 Task: Find connections with filter location Barbate de Franco with filter topic #helpingothers with filter profile language Potuguese with filter current company Job & Career Opportunities with filter school Visva Bharati, Shantiniketan with filter industry Government Administration with filter service category Computer Repair with filter keywords title Phlebotomist
Action: Mouse moved to (699, 89)
Screenshot: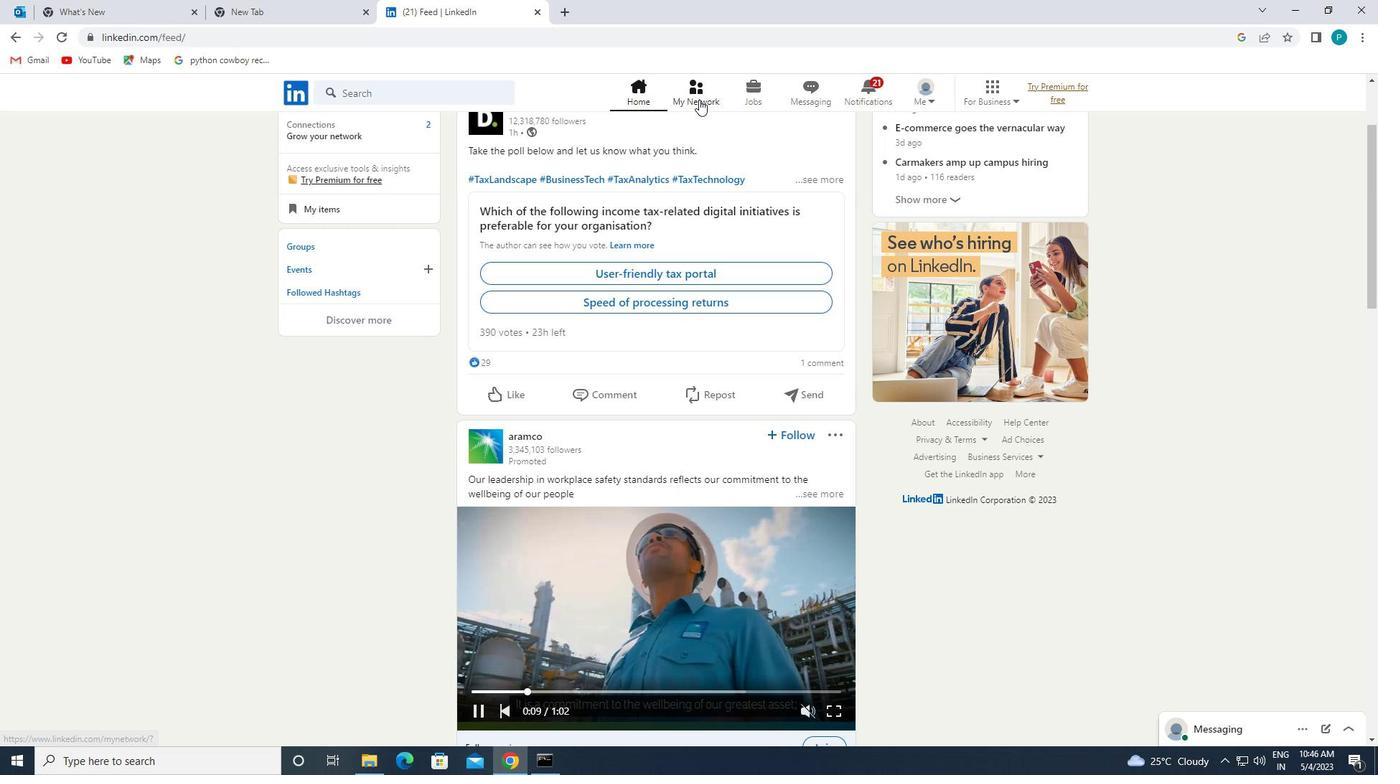 
Action: Mouse pressed left at (699, 89)
Screenshot: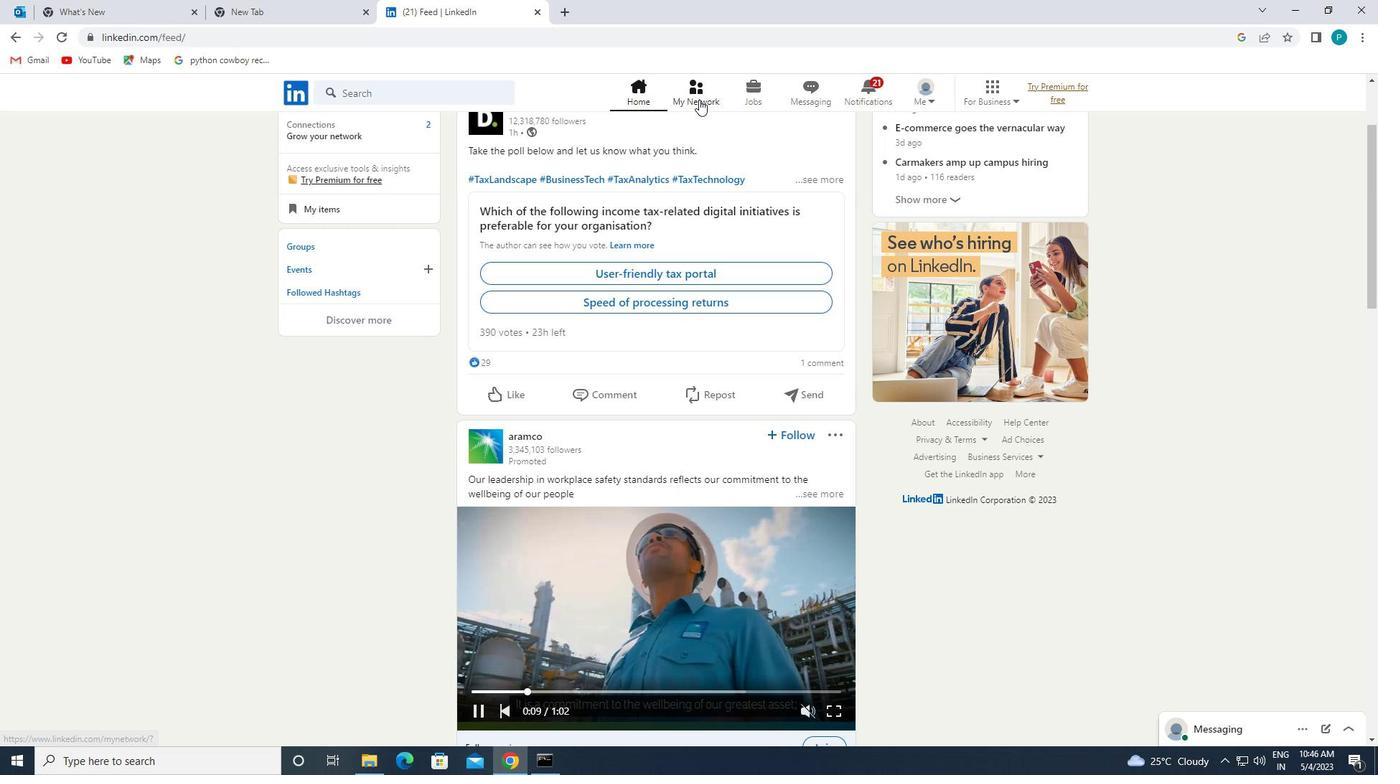 
Action: Mouse moved to (450, 168)
Screenshot: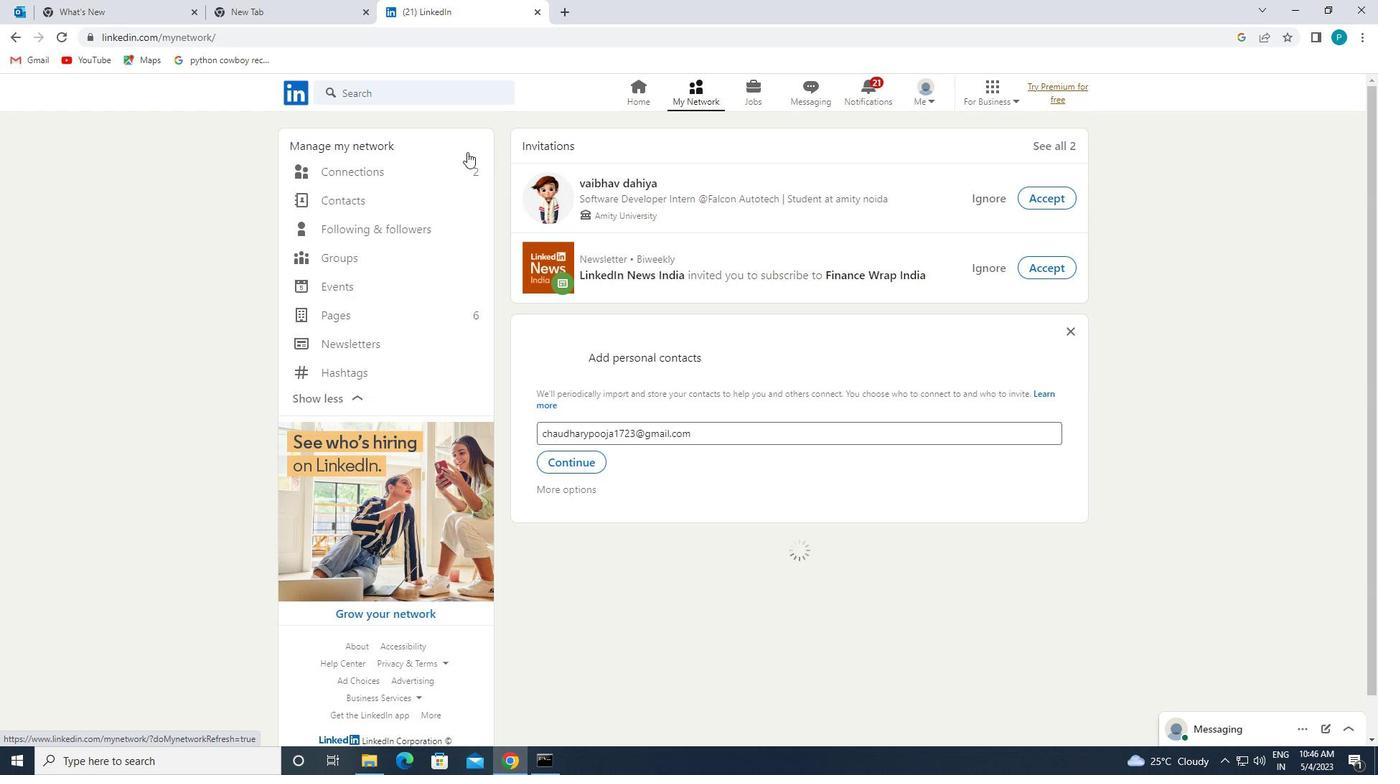 
Action: Mouse pressed left at (450, 168)
Screenshot: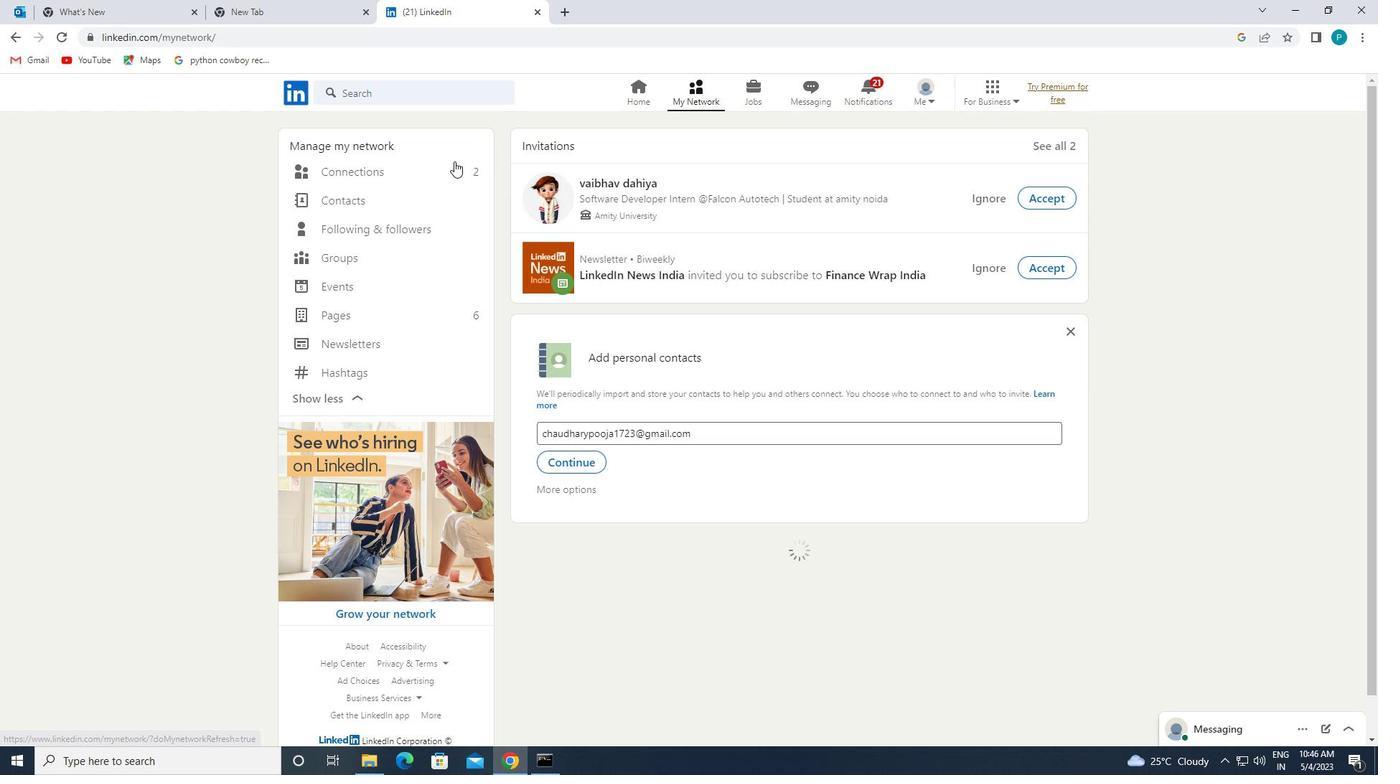 
Action: Mouse moved to (799, 172)
Screenshot: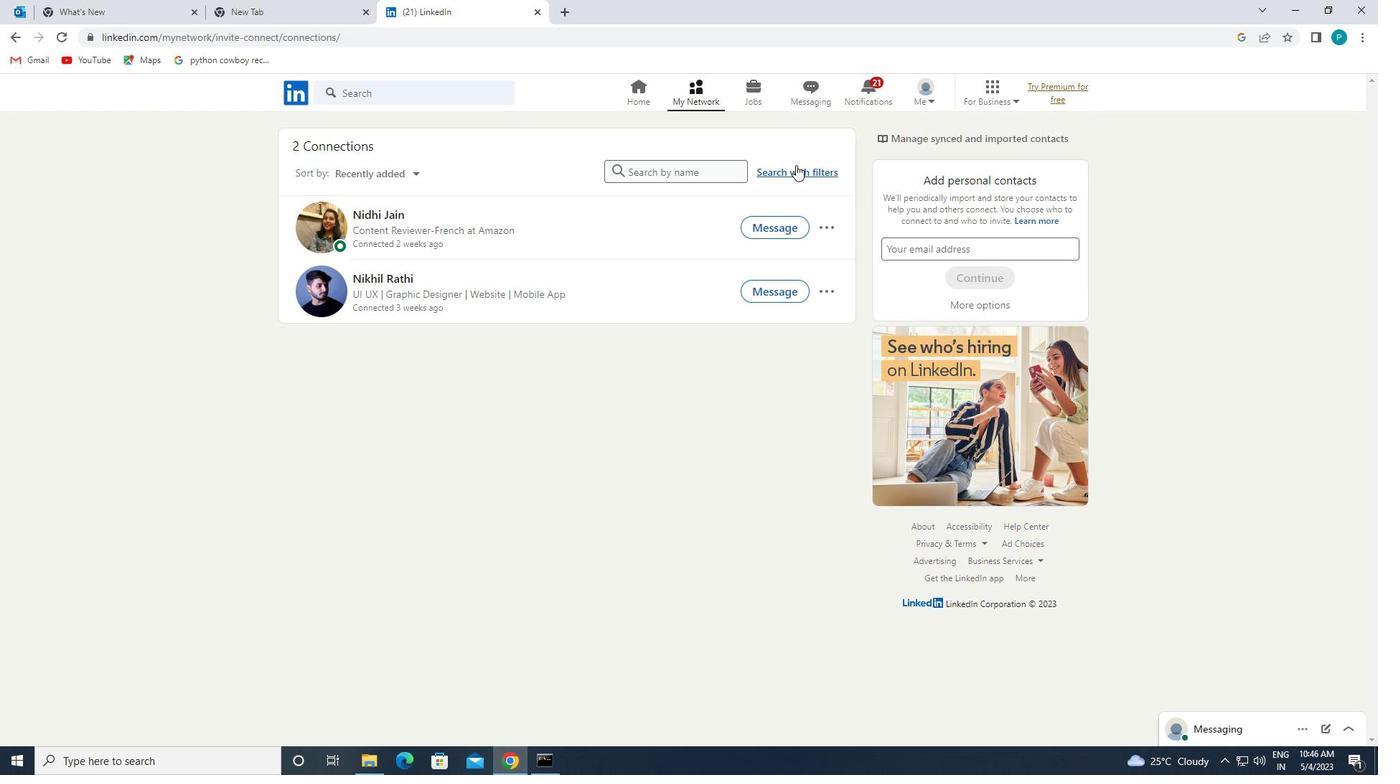 
Action: Mouse pressed left at (799, 172)
Screenshot: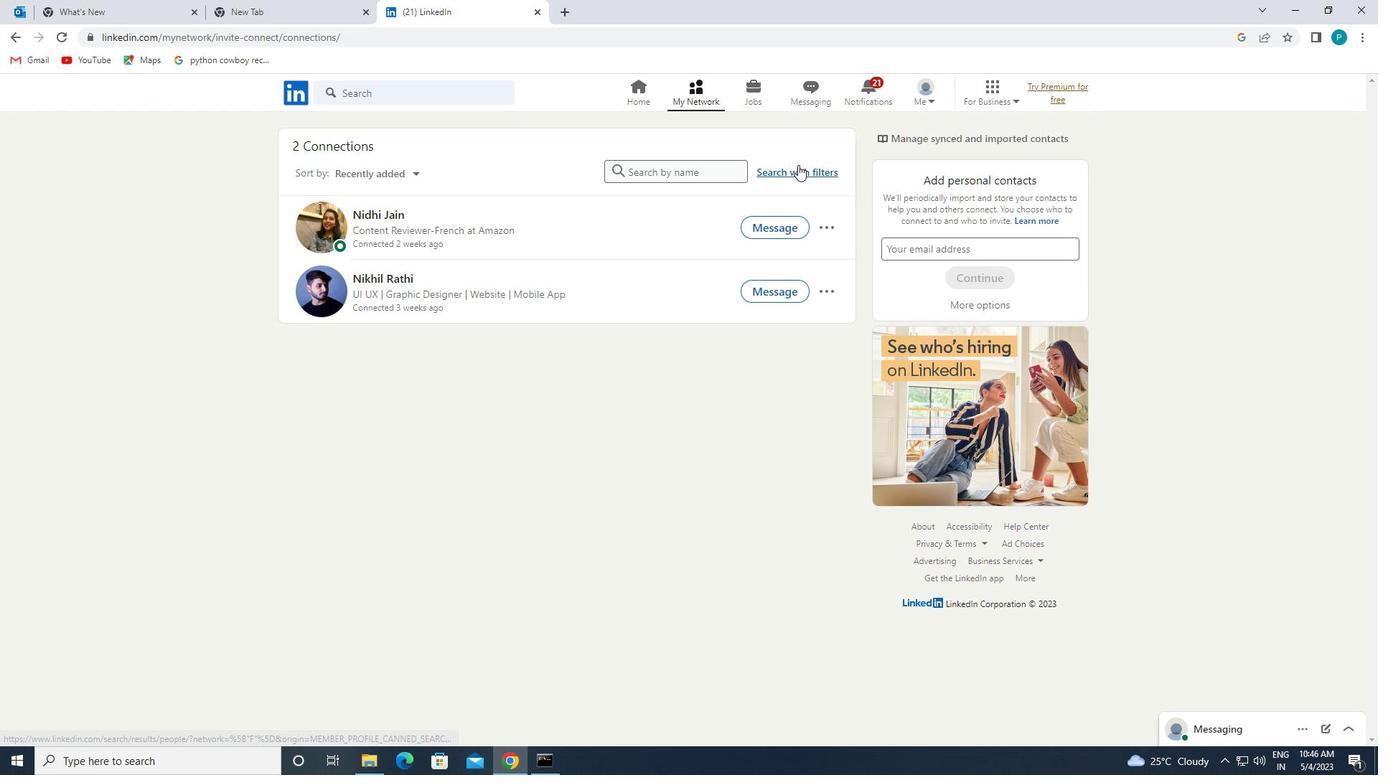 
Action: Mouse moved to (750, 129)
Screenshot: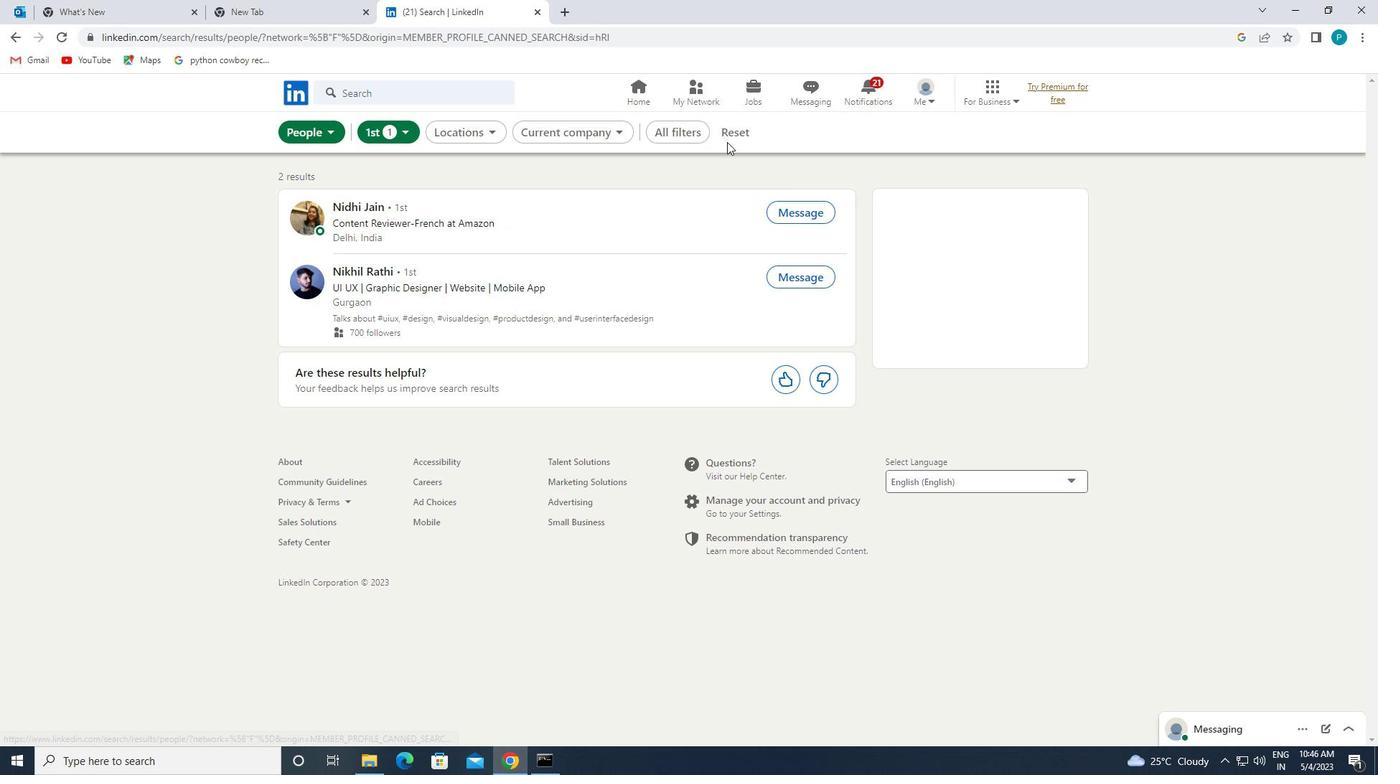 
Action: Mouse pressed left at (750, 129)
Screenshot: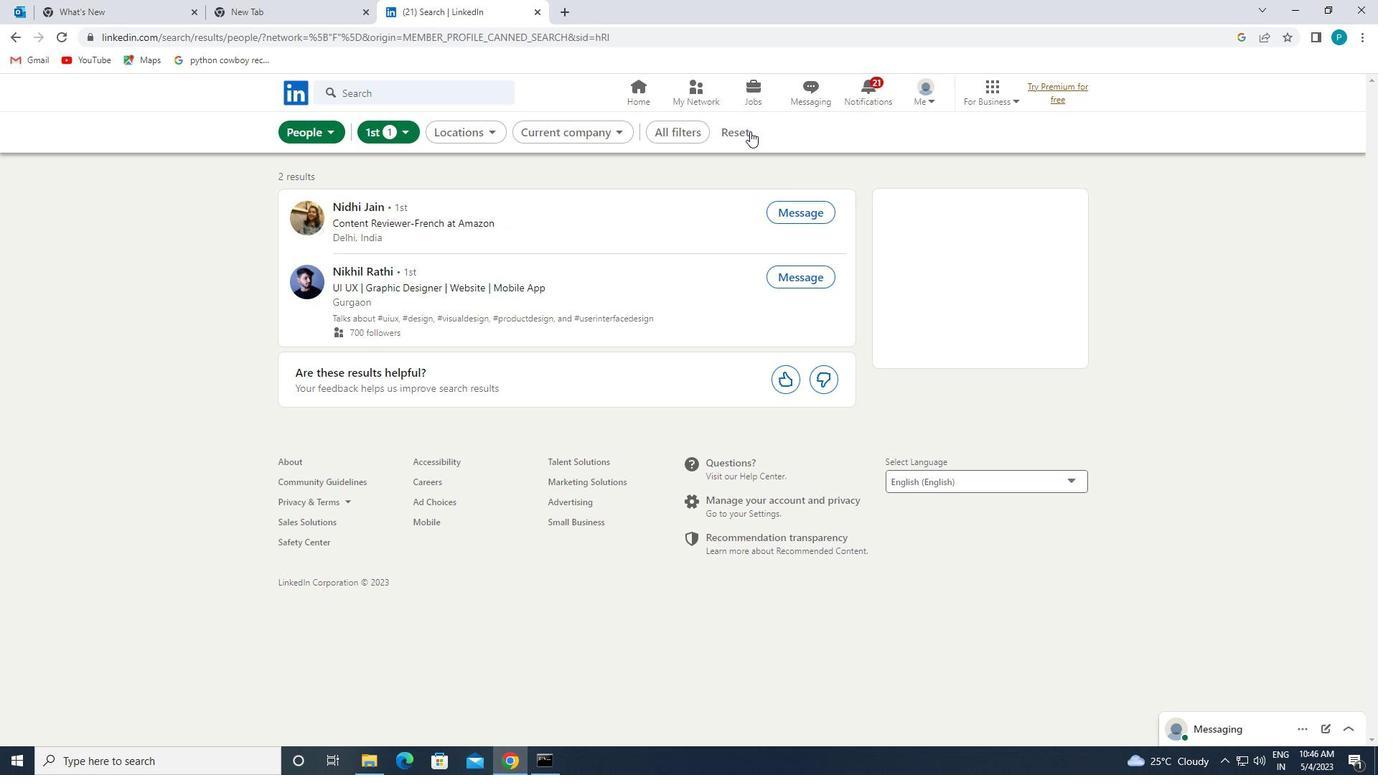 
Action: Mouse moved to (733, 127)
Screenshot: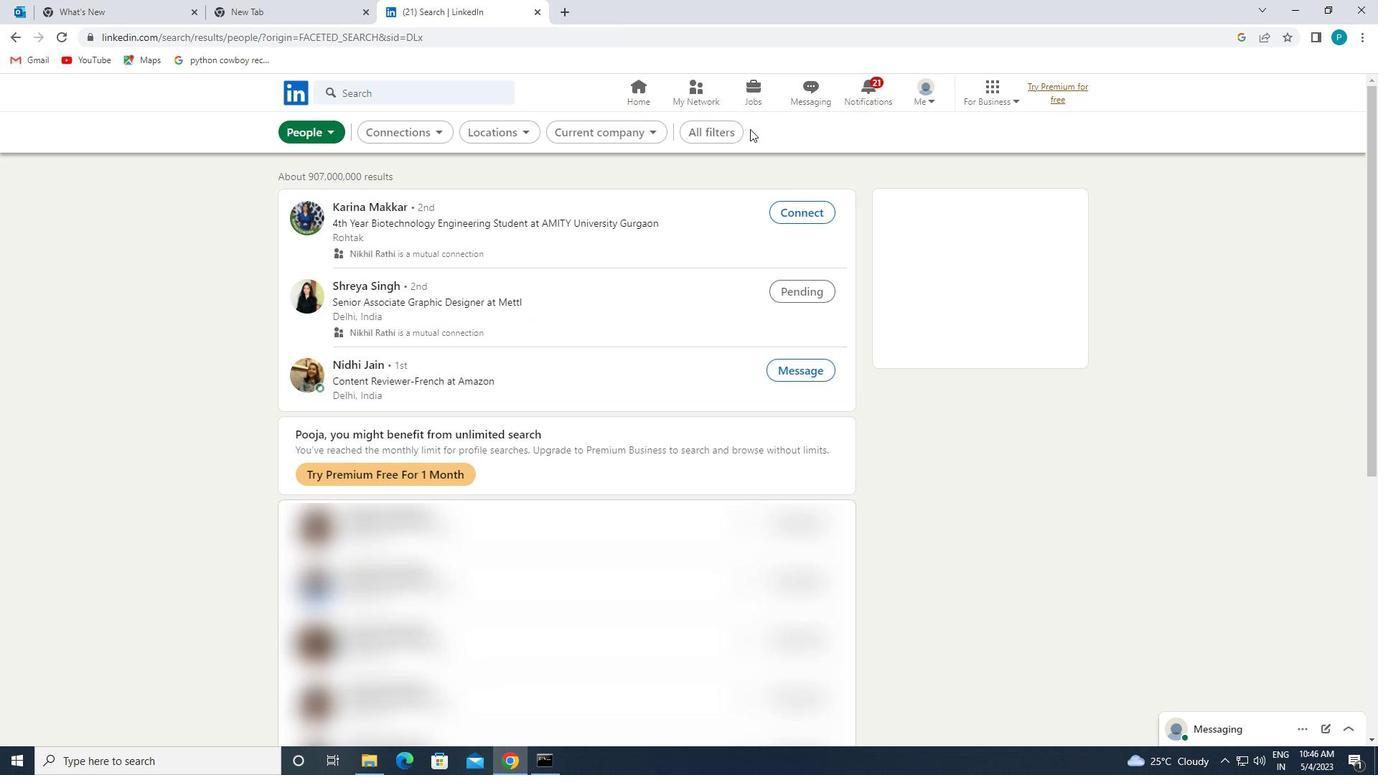 
Action: Mouse pressed left at (733, 127)
Screenshot: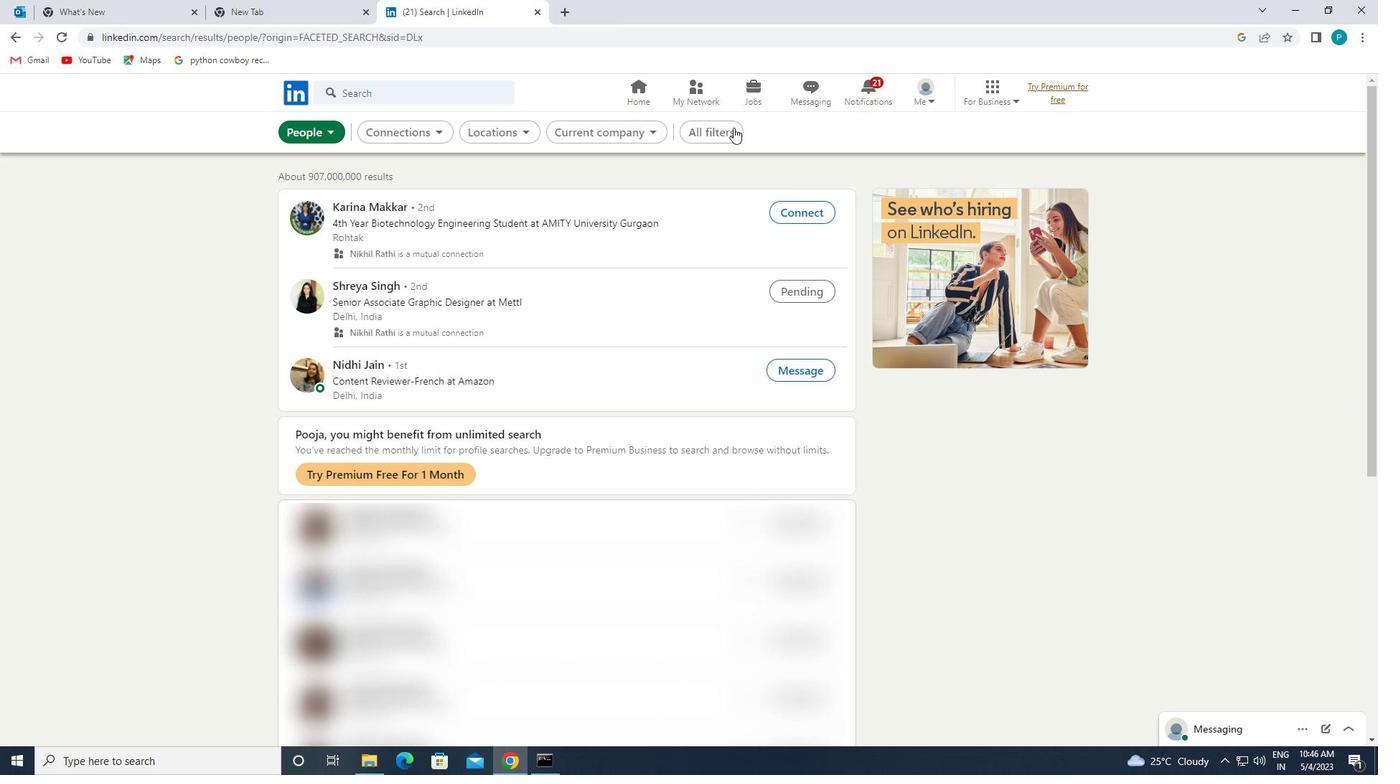 
Action: Mouse moved to (1038, 255)
Screenshot: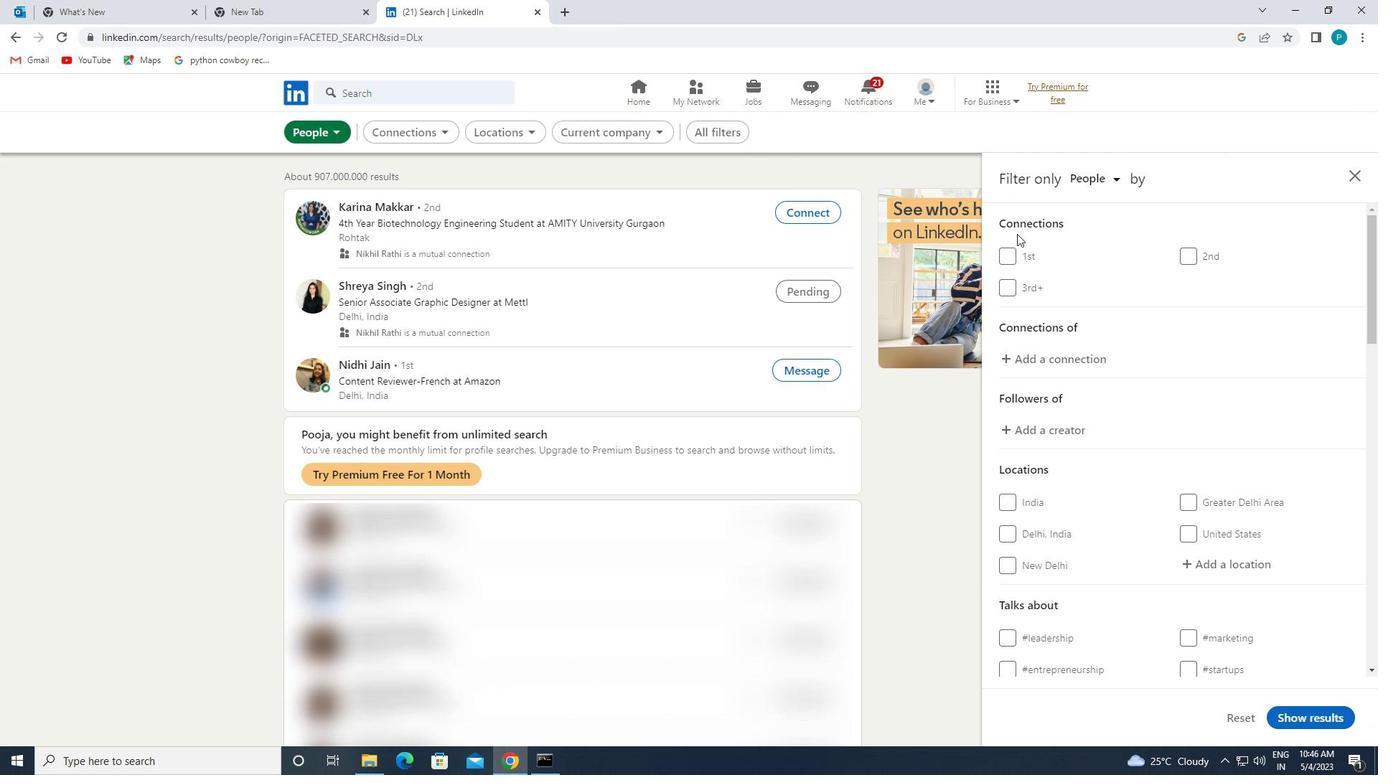 
Action: Mouse scrolled (1038, 254) with delta (0, 0)
Screenshot: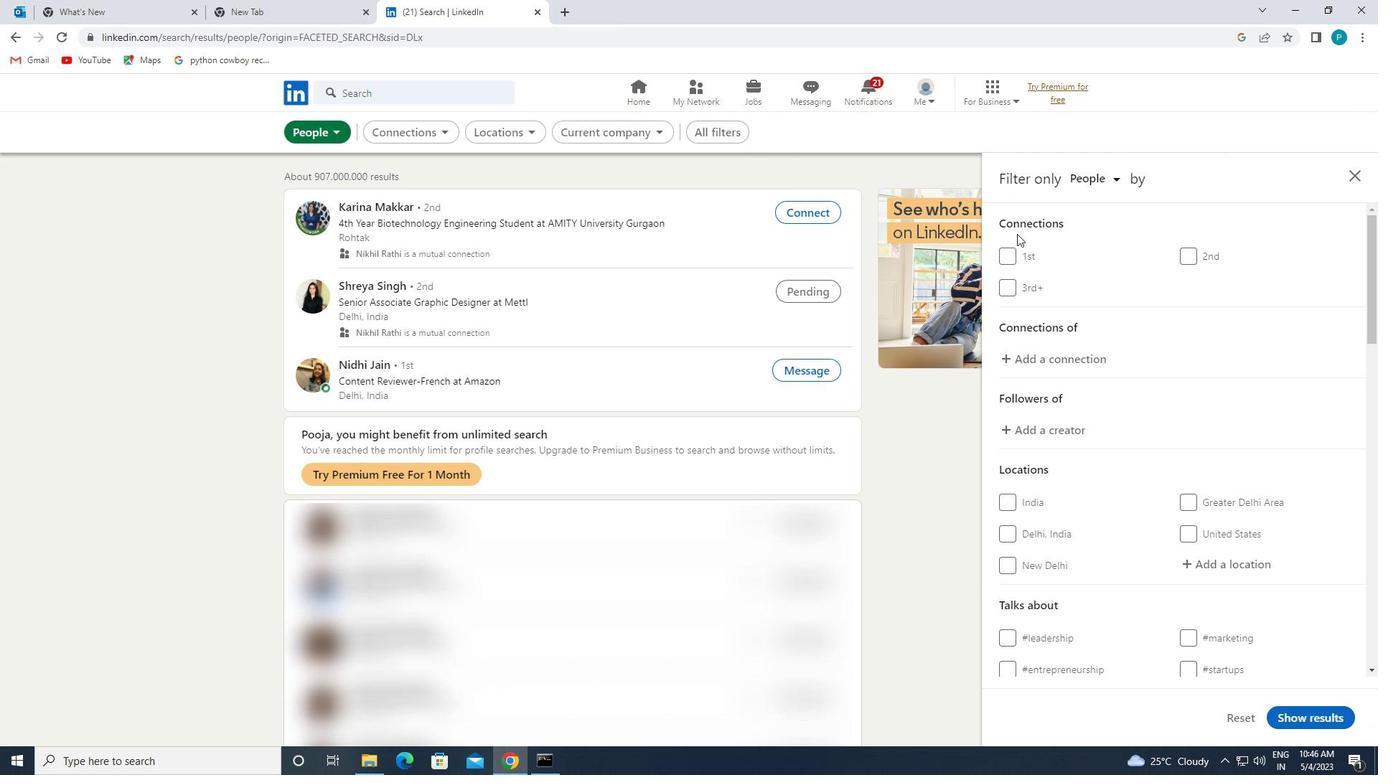 
Action: Mouse moved to (1038, 257)
Screenshot: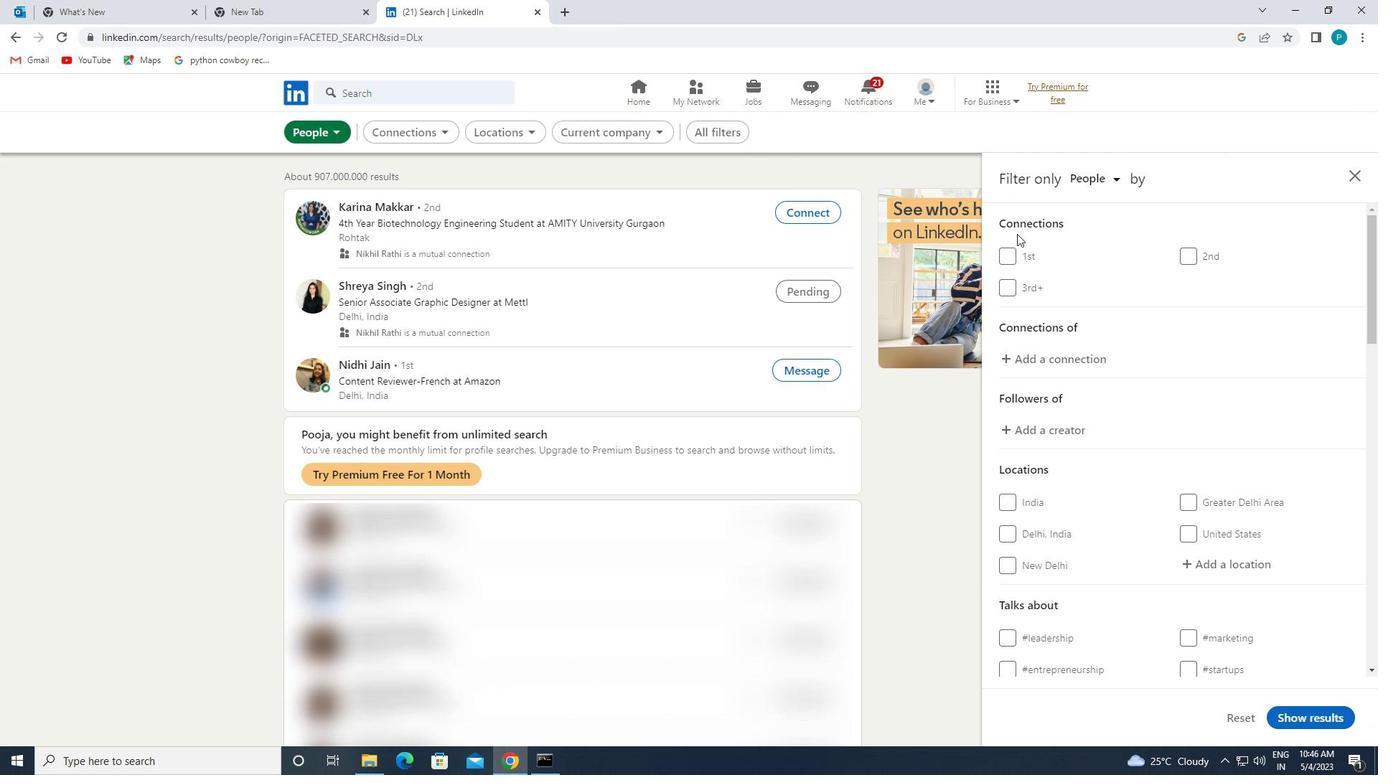 
Action: Mouse scrolled (1038, 257) with delta (0, 0)
Screenshot: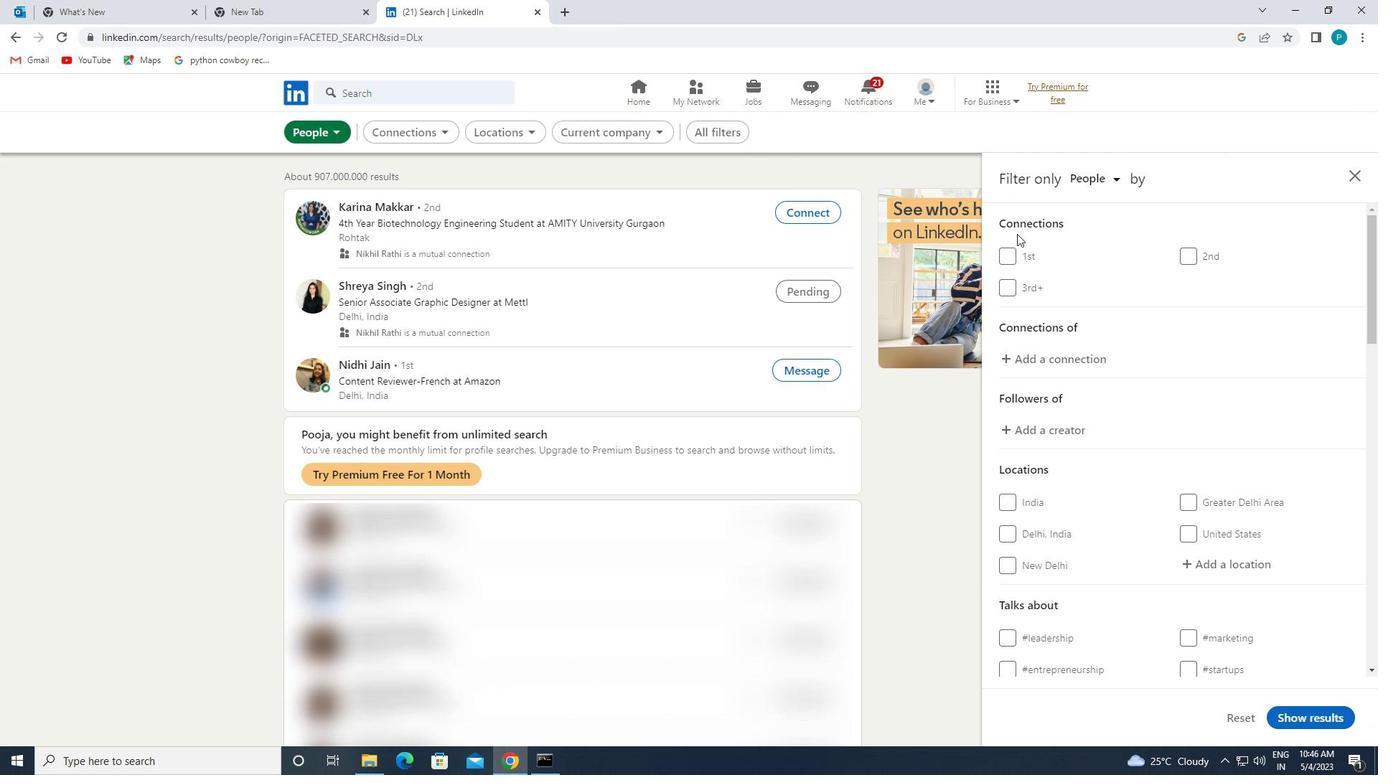 
Action: Mouse moved to (1256, 423)
Screenshot: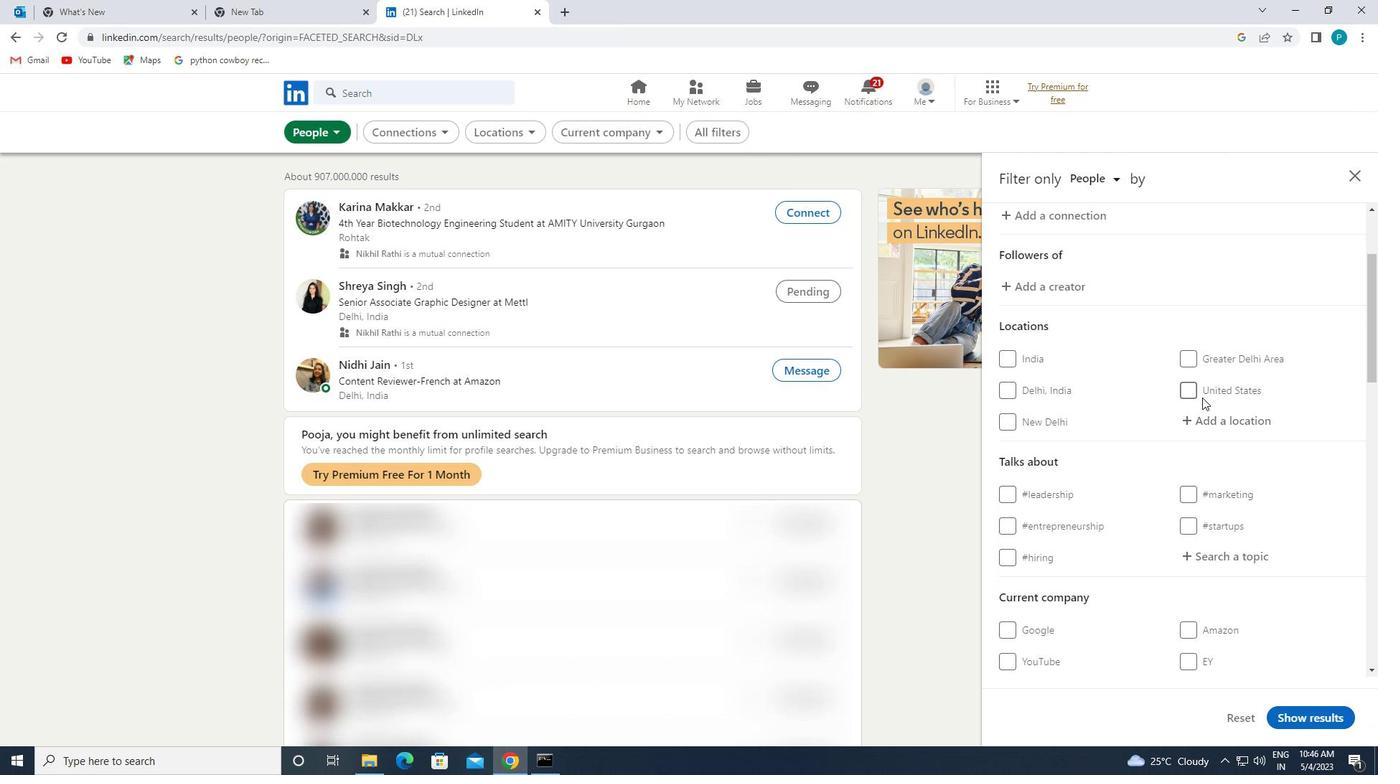 
Action: Mouse pressed left at (1256, 423)
Screenshot: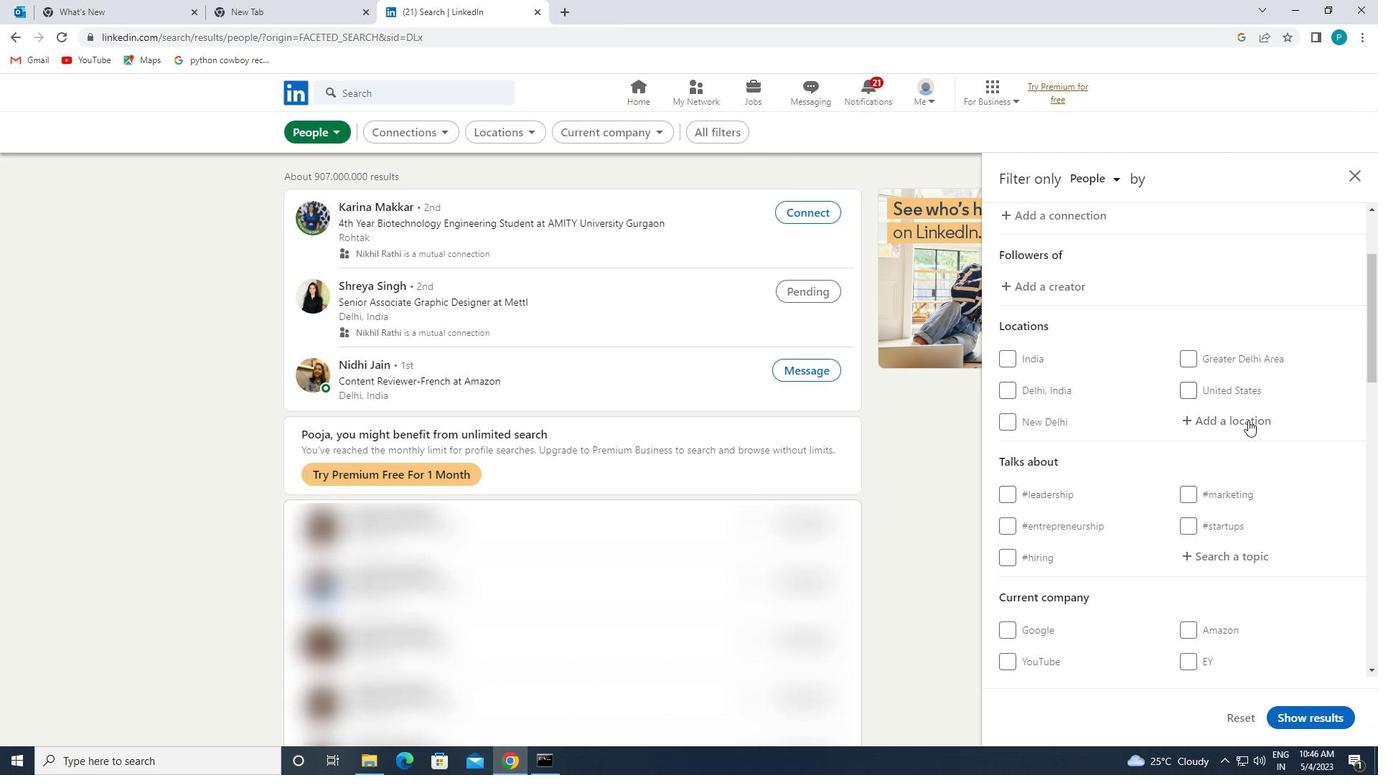 
Action: Mouse moved to (1253, 417)
Screenshot: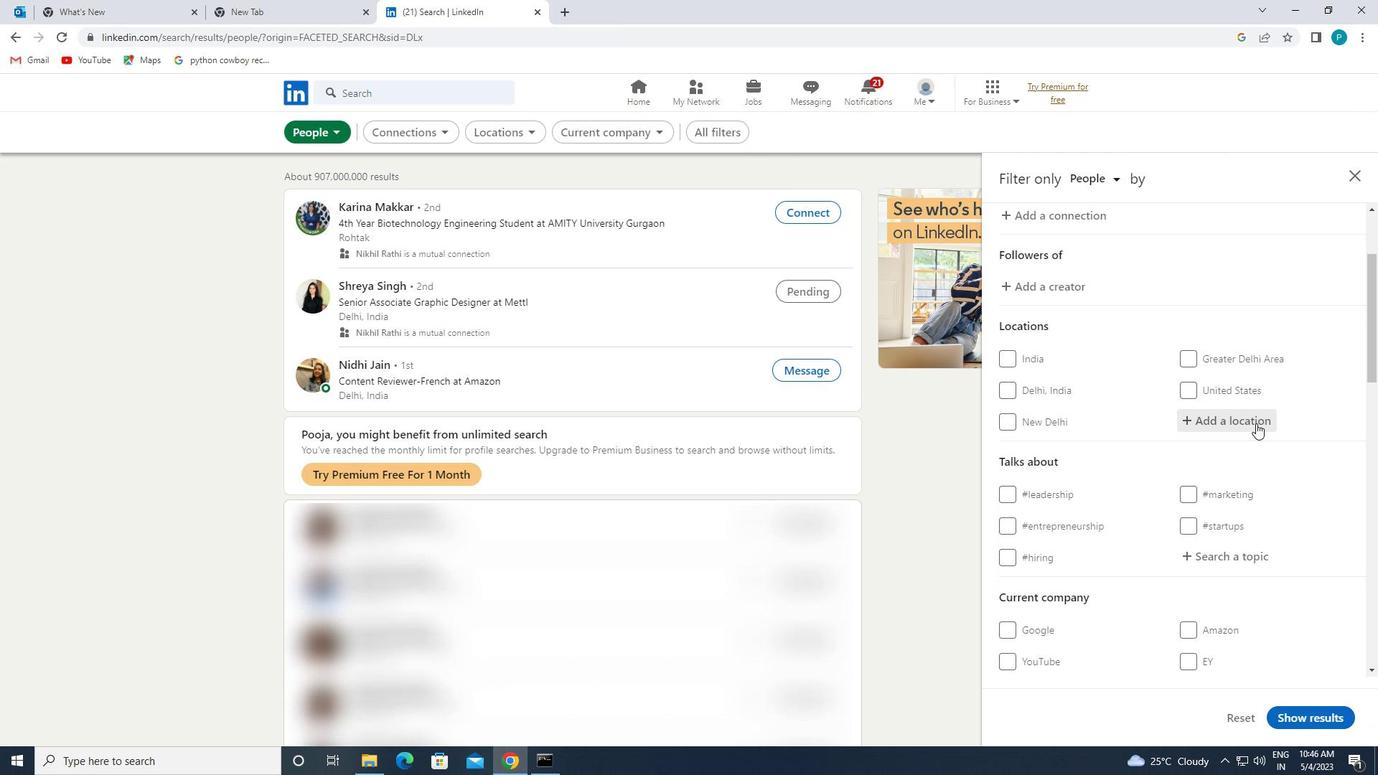 
Action: Key pressed <Key.caps_lock>b<Key.caps_lock>arbate
Screenshot: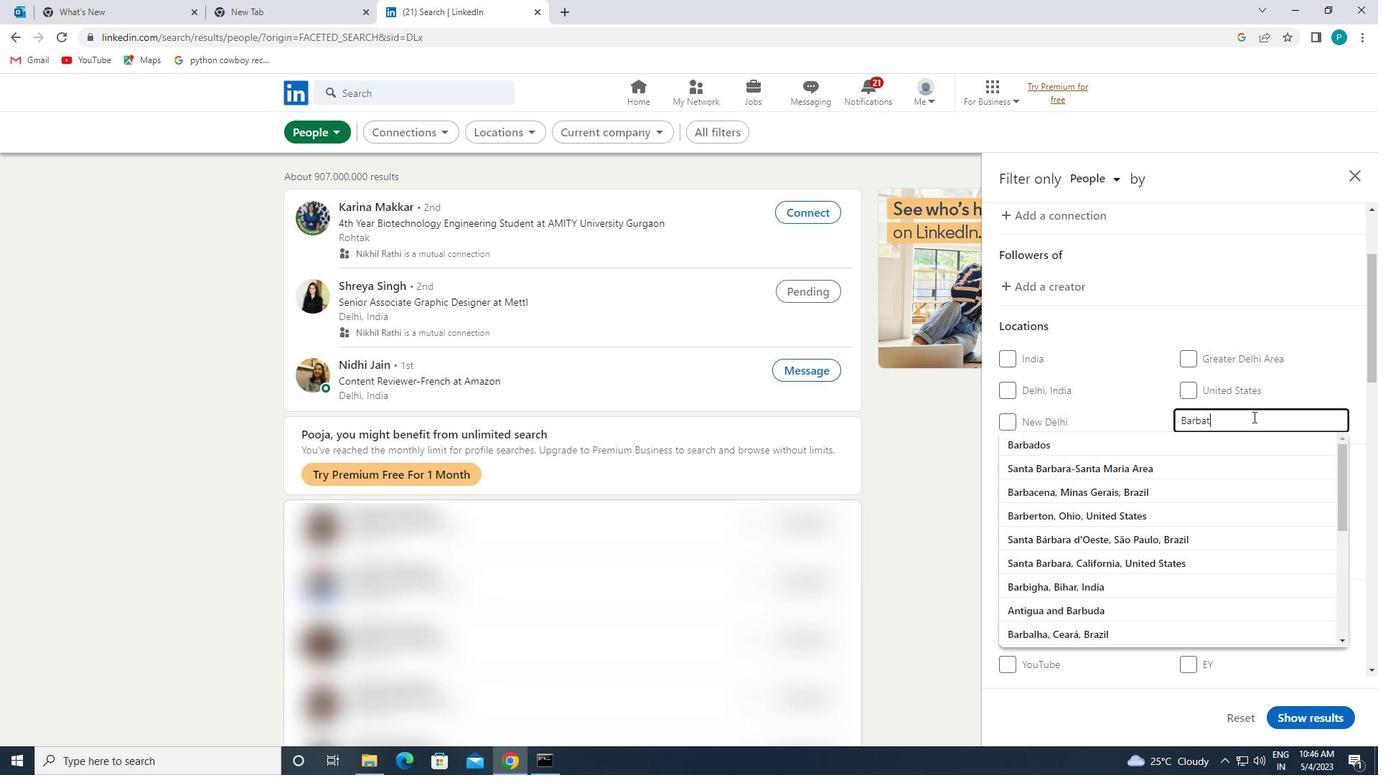 
Action: Mouse moved to (1205, 440)
Screenshot: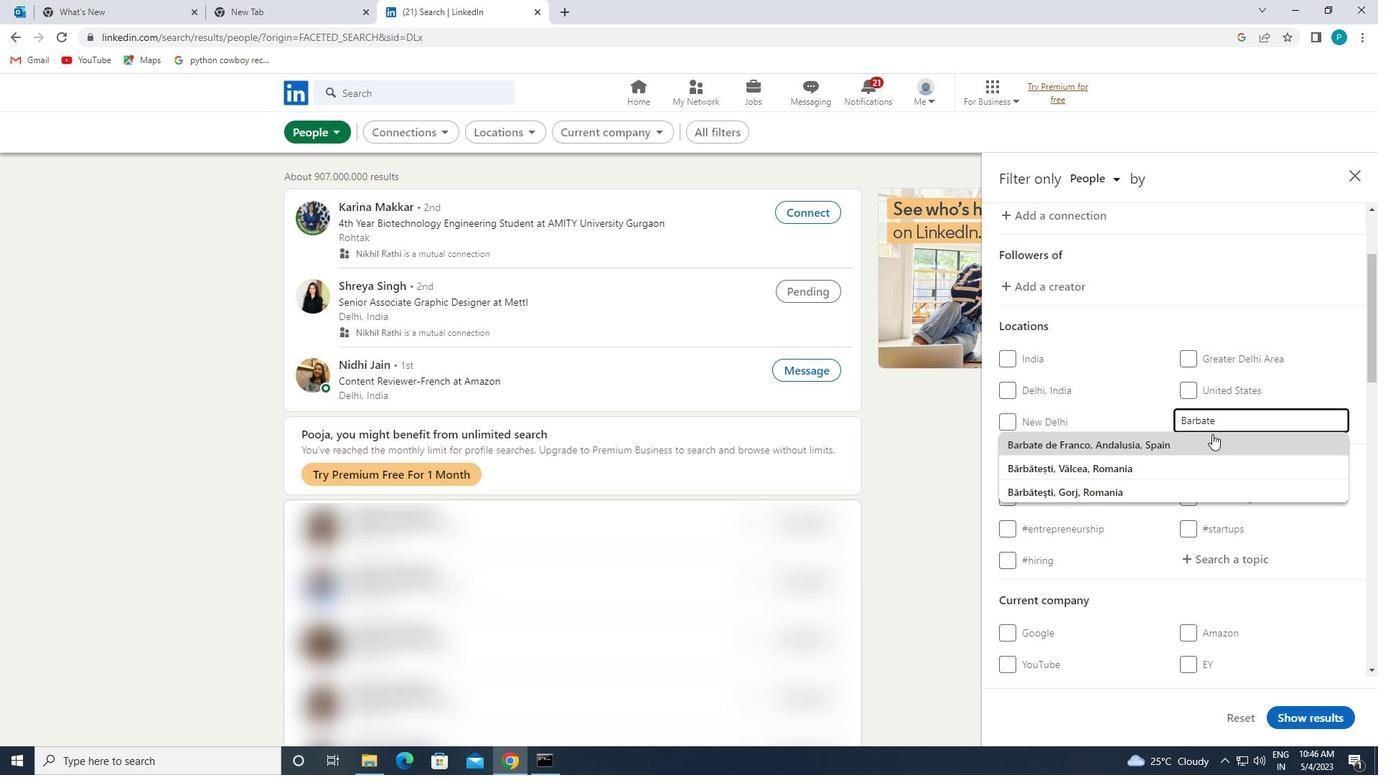 
Action: Mouse pressed left at (1205, 440)
Screenshot: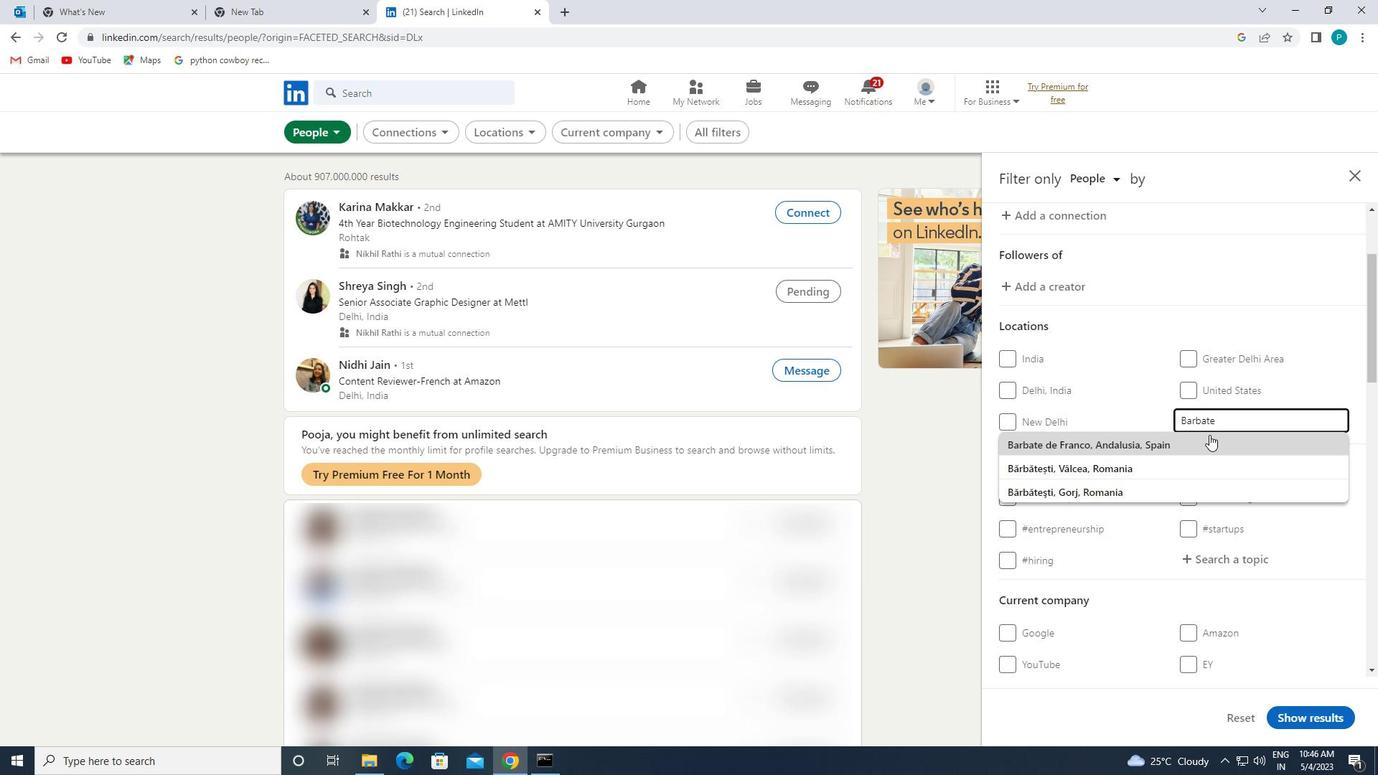 
Action: Mouse moved to (1204, 440)
Screenshot: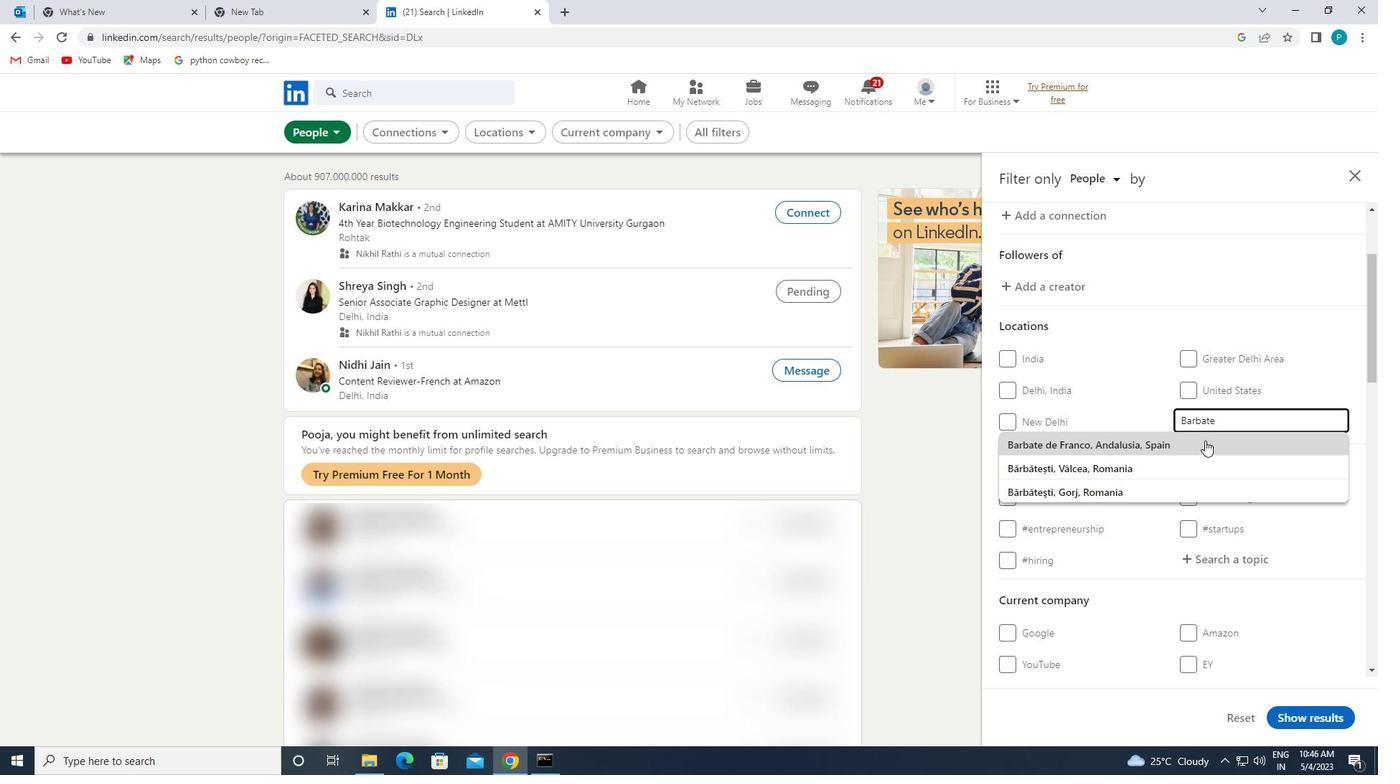 
Action: Mouse scrolled (1204, 440) with delta (0, 0)
Screenshot: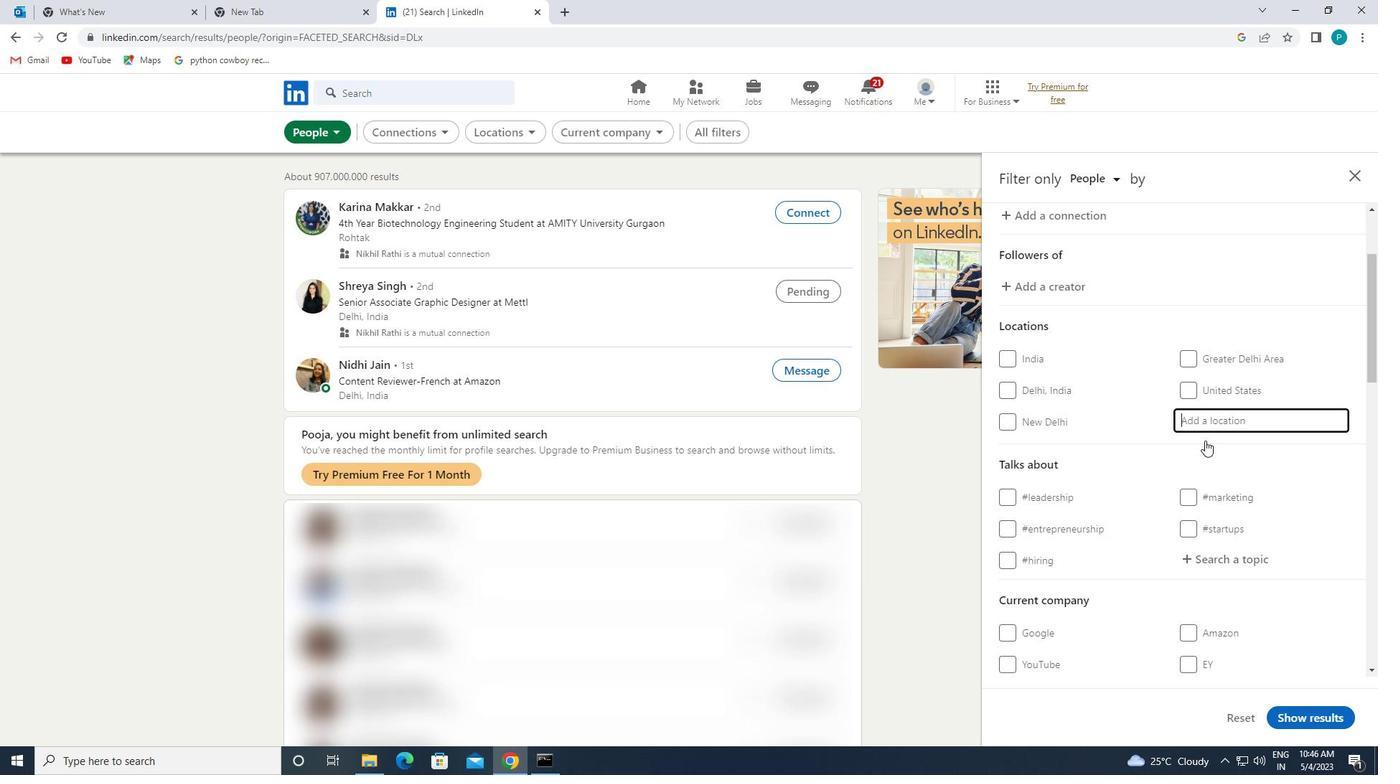 
Action: Mouse scrolled (1204, 440) with delta (0, 0)
Screenshot: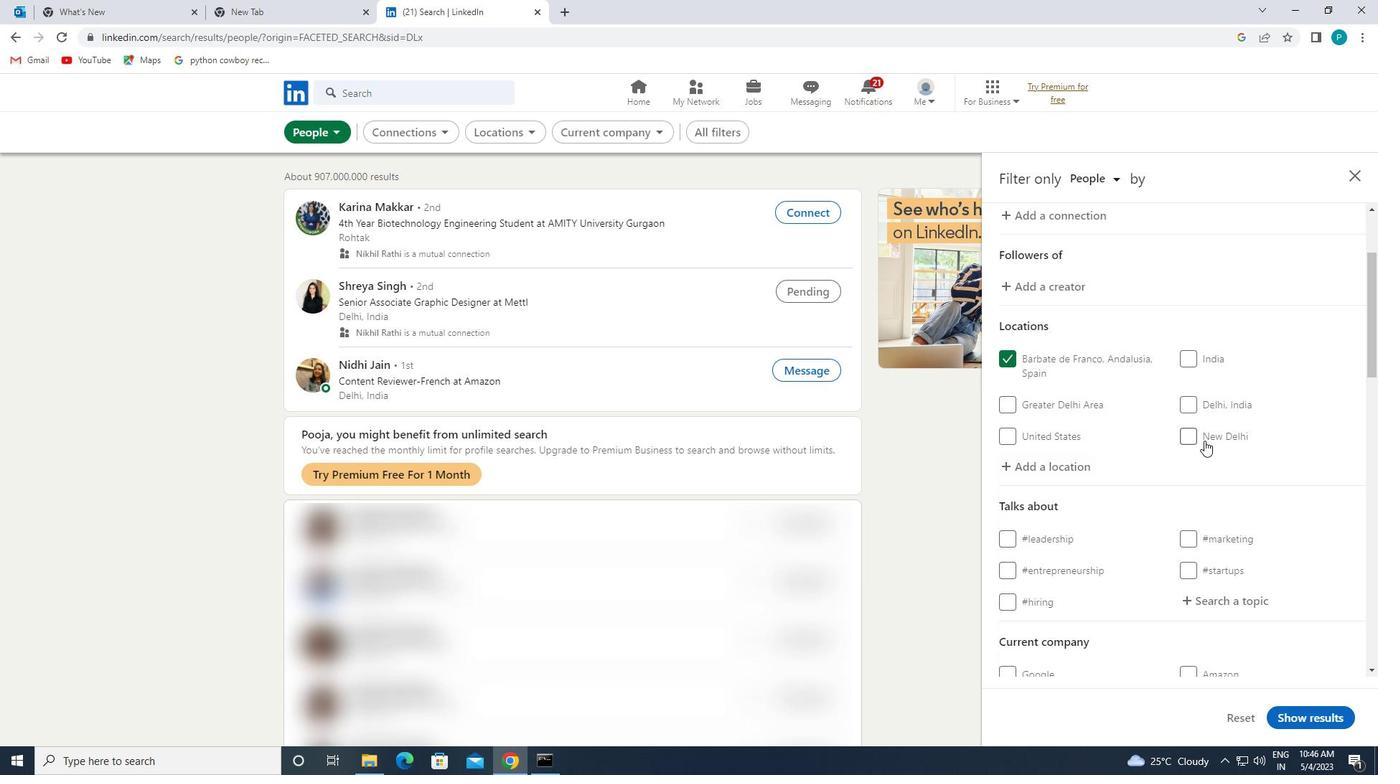 
Action: Mouse scrolled (1204, 440) with delta (0, 0)
Screenshot: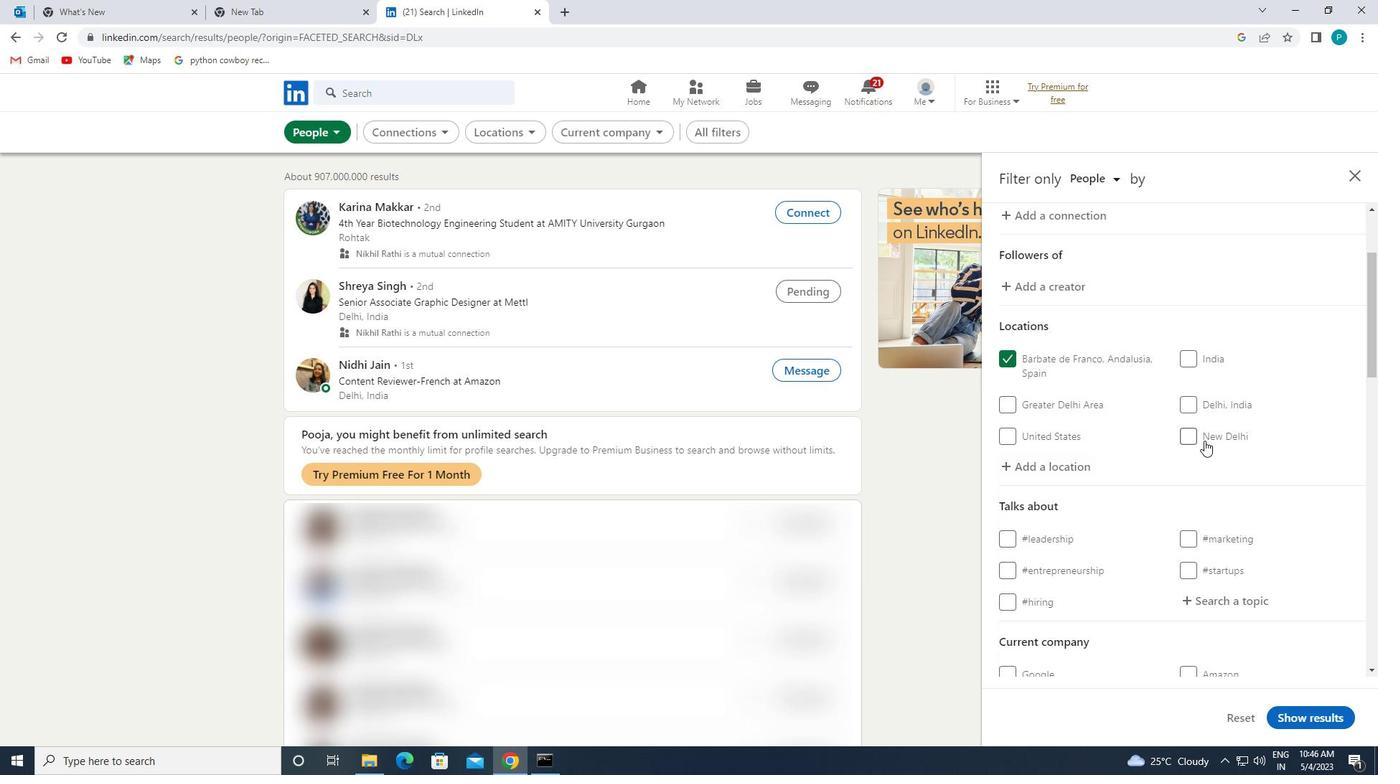 
Action: Mouse scrolled (1204, 440) with delta (0, 0)
Screenshot: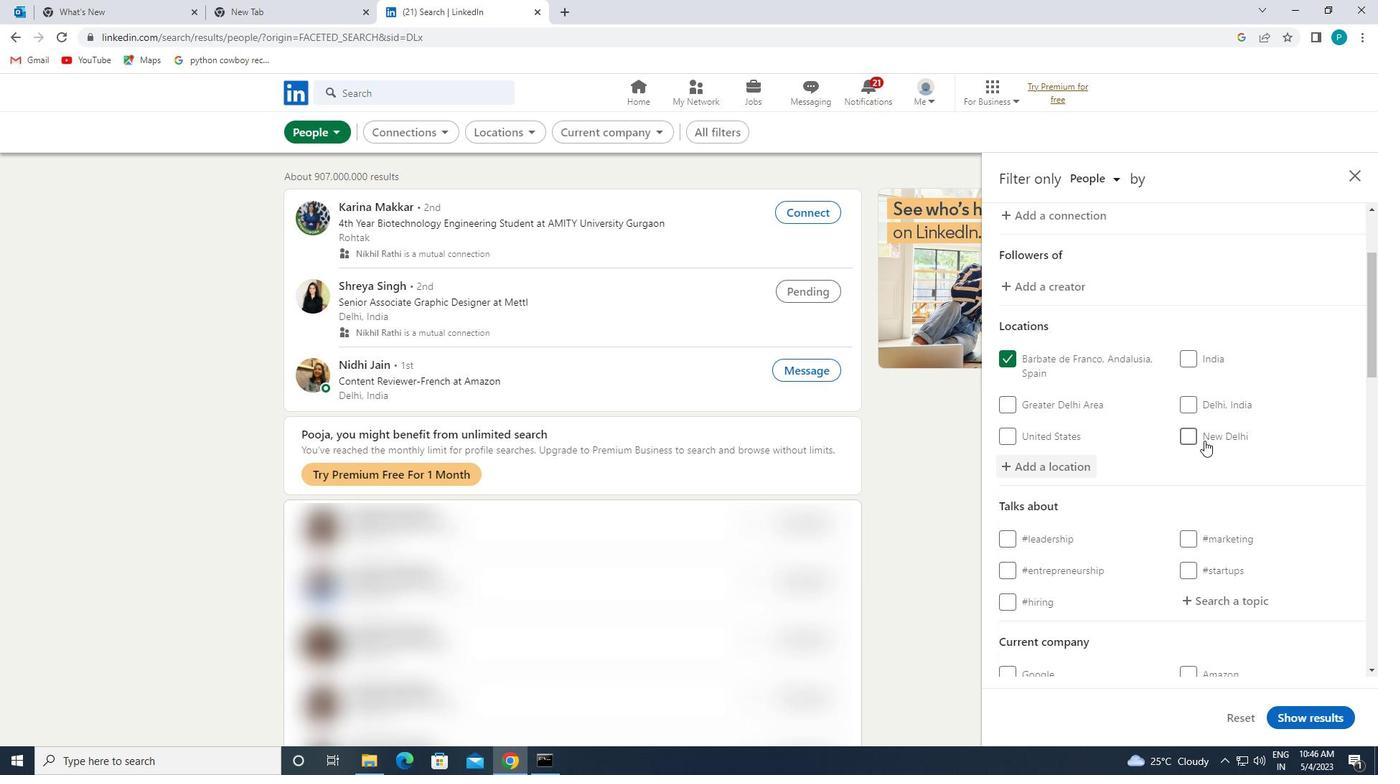 
Action: Mouse moved to (1207, 310)
Screenshot: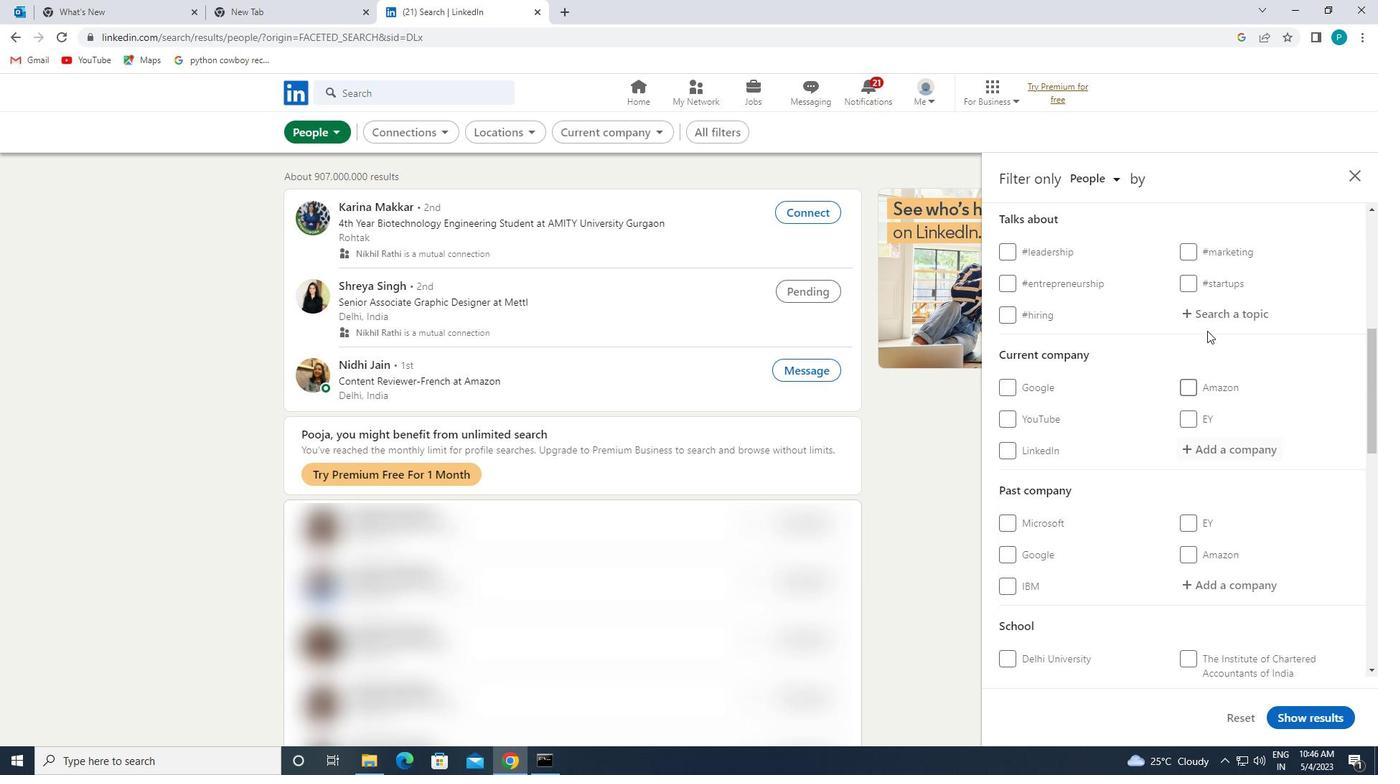 
Action: Mouse pressed left at (1207, 310)
Screenshot: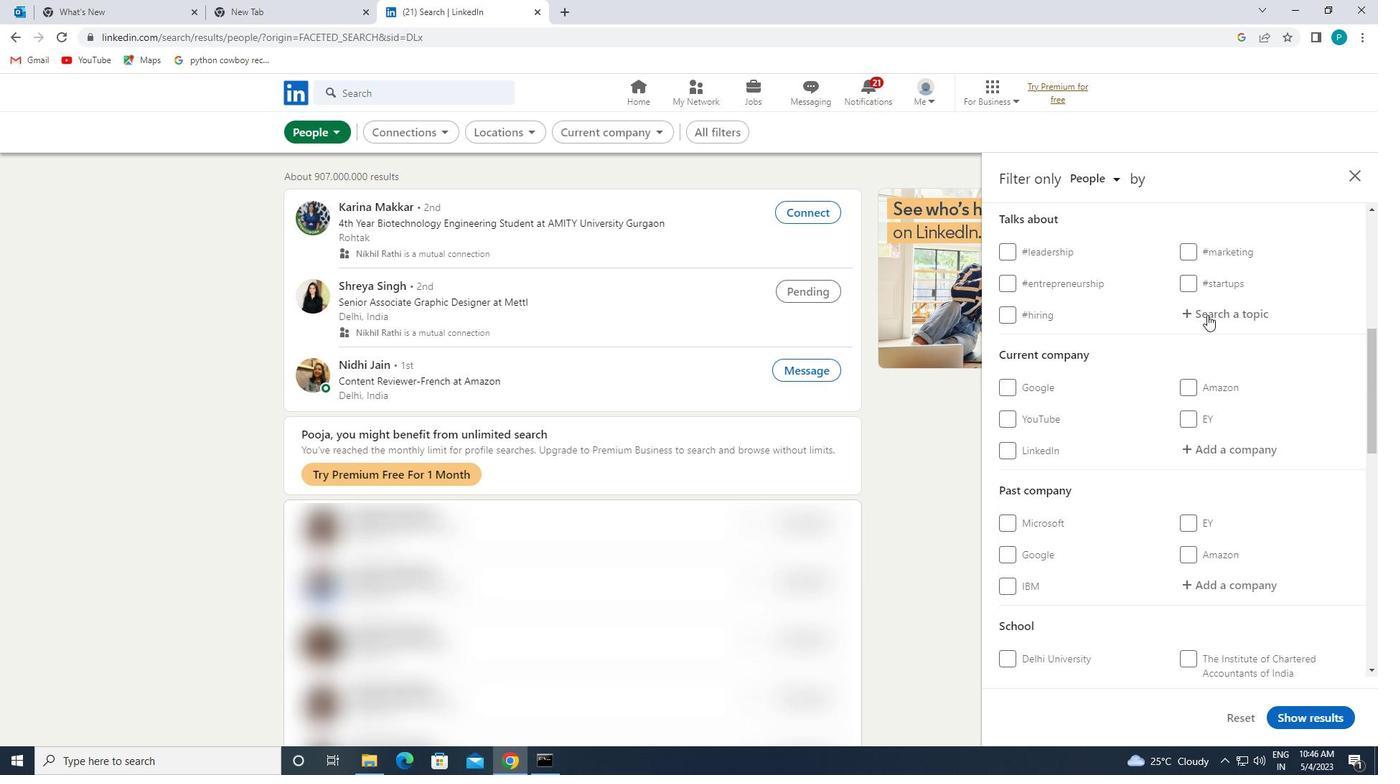 
Action: Key pressed <Key.shift><Key.shift>#HELPINGOTHERS
Screenshot: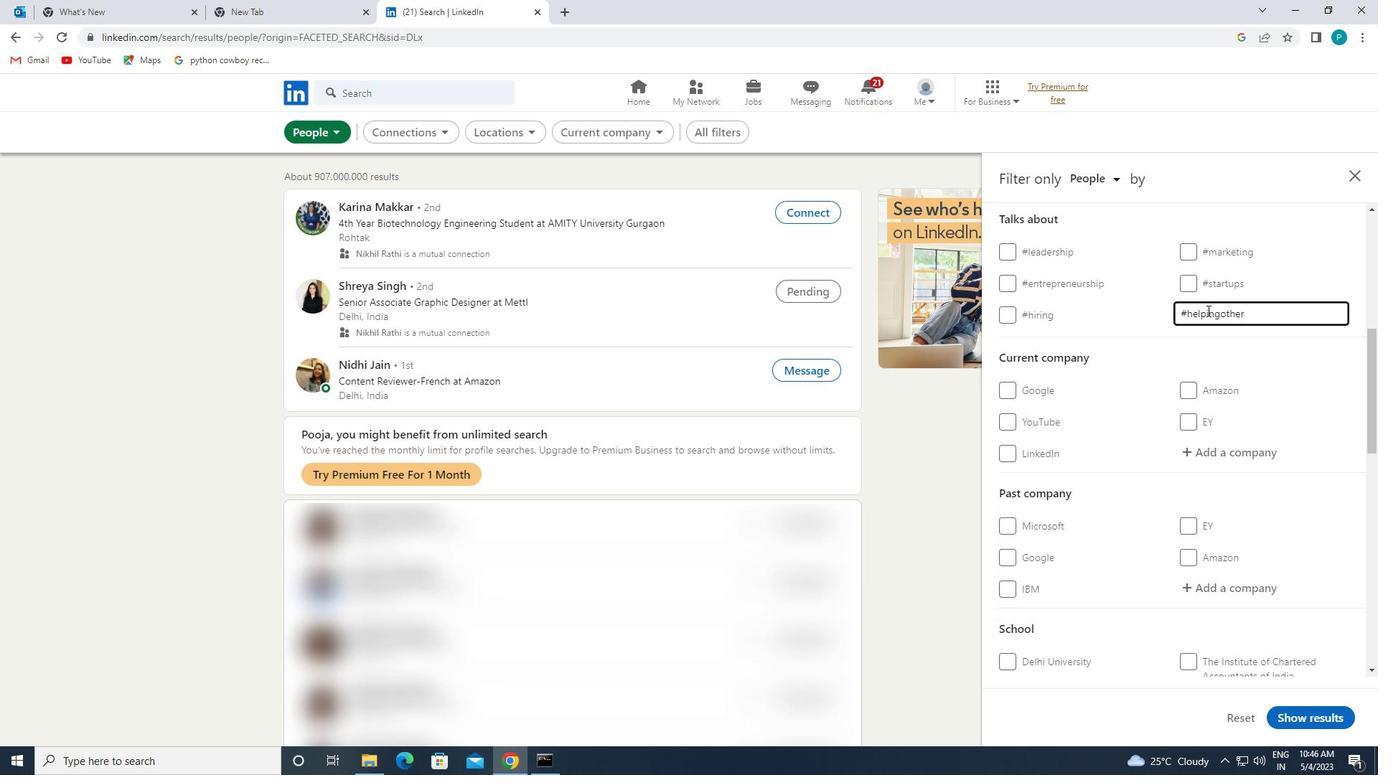 
Action: Mouse moved to (1215, 384)
Screenshot: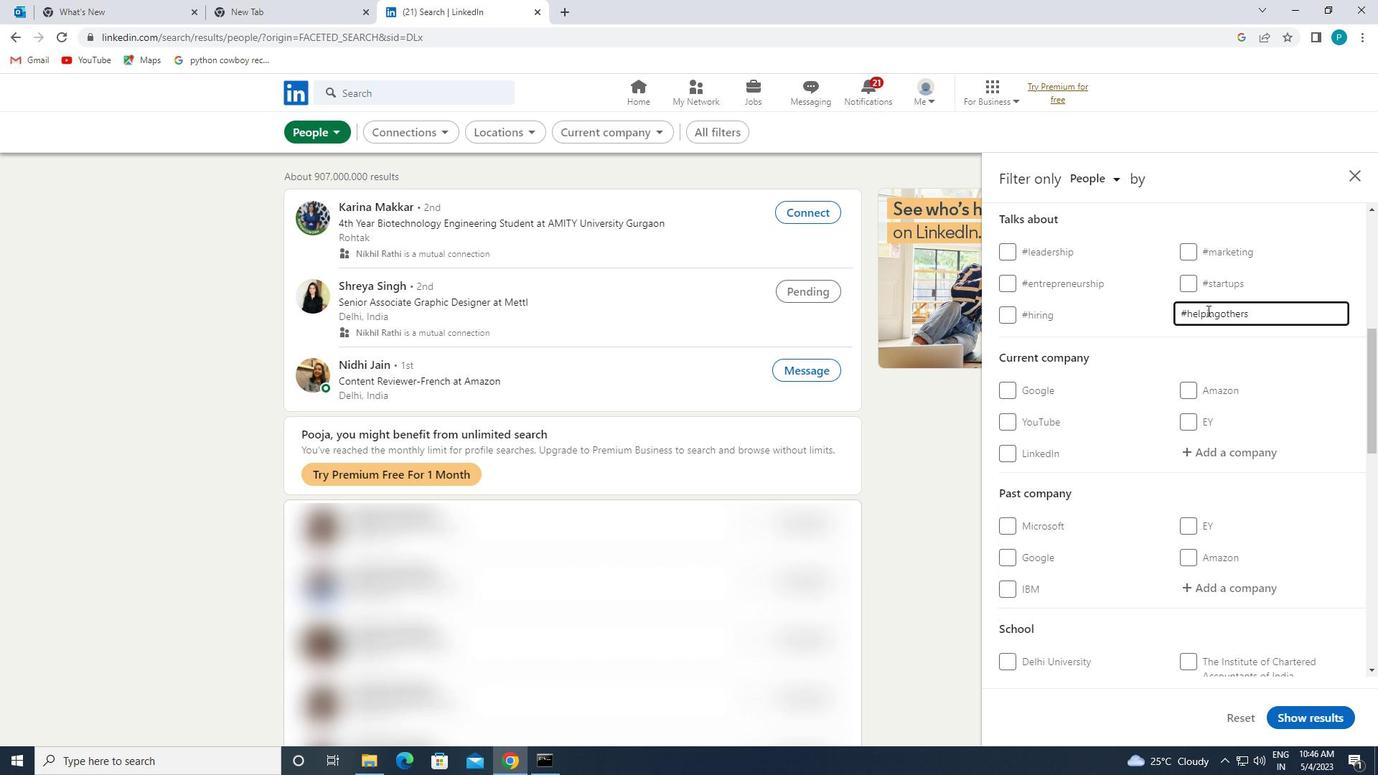 
Action: Mouse scrolled (1215, 383) with delta (0, 0)
Screenshot: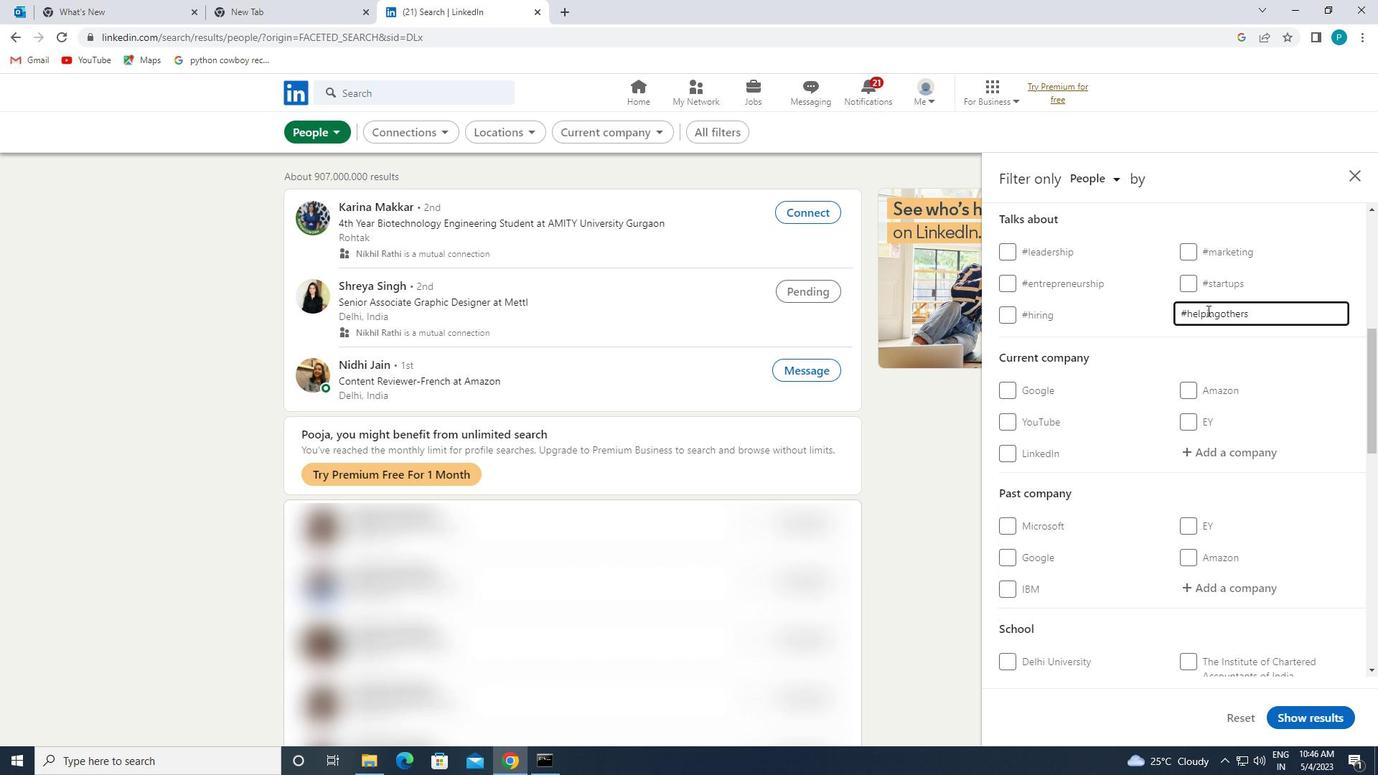 
Action: Mouse moved to (1215, 417)
Screenshot: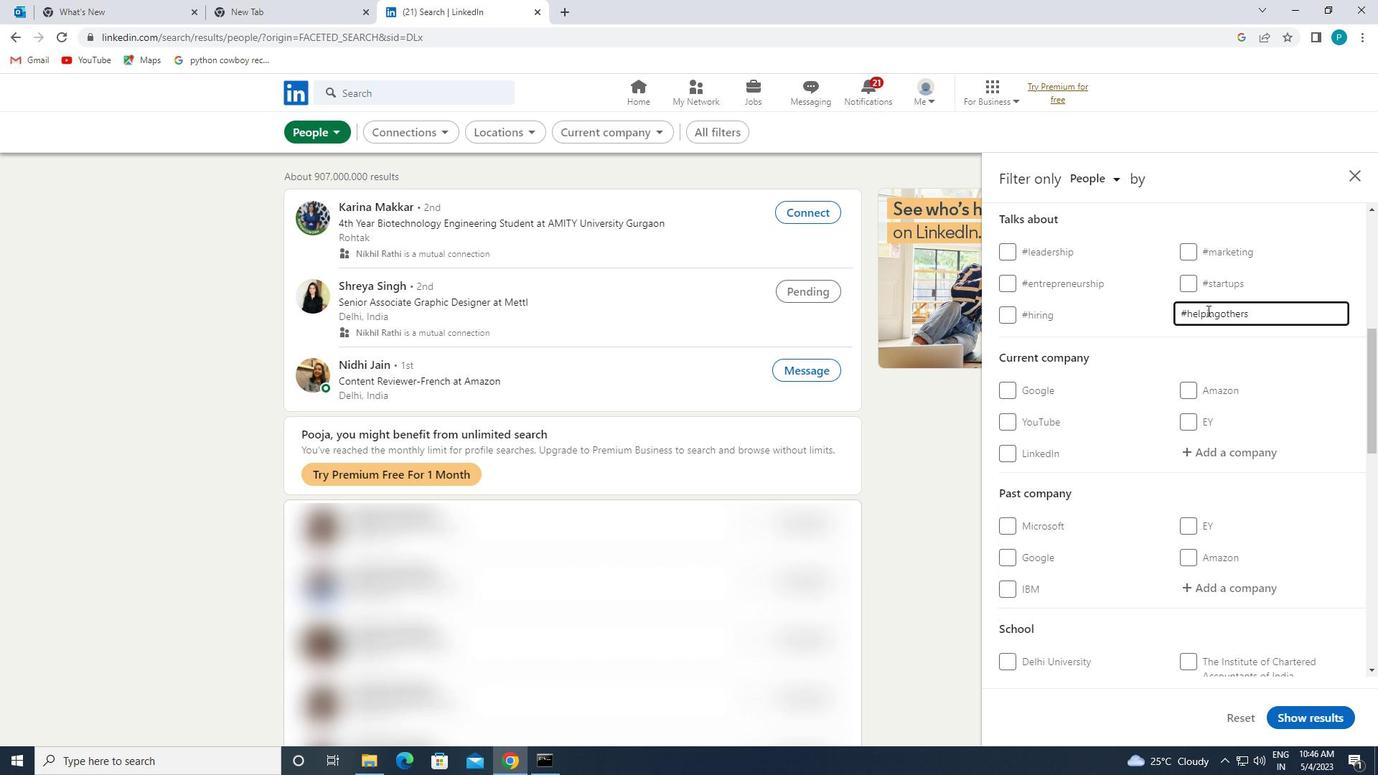 
Action: Mouse scrolled (1215, 416) with delta (0, 0)
Screenshot: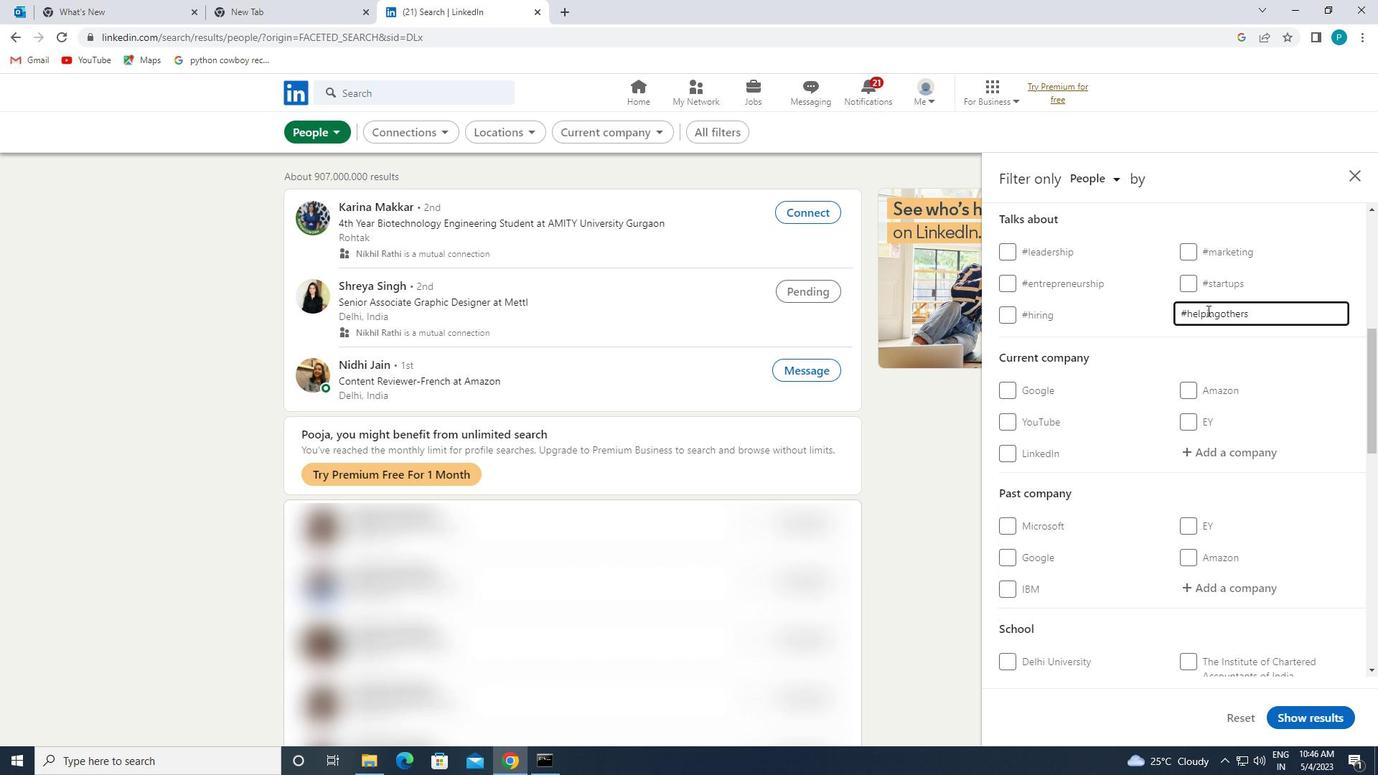 
Action: Mouse moved to (1218, 441)
Screenshot: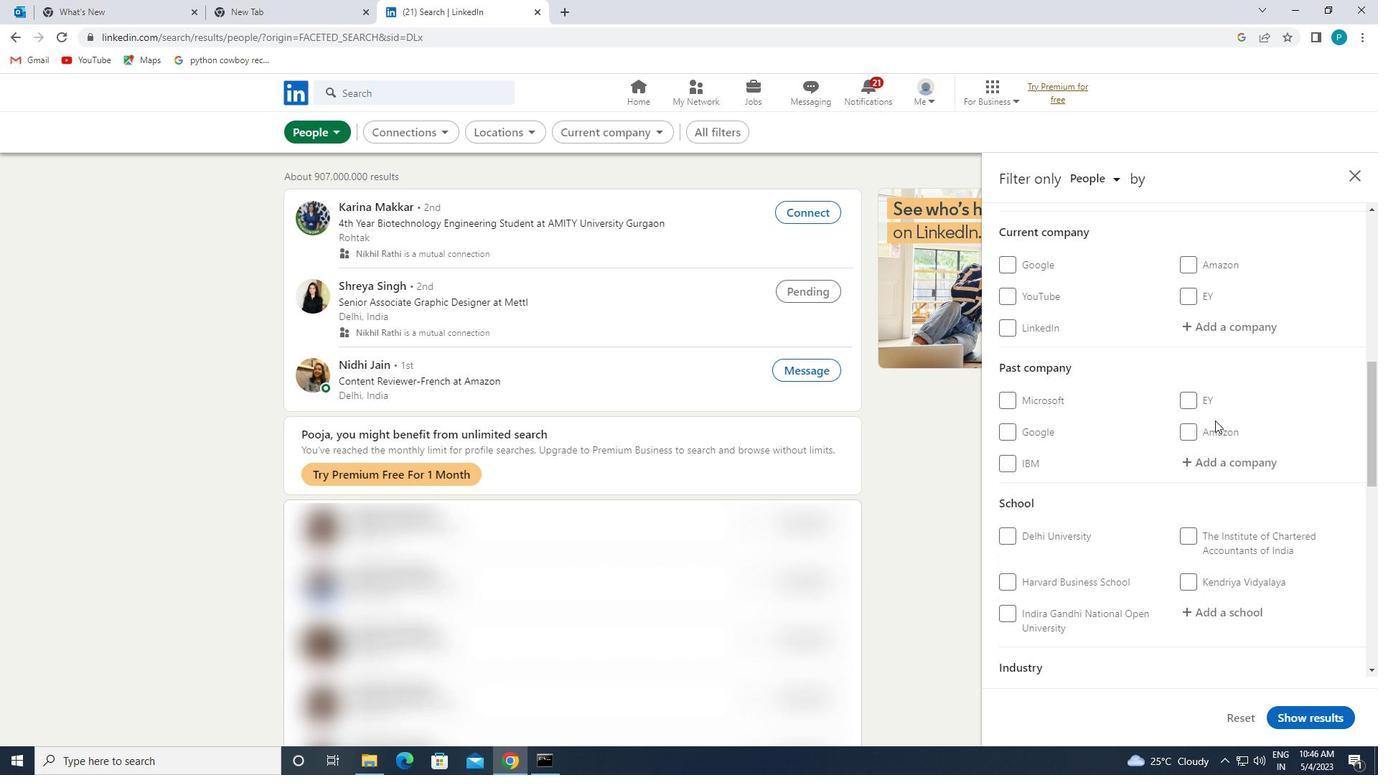 
Action: Mouse scrolled (1218, 440) with delta (0, 0)
Screenshot: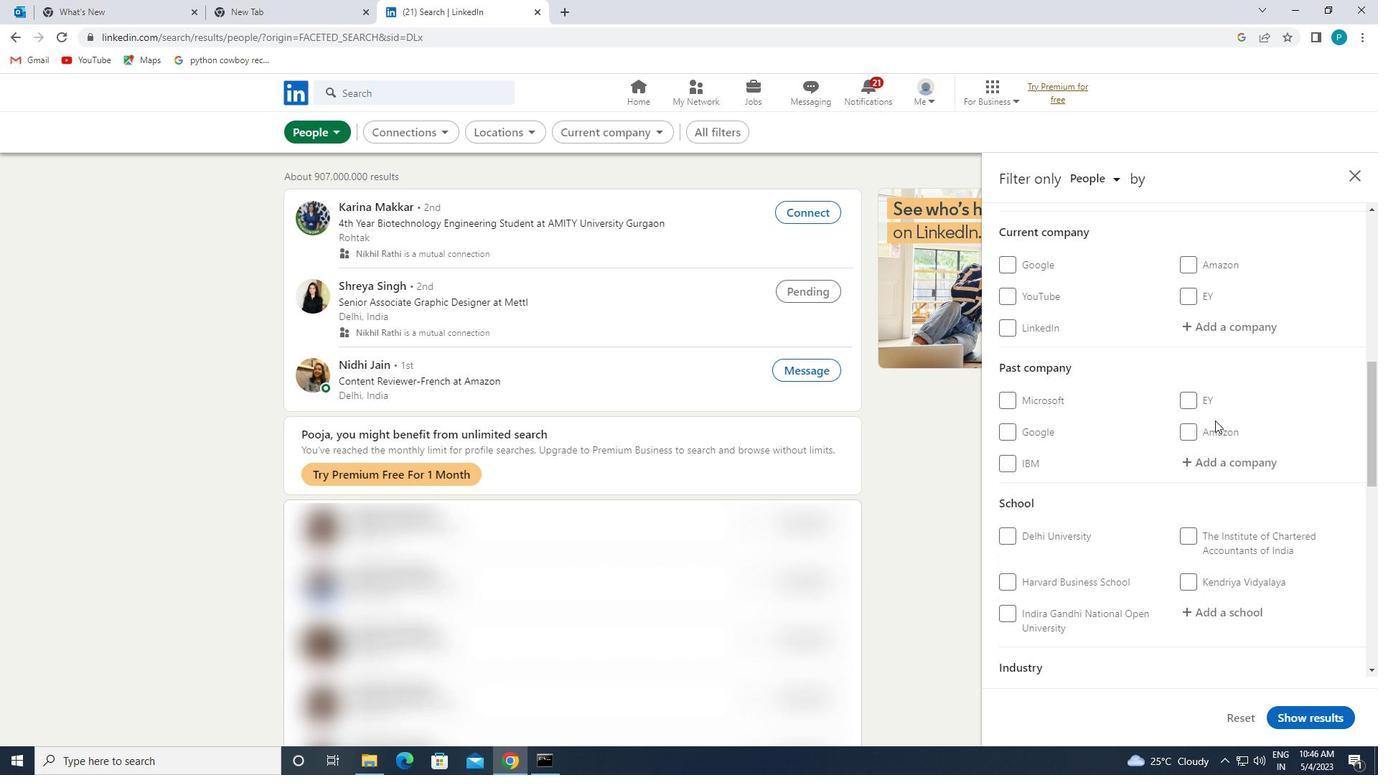 
Action: Mouse moved to (1218, 443)
Screenshot: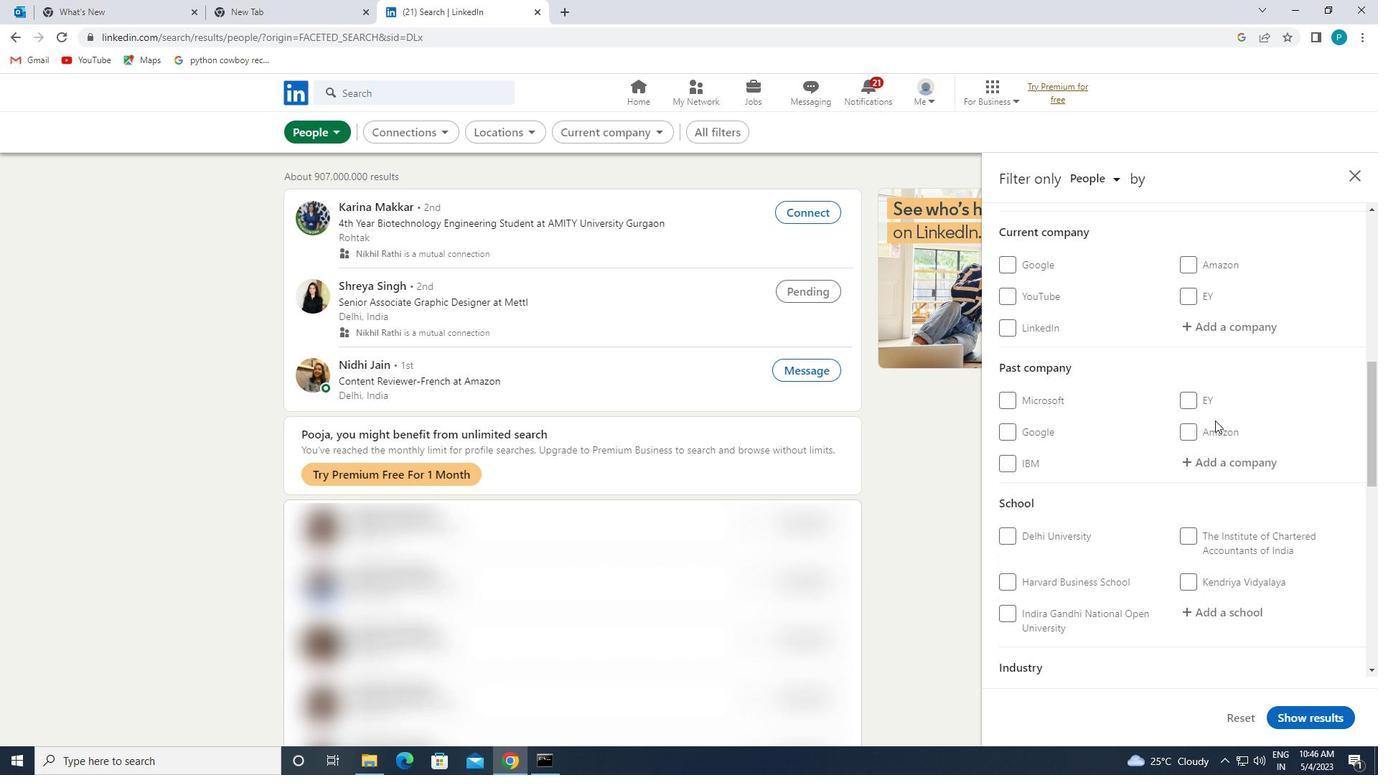 
Action: Mouse scrolled (1218, 442) with delta (0, 0)
Screenshot: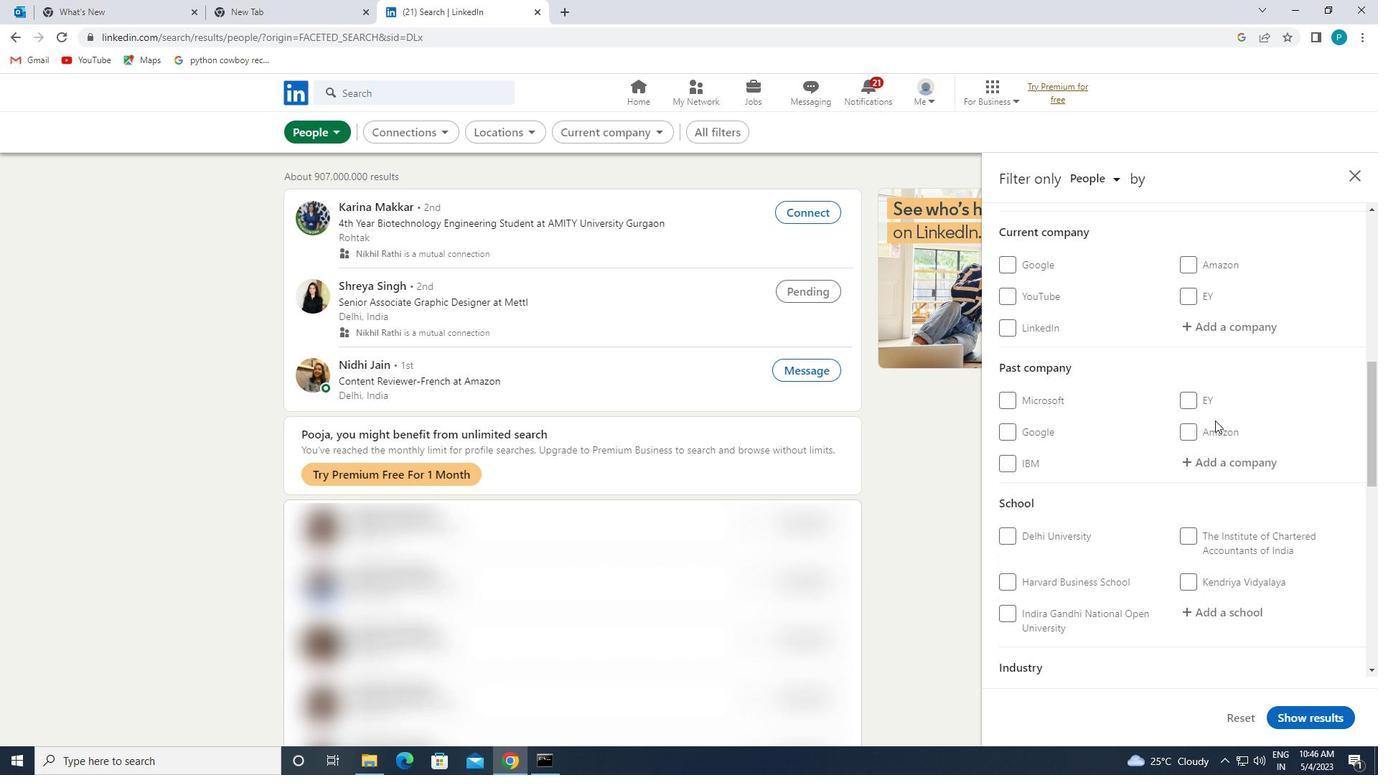 
Action: Mouse moved to (1218, 443)
Screenshot: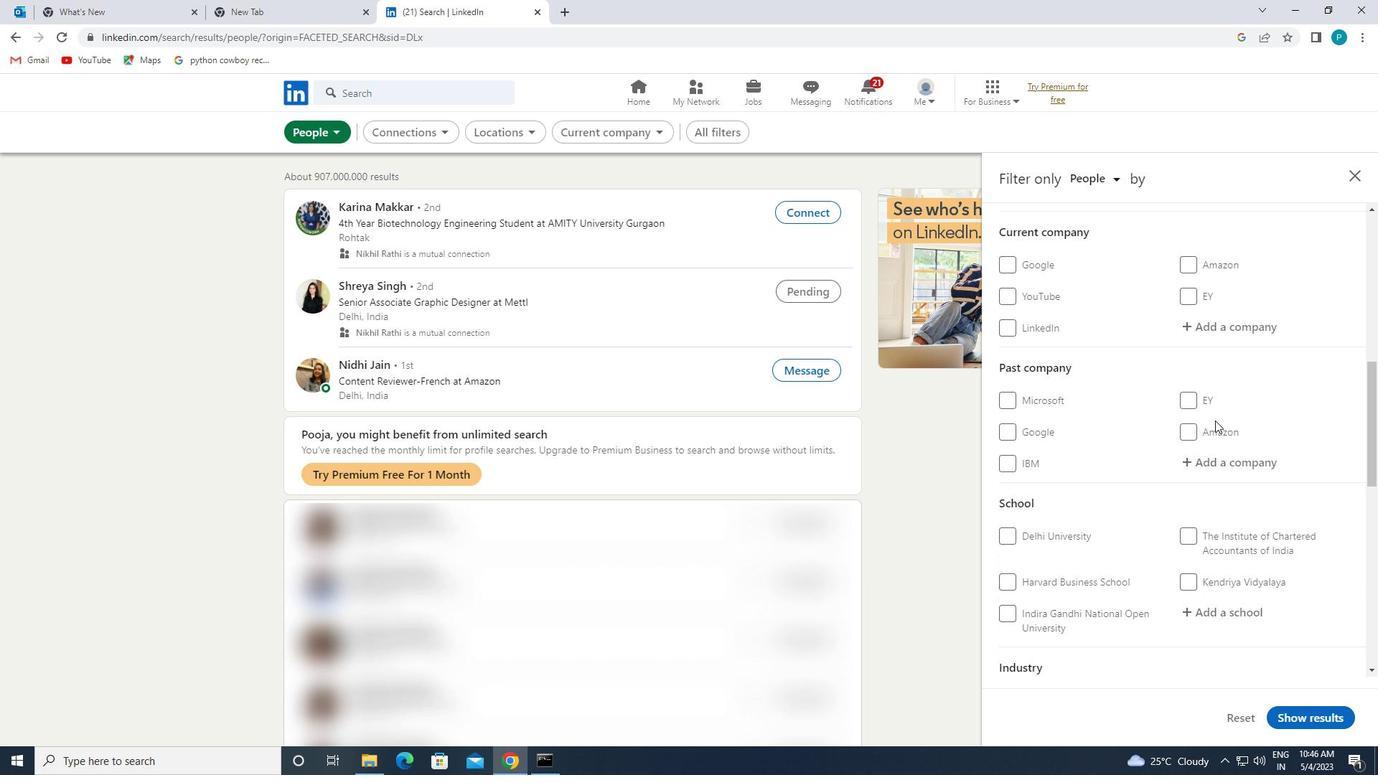 
Action: Mouse scrolled (1218, 443) with delta (0, 0)
Screenshot: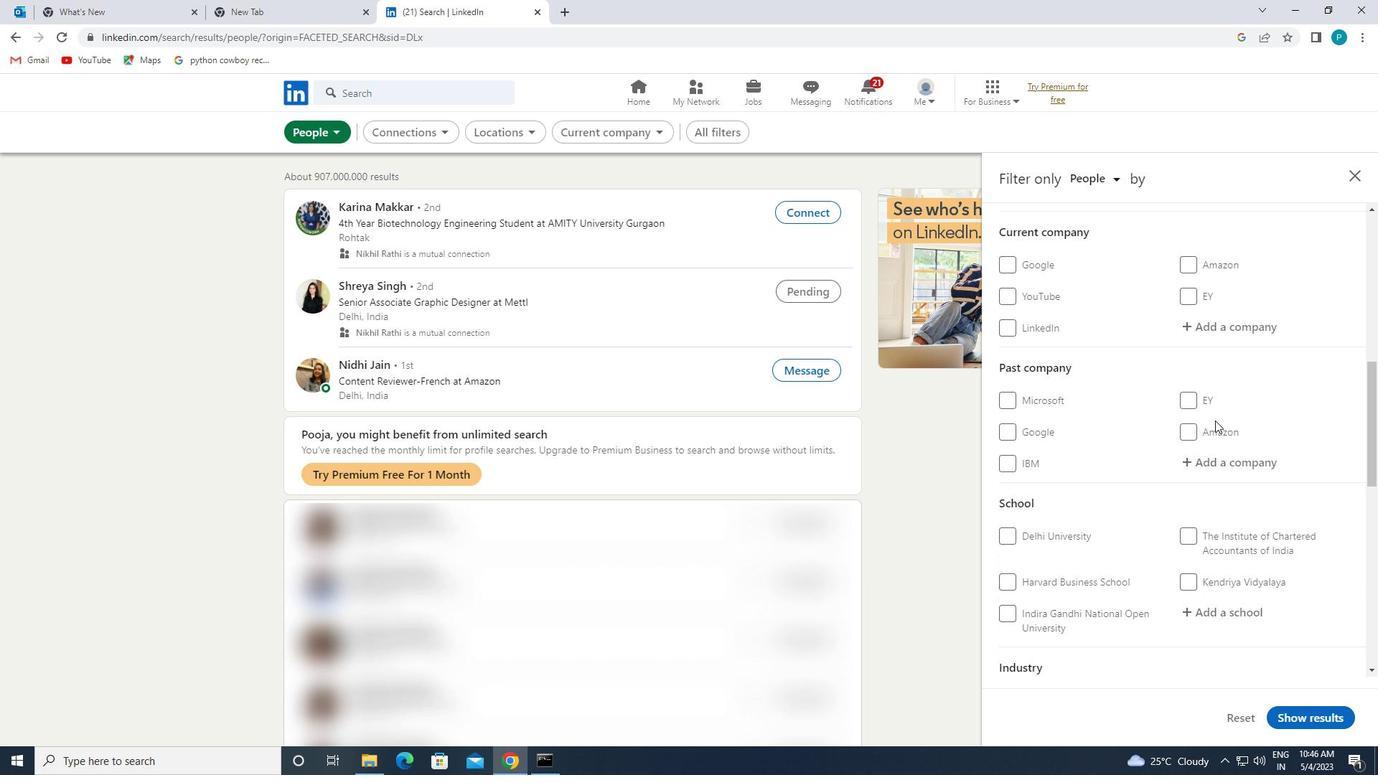 
Action: Mouse moved to (1216, 455)
Screenshot: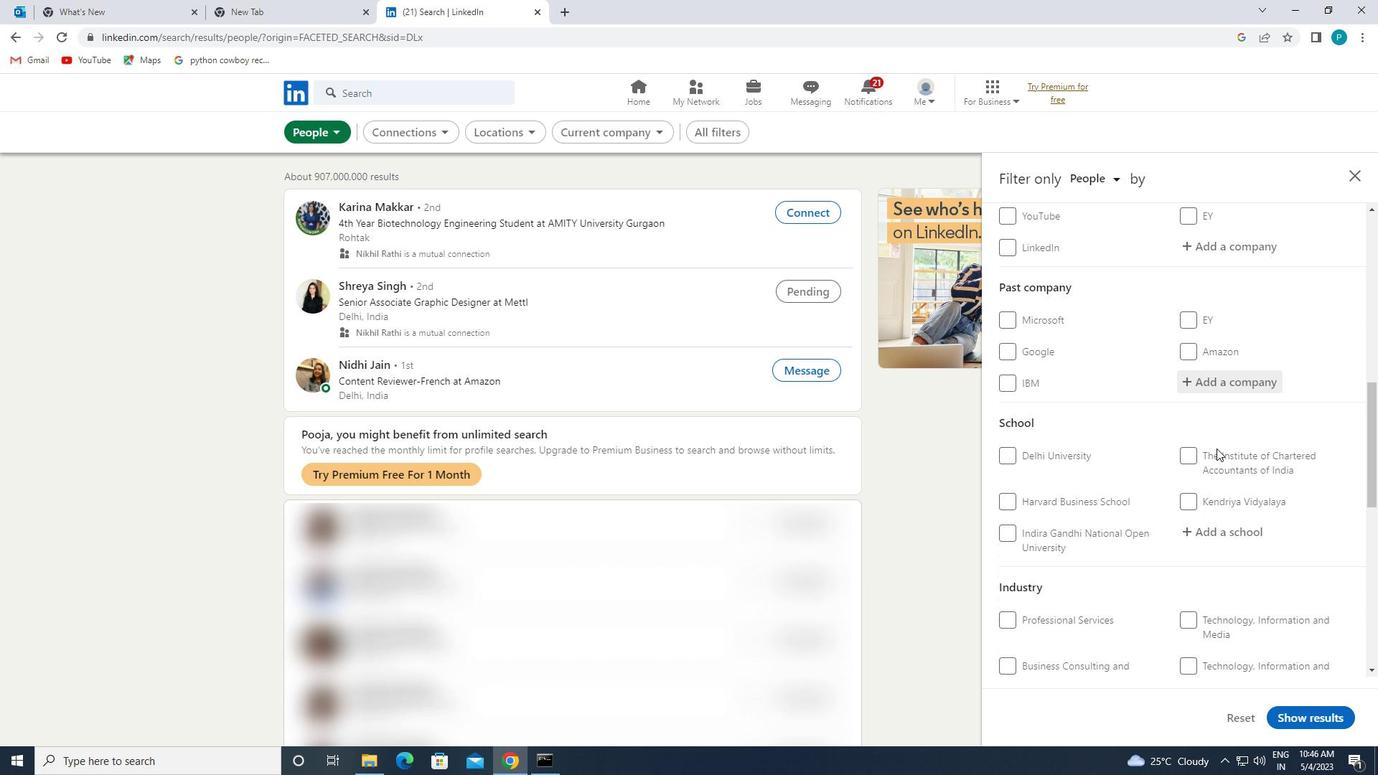 
Action: Mouse scrolled (1216, 454) with delta (0, 0)
Screenshot: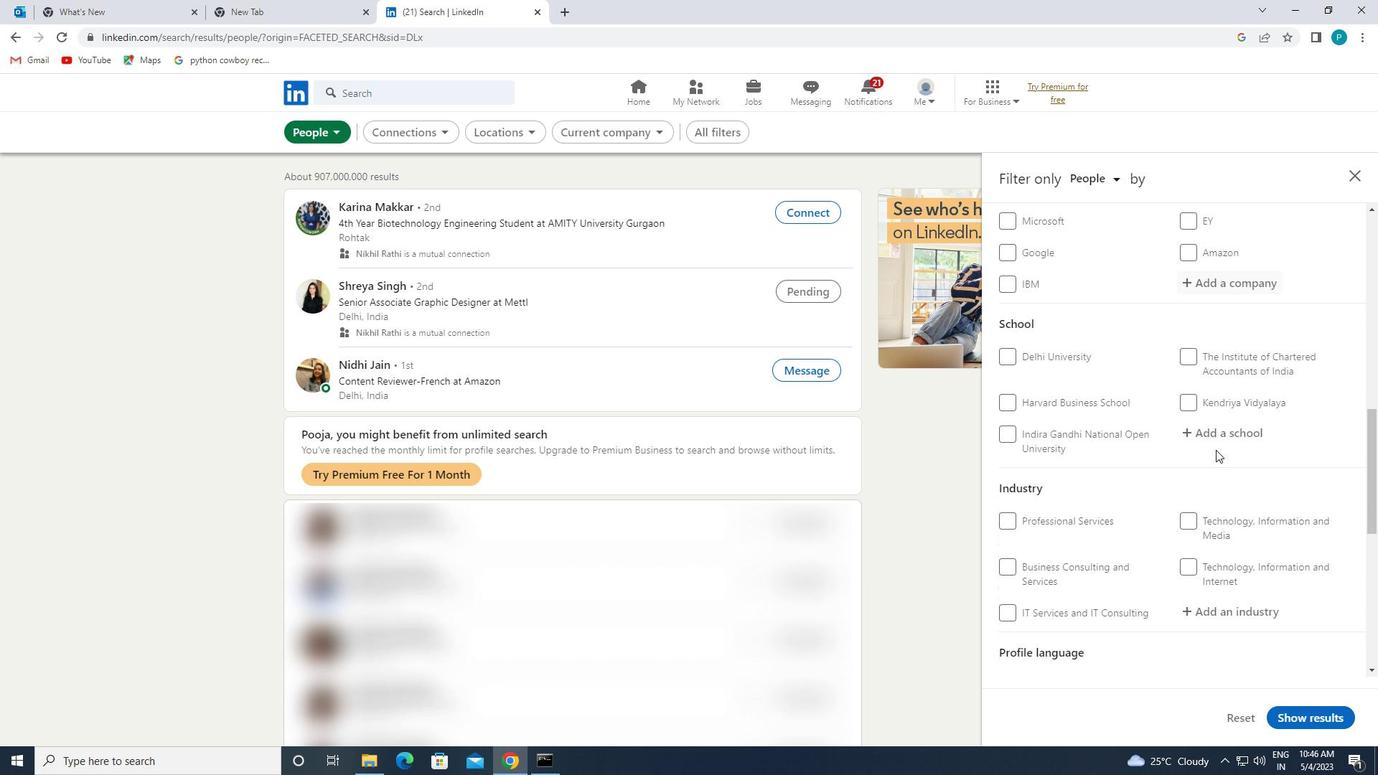 
Action: Mouse moved to (1216, 455)
Screenshot: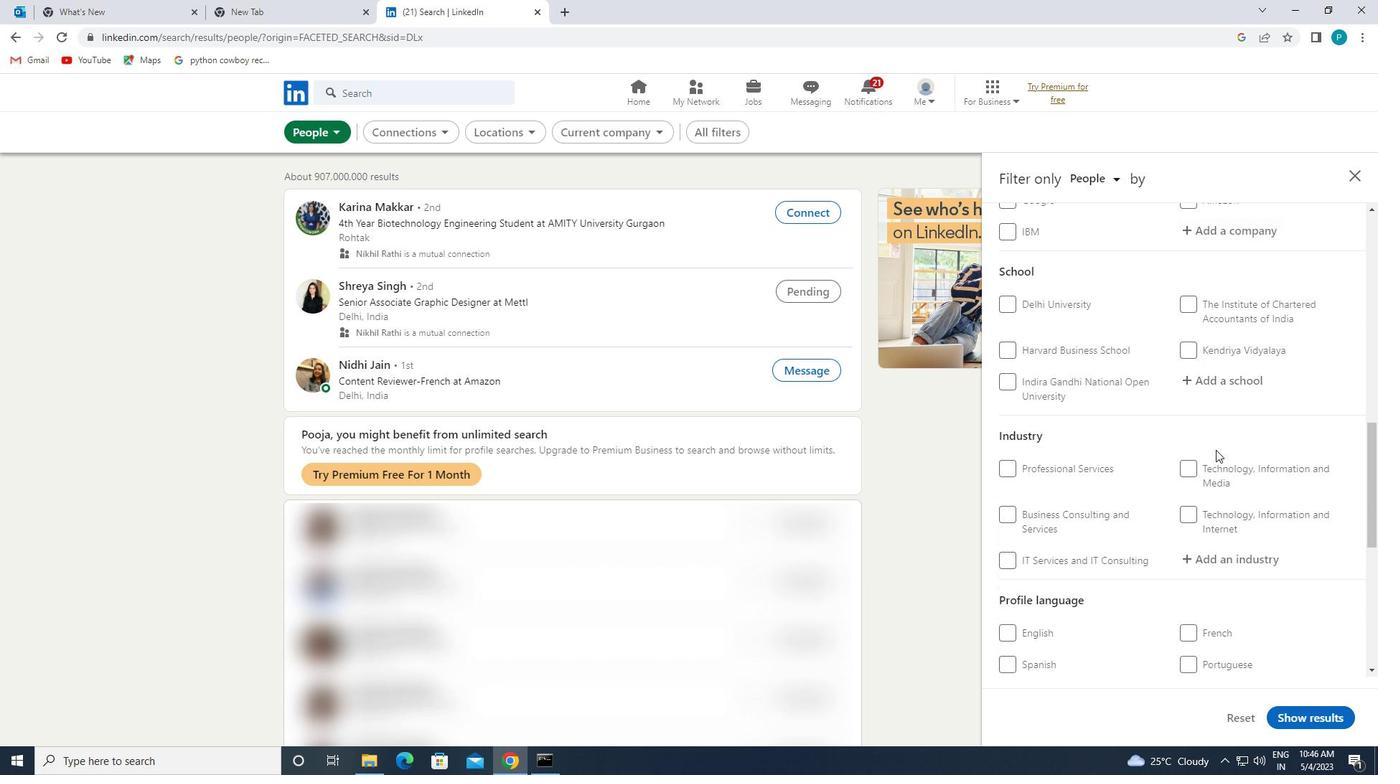 
Action: Mouse scrolled (1216, 455) with delta (0, 0)
Screenshot: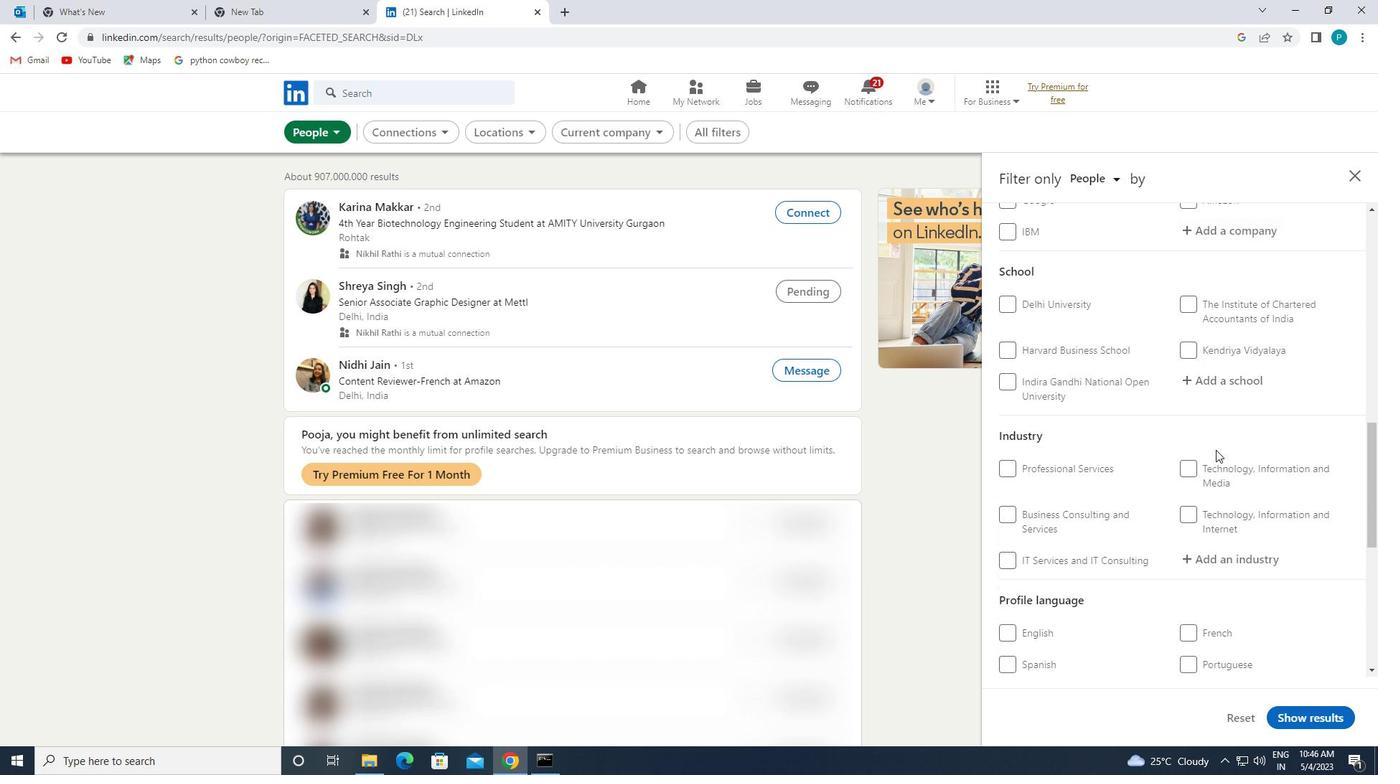 
Action: Mouse moved to (1216, 456)
Screenshot: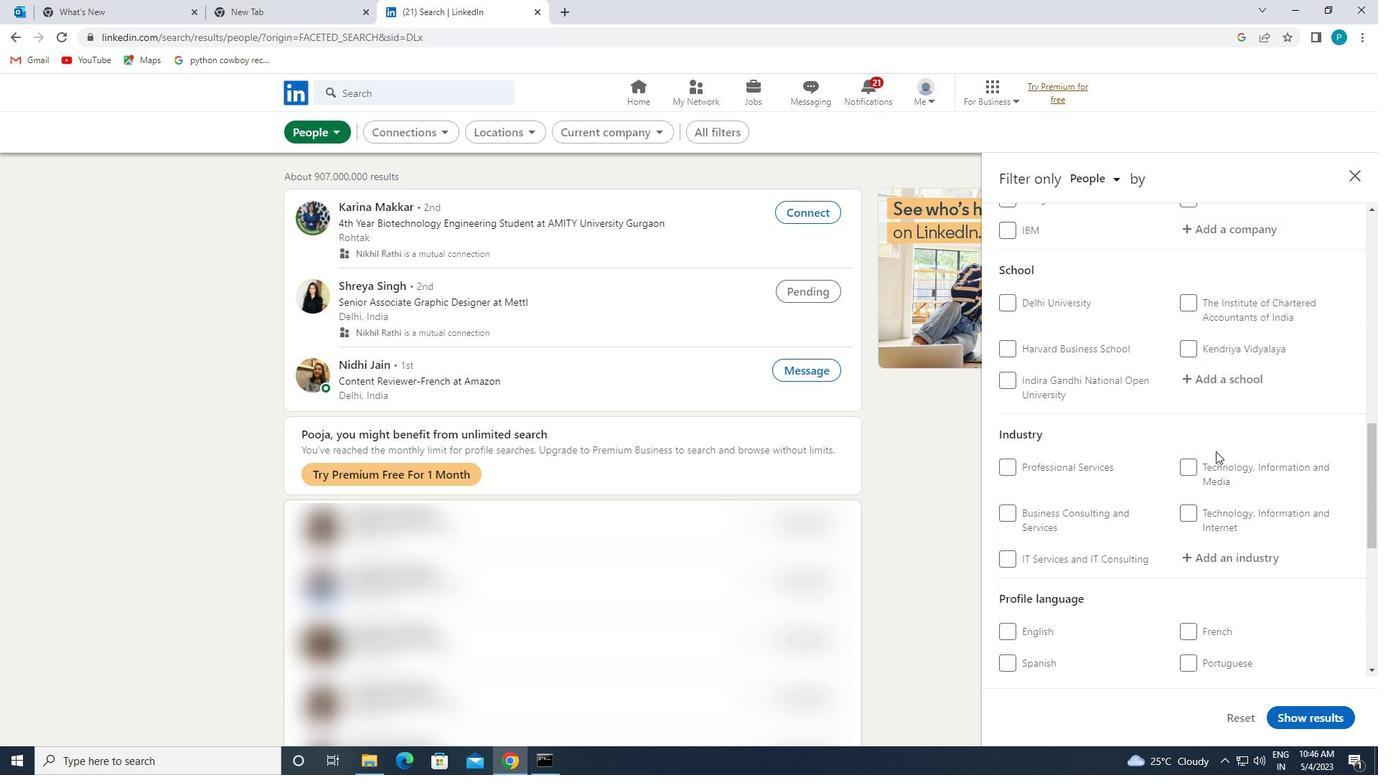 
Action: Mouse scrolled (1216, 455) with delta (0, 0)
Screenshot: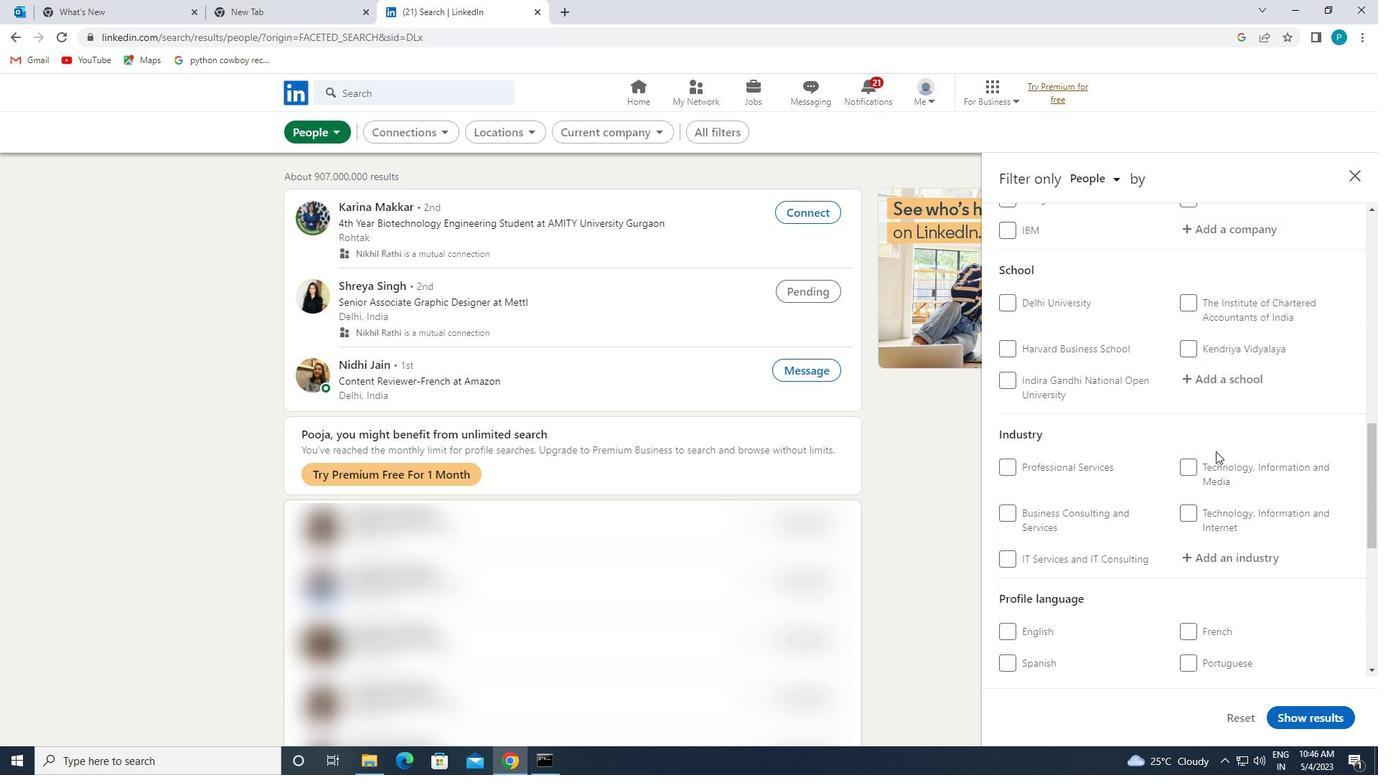 
Action: Mouse moved to (1207, 441)
Screenshot: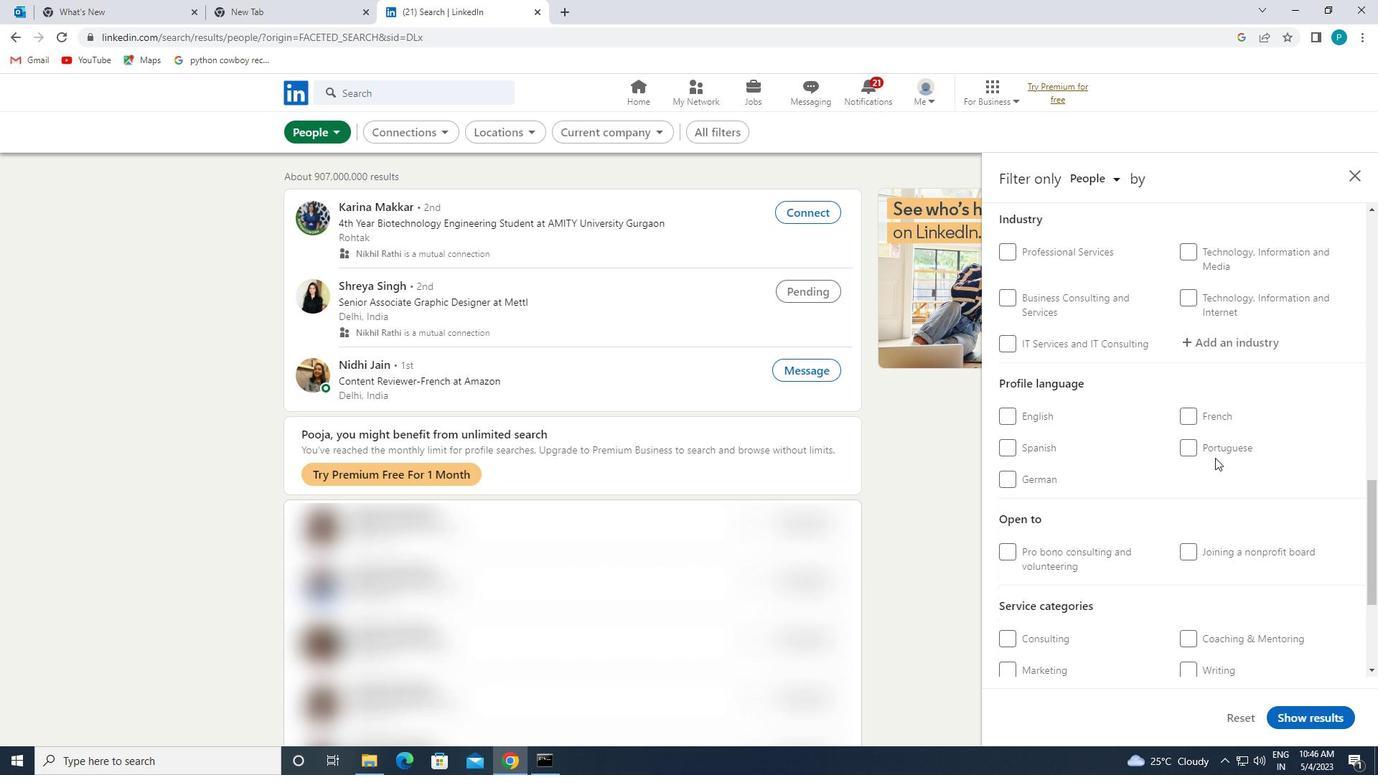 
Action: Mouse pressed left at (1207, 441)
Screenshot: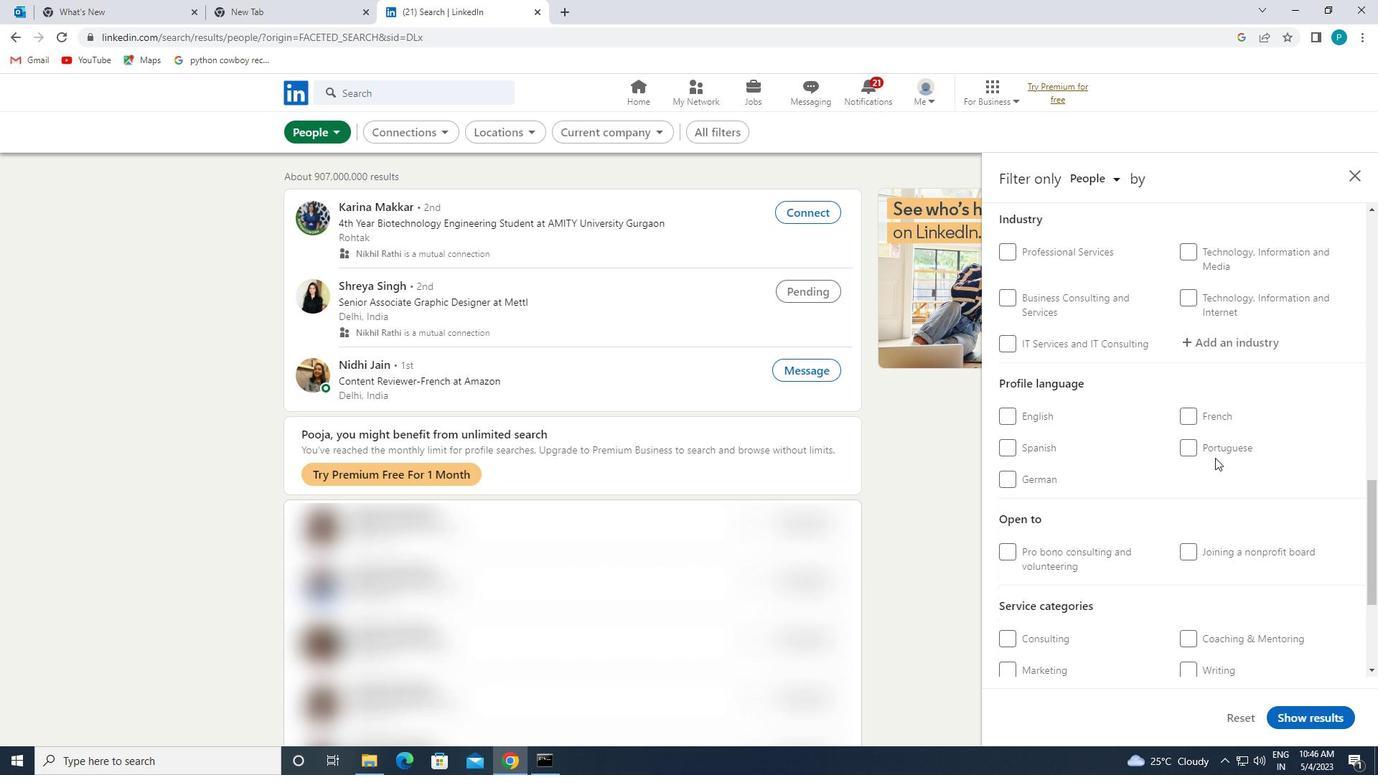 
Action: Mouse moved to (1253, 446)
Screenshot: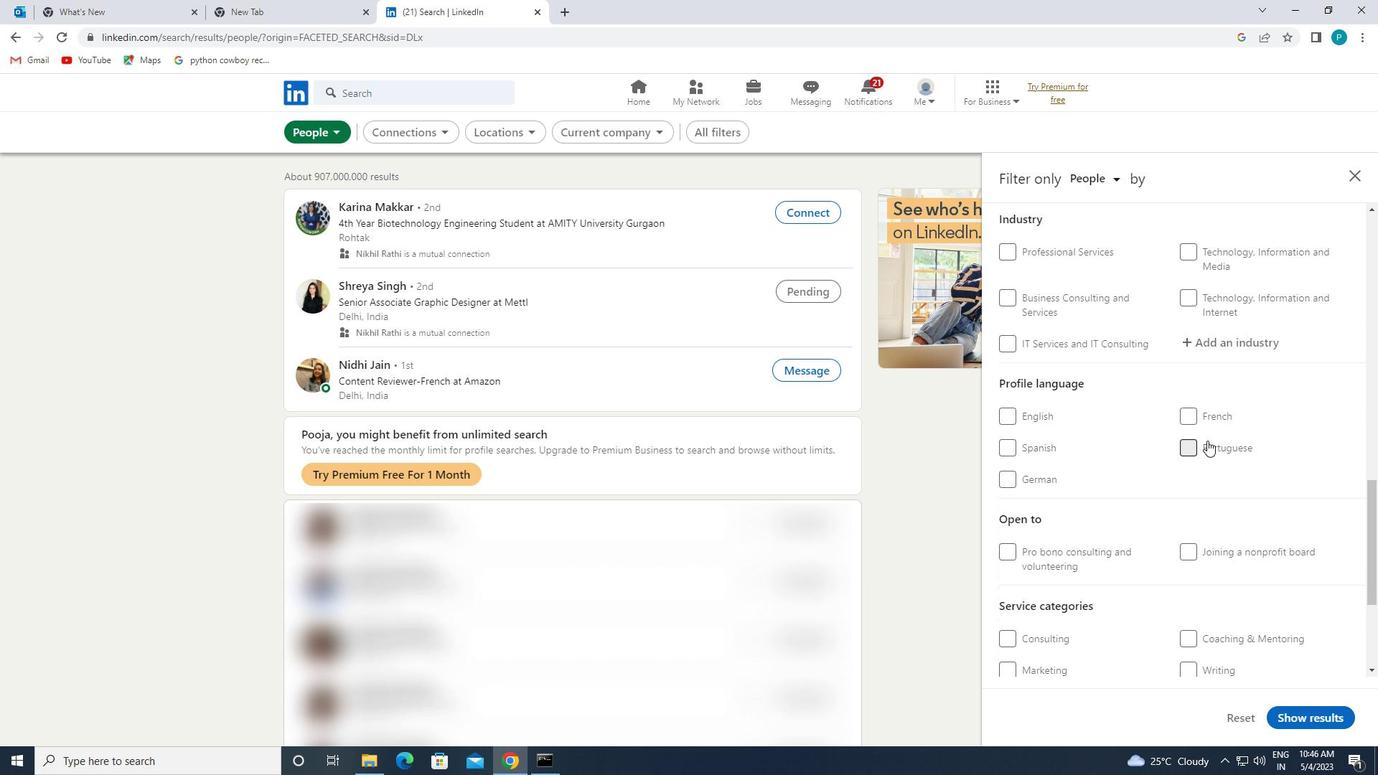 
Action: Mouse scrolled (1253, 447) with delta (0, 0)
Screenshot: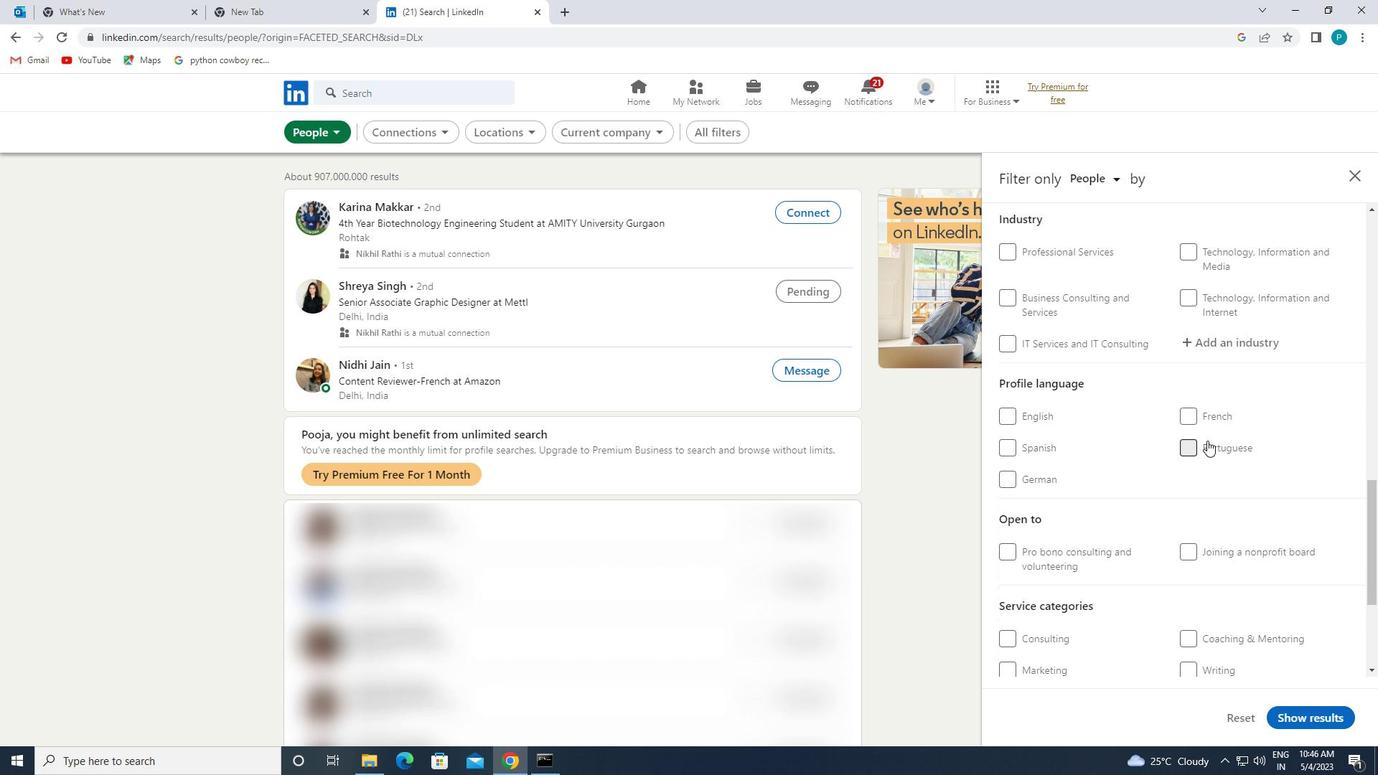 
Action: Mouse scrolled (1253, 447) with delta (0, 0)
Screenshot: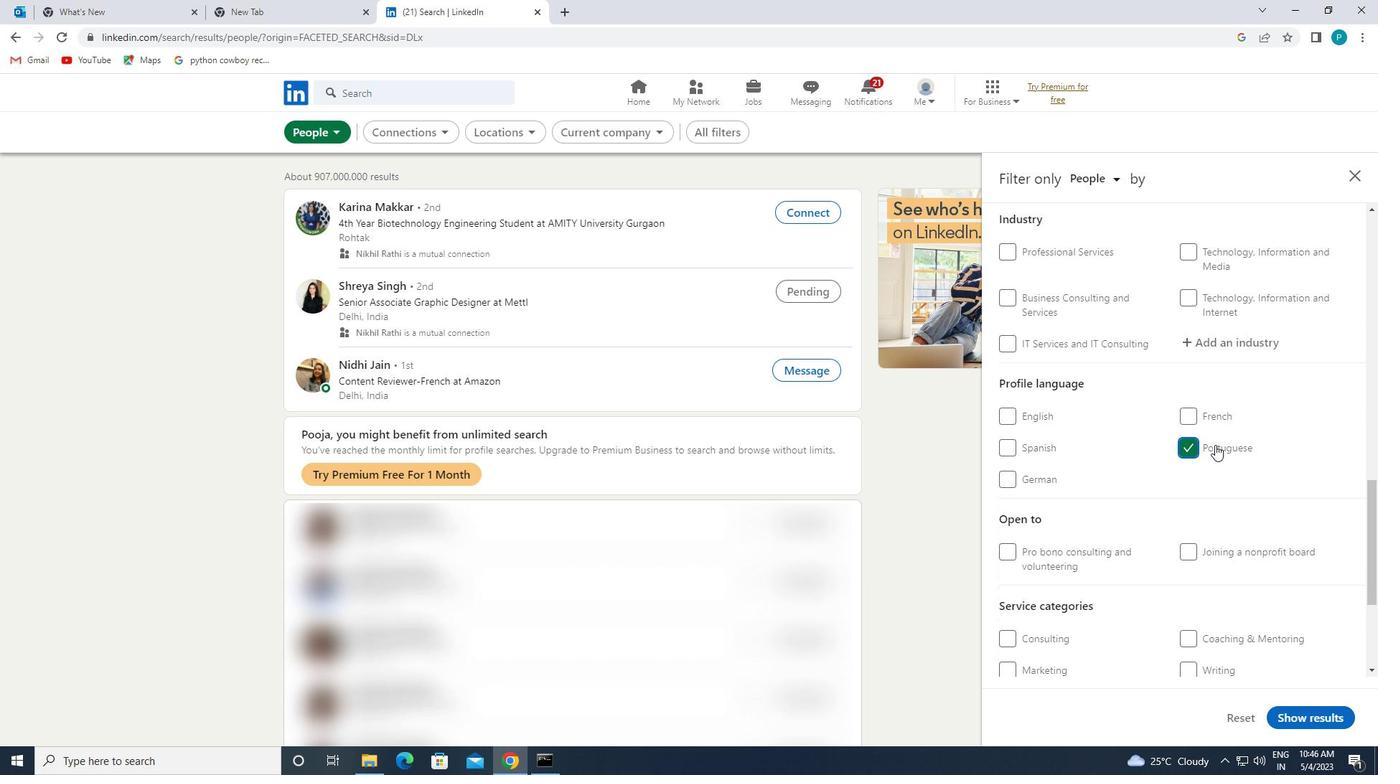 
Action: Mouse scrolled (1253, 447) with delta (0, 0)
Screenshot: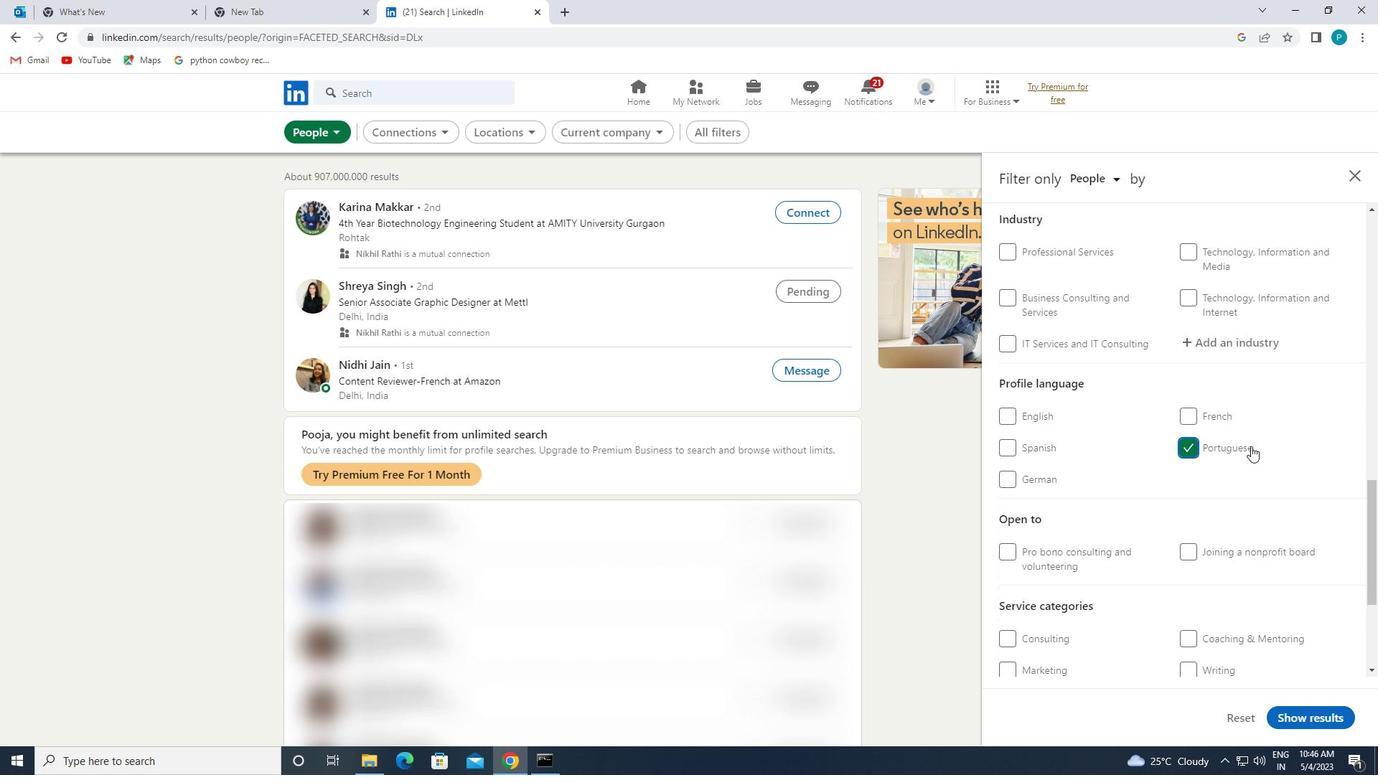 
Action: Mouse scrolled (1253, 447) with delta (0, 0)
Screenshot: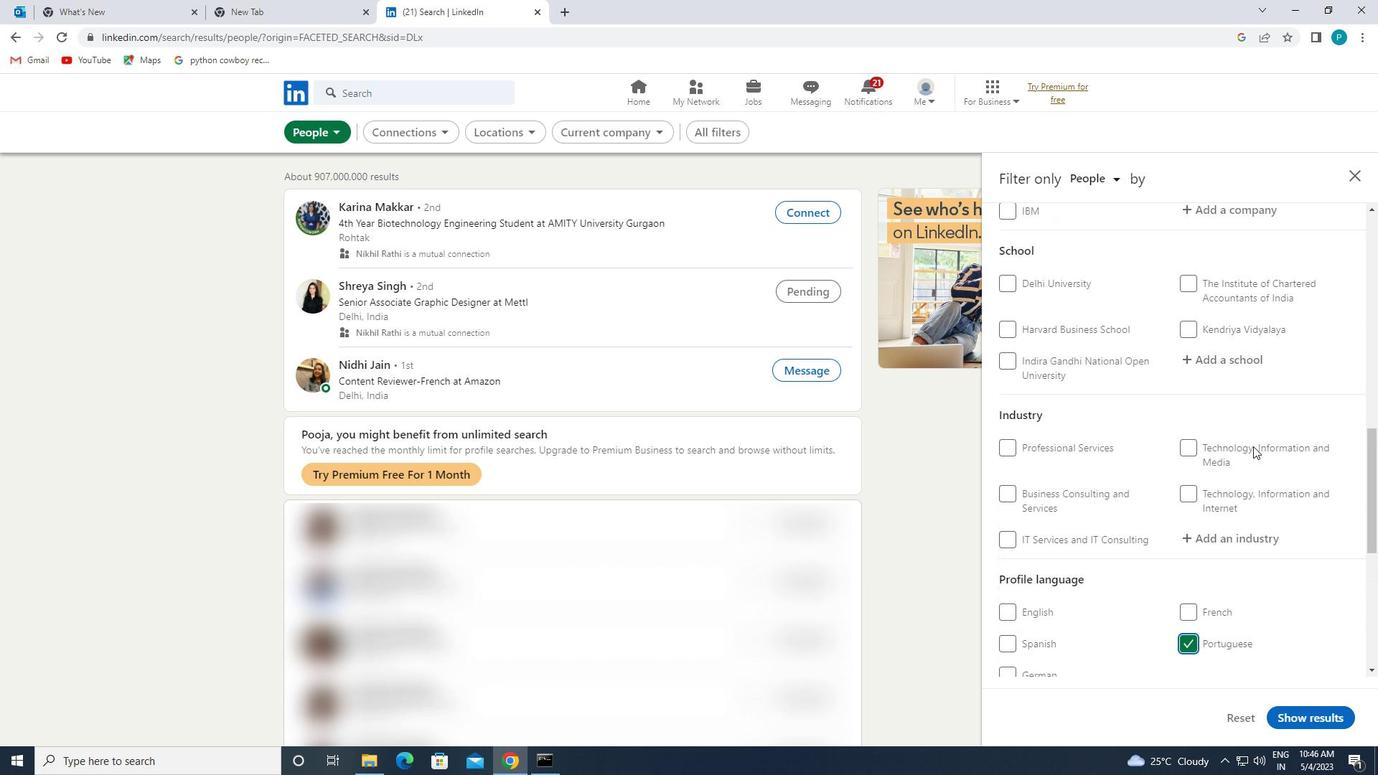 
Action: Mouse scrolled (1253, 447) with delta (0, 0)
Screenshot: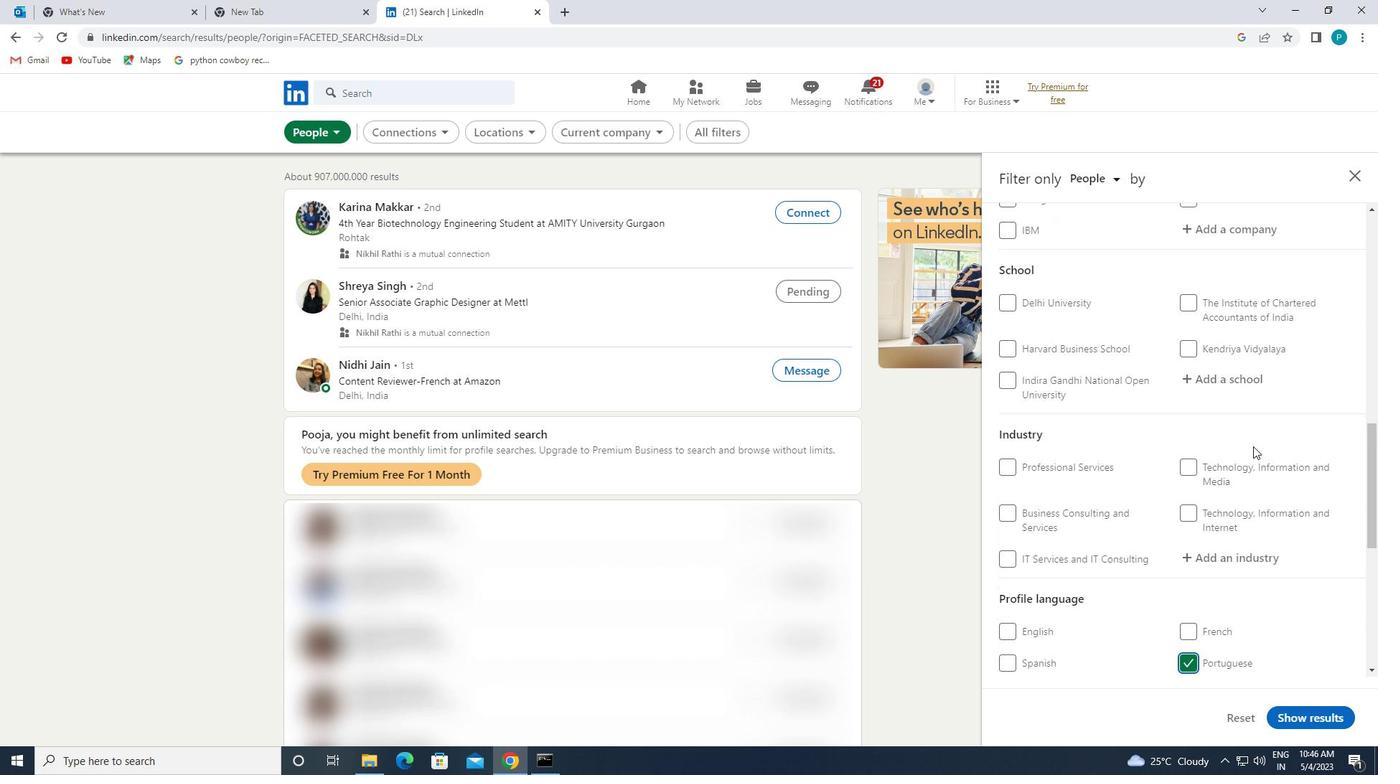 
Action: Mouse scrolled (1253, 447) with delta (0, 0)
Screenshot: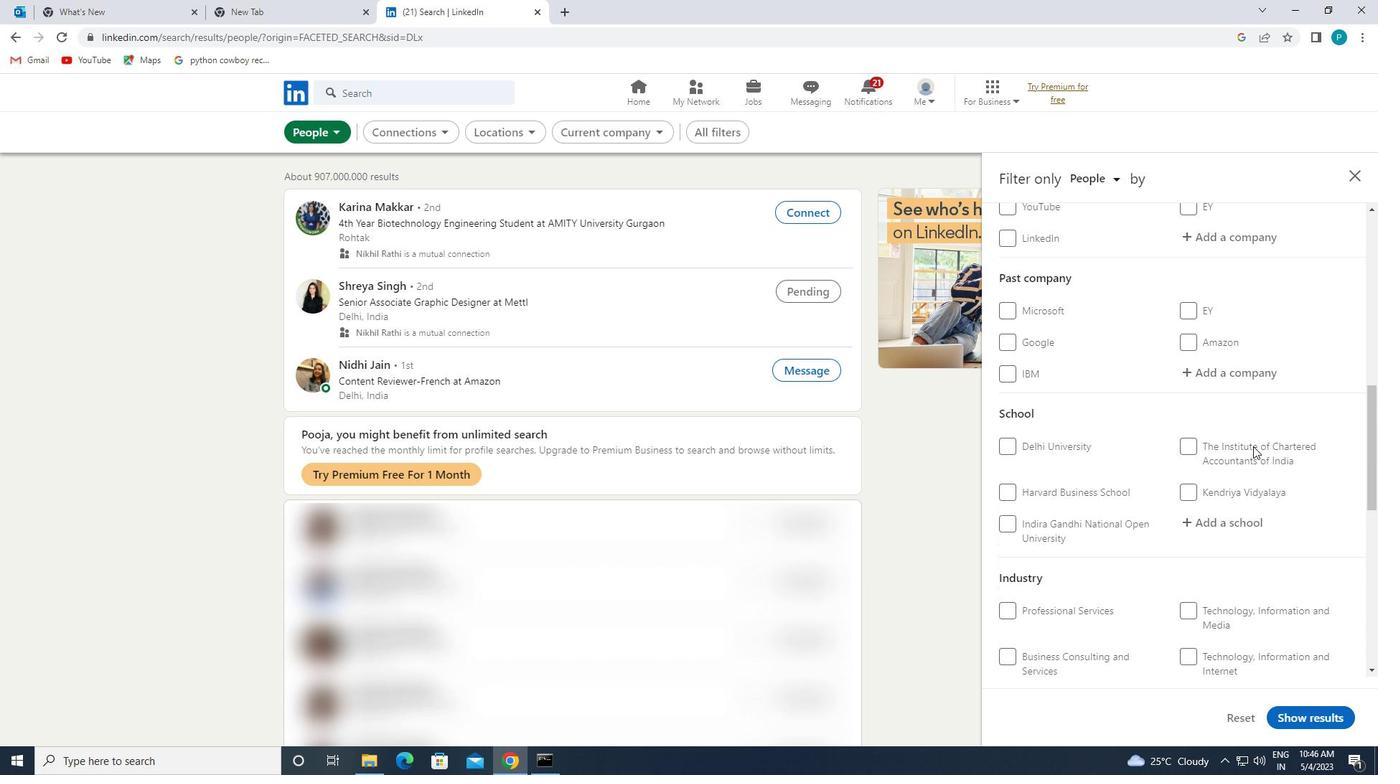 
Action: Mouse moved to (1186, 321)
Screenshot: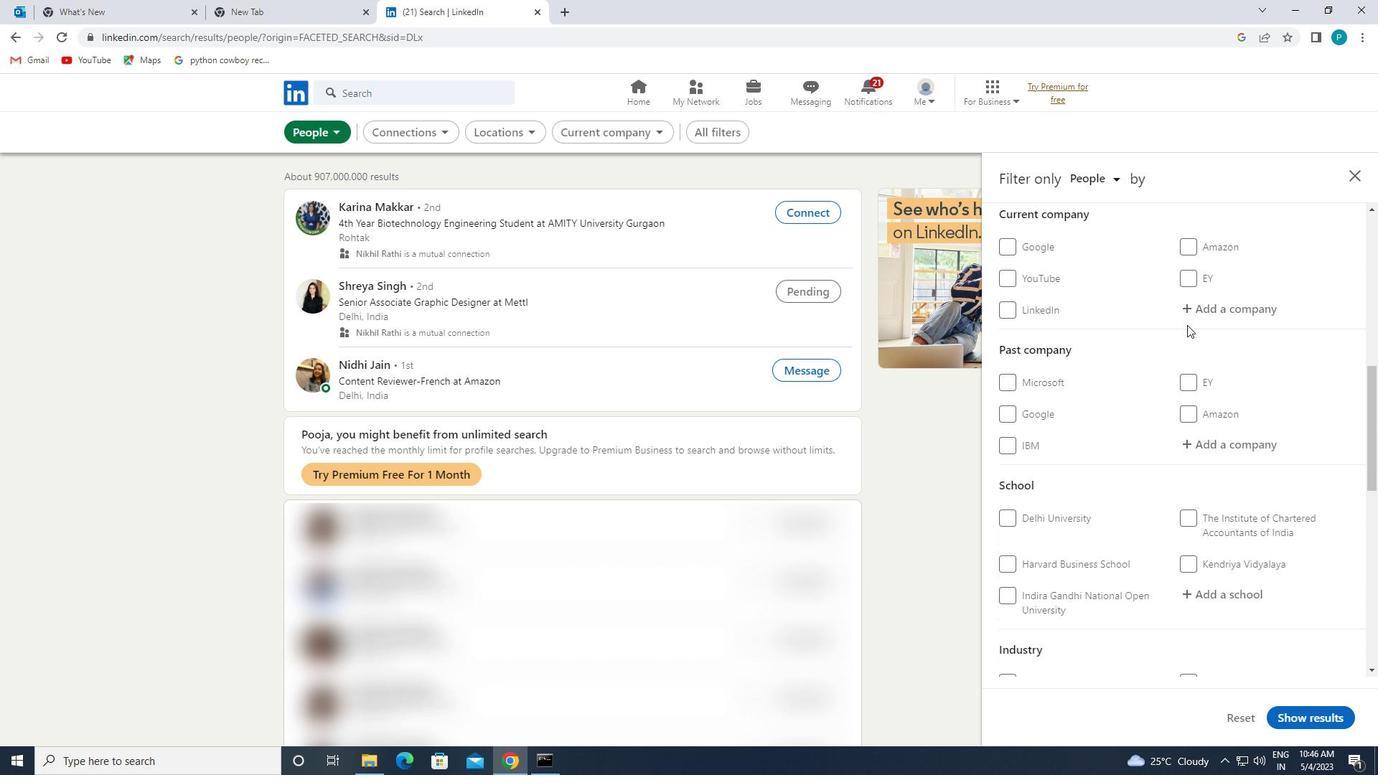 
Action: Mouse pressed left at (1186, 321)
Screenshot: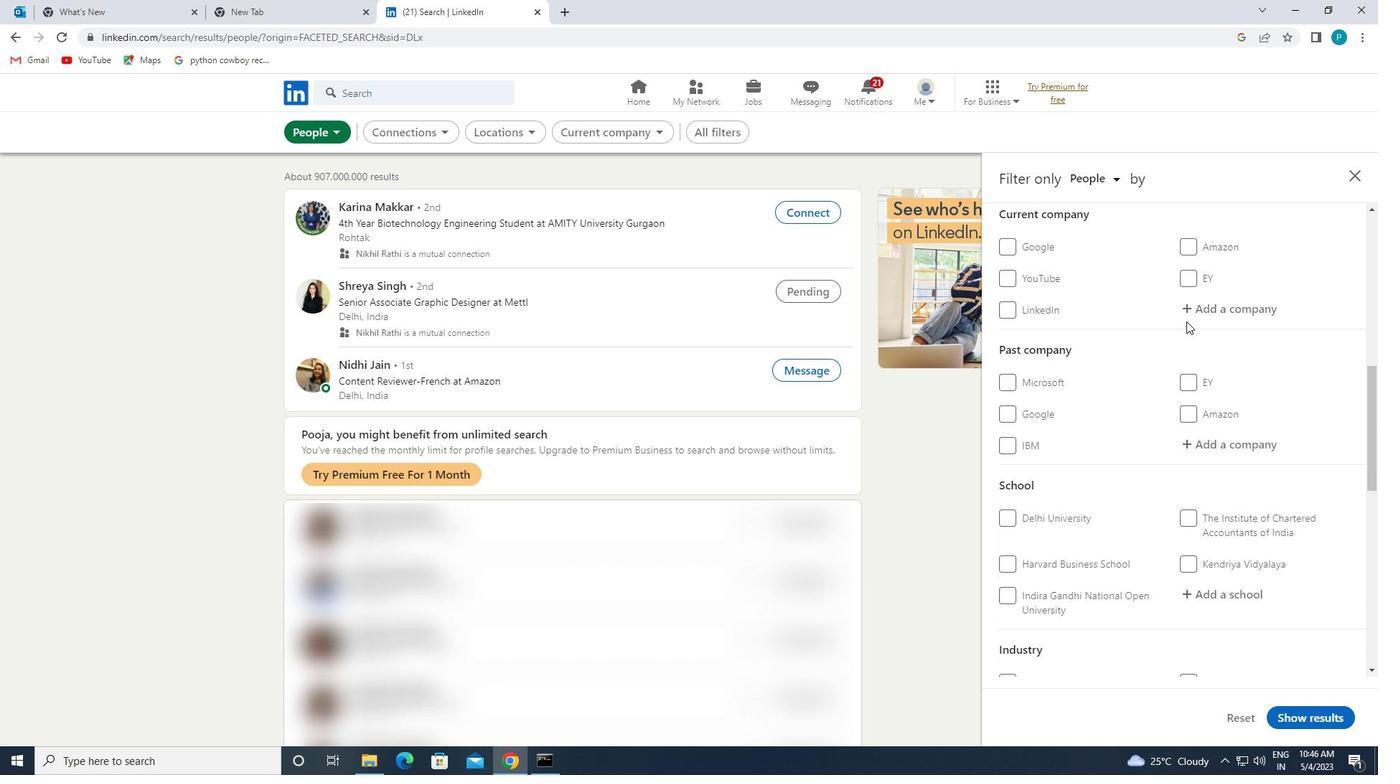 
Action: Mouse moved to (1191, 292)
Screenshot: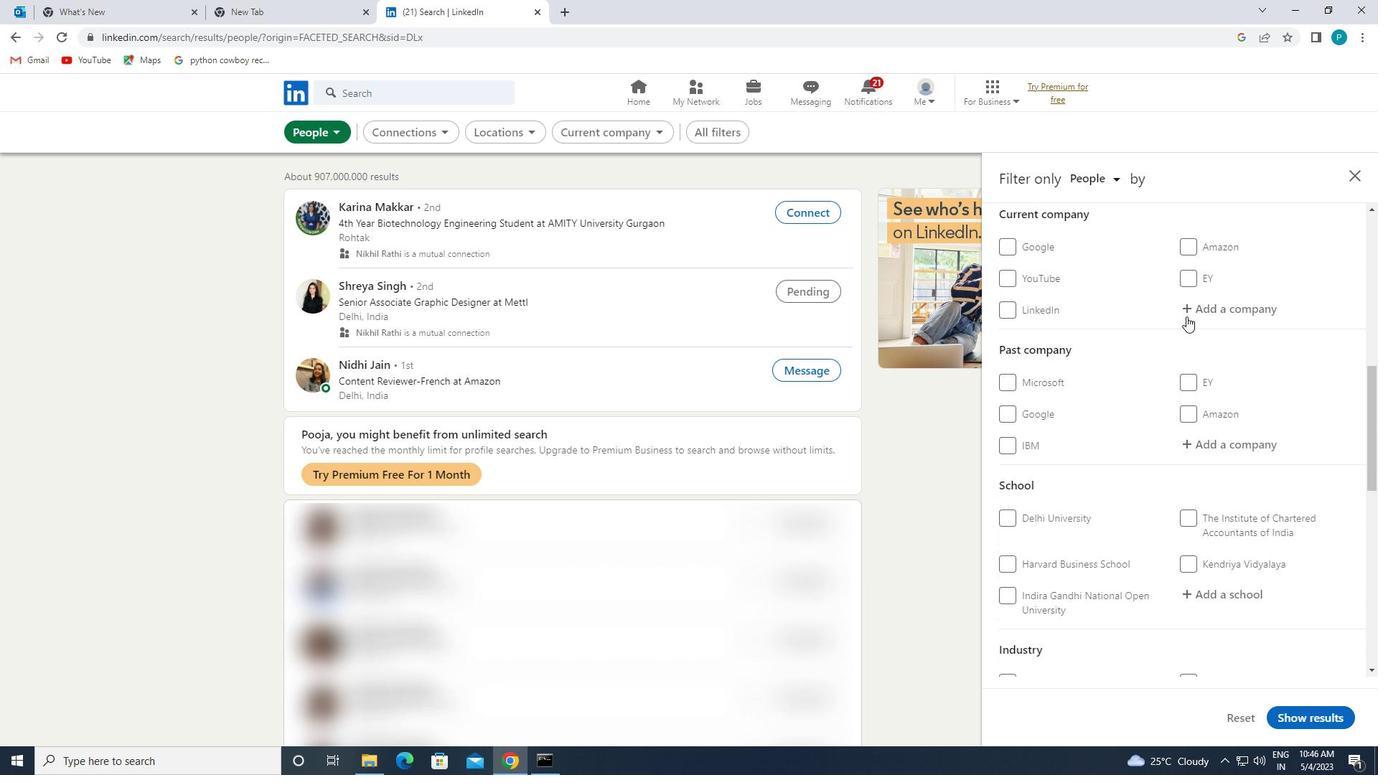 
Action: Mouse pressed left at (1191, 292)
Screenshot: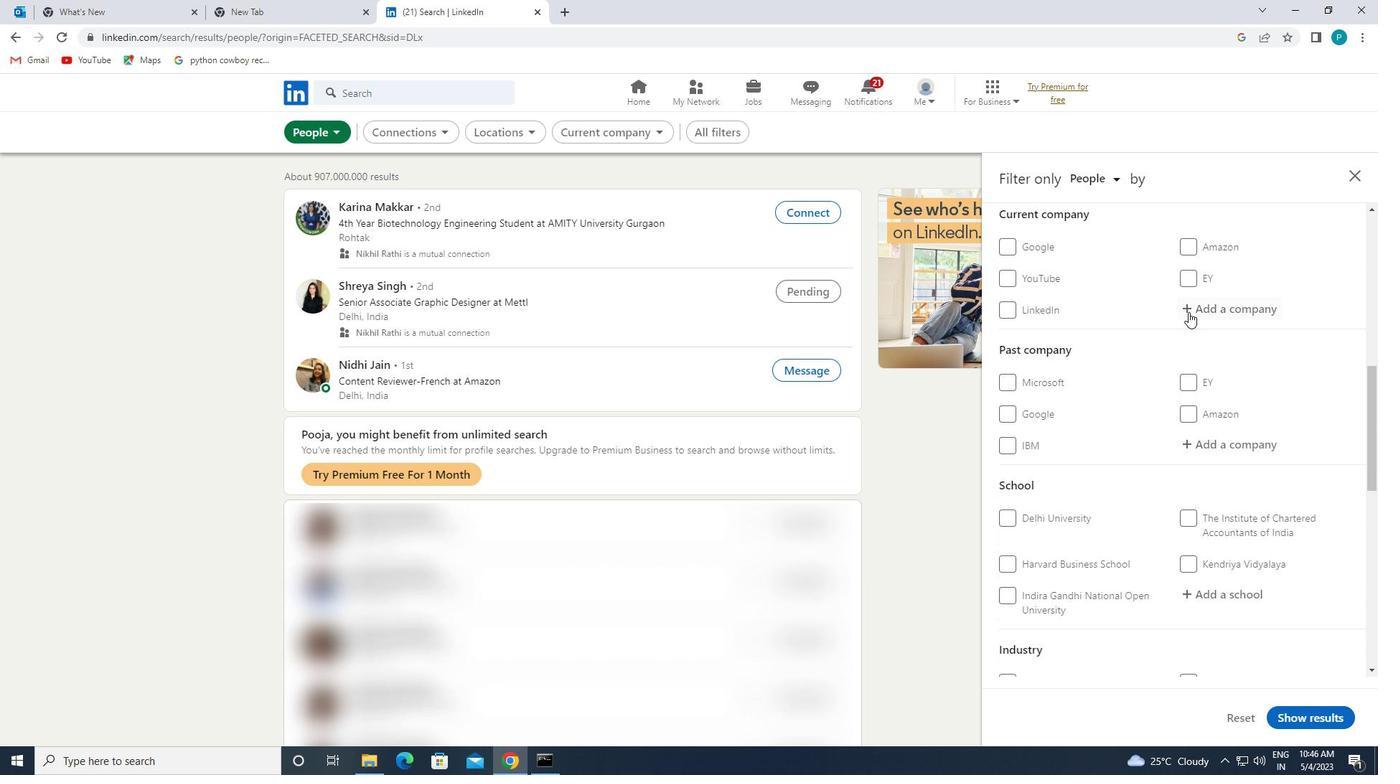 
Action: Mouse moved to (1195, 302)
Screenshot: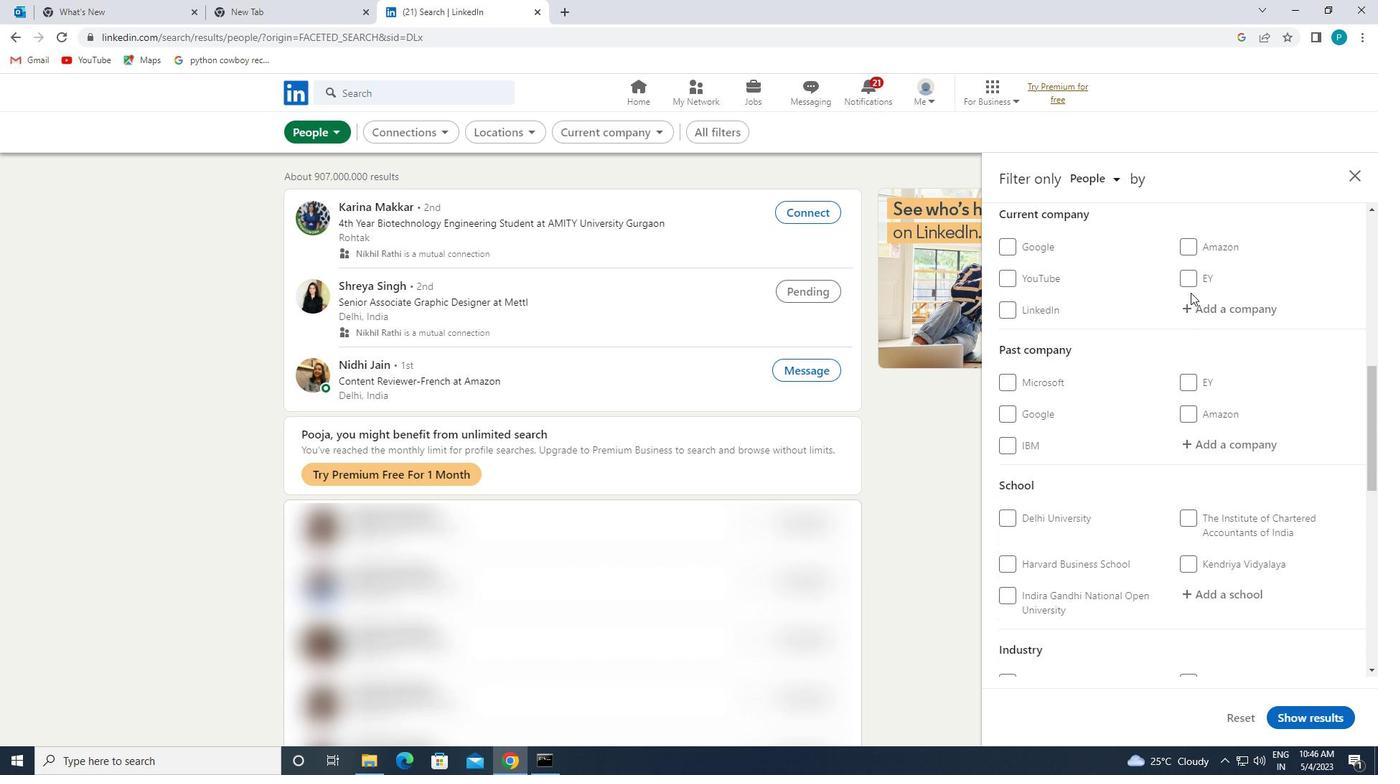 
Action: Mouse pressed left at (1195, 302)
Screenshot: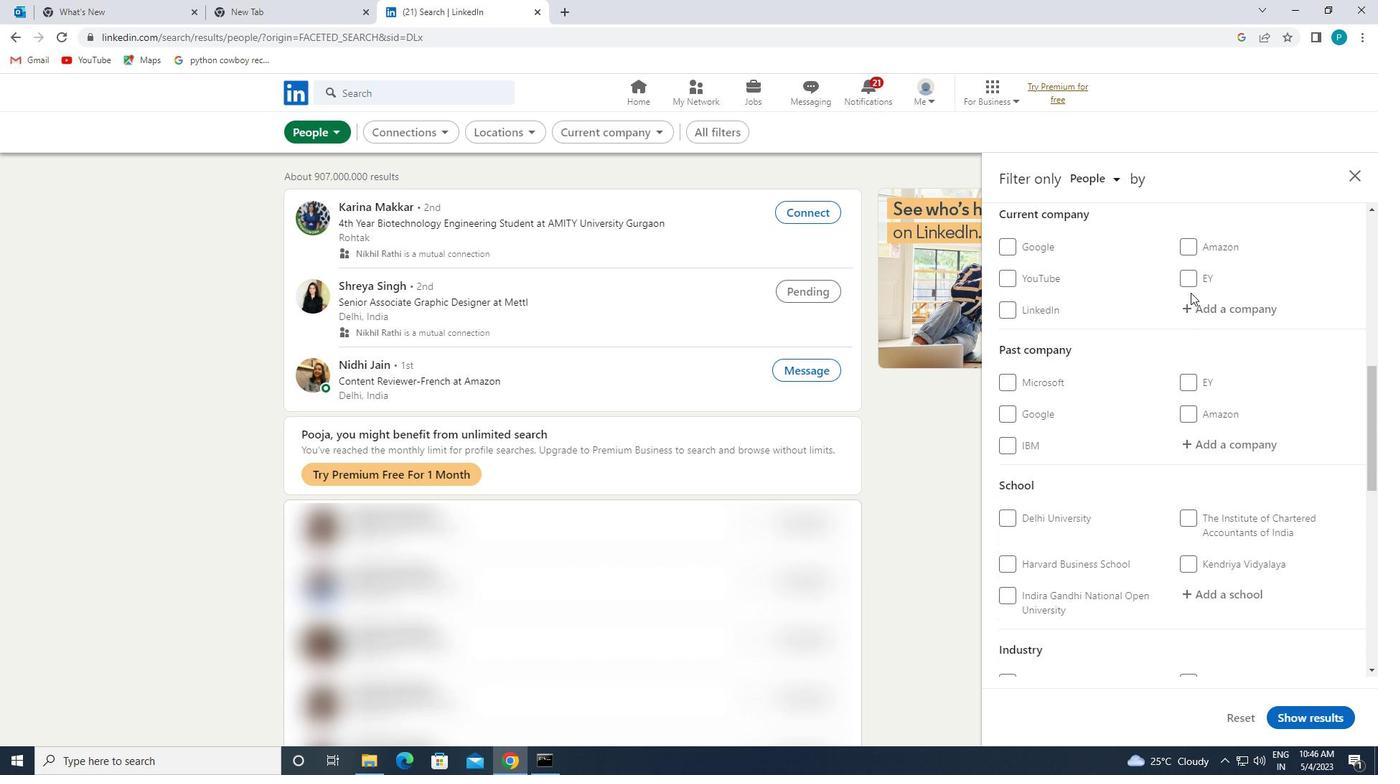 
Action: Key pressed <Key.caps_lock>J<Key.caps_lock>OB<Key.space><Key.shift_r><Key.shift_r><Key.shift_r><Key.shift_r><Key.shift_r><Key.shift_r><Key.shift_r><Key.shift_r><Key.shift_r>&<Key.caps_lock>C<Key.caps_lock>
Screenshot: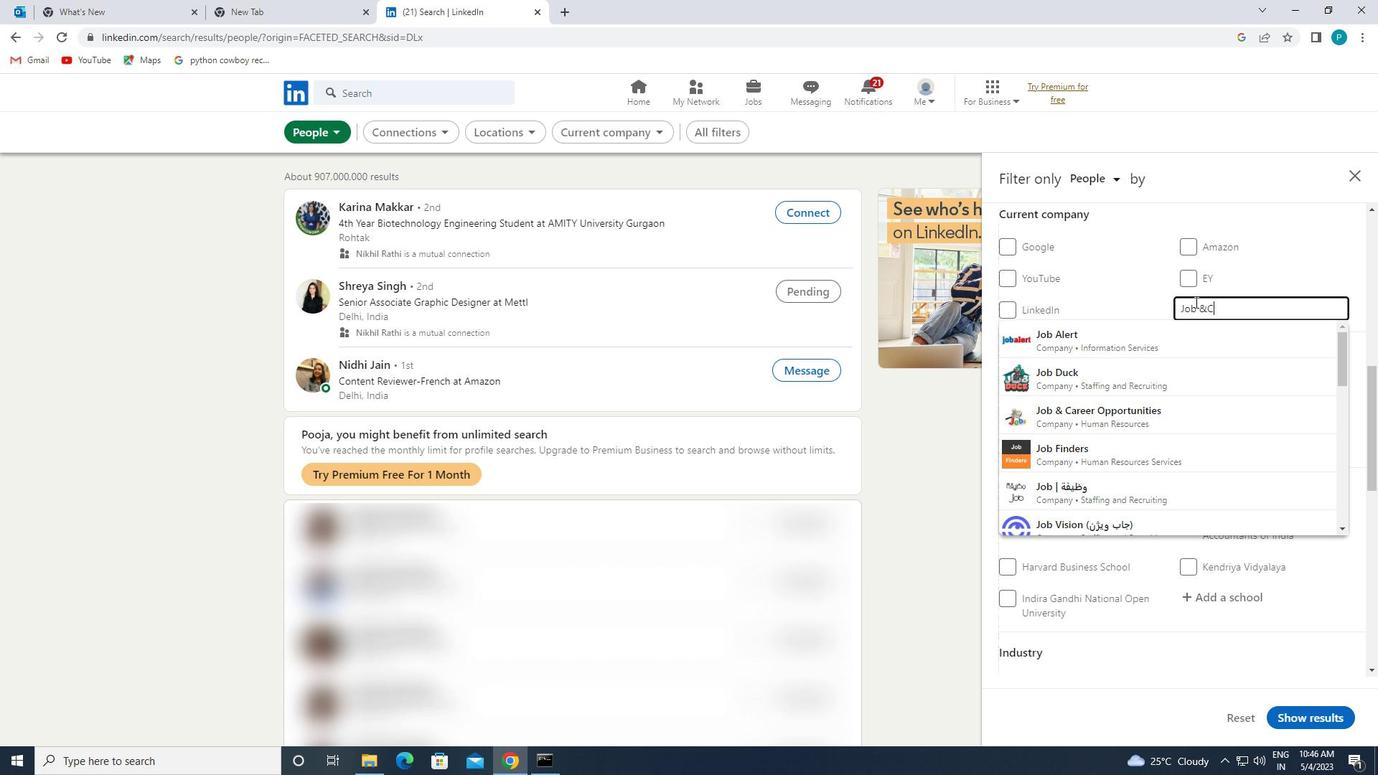 
Action: Mouse moved to (1173, 329)
Screenshot: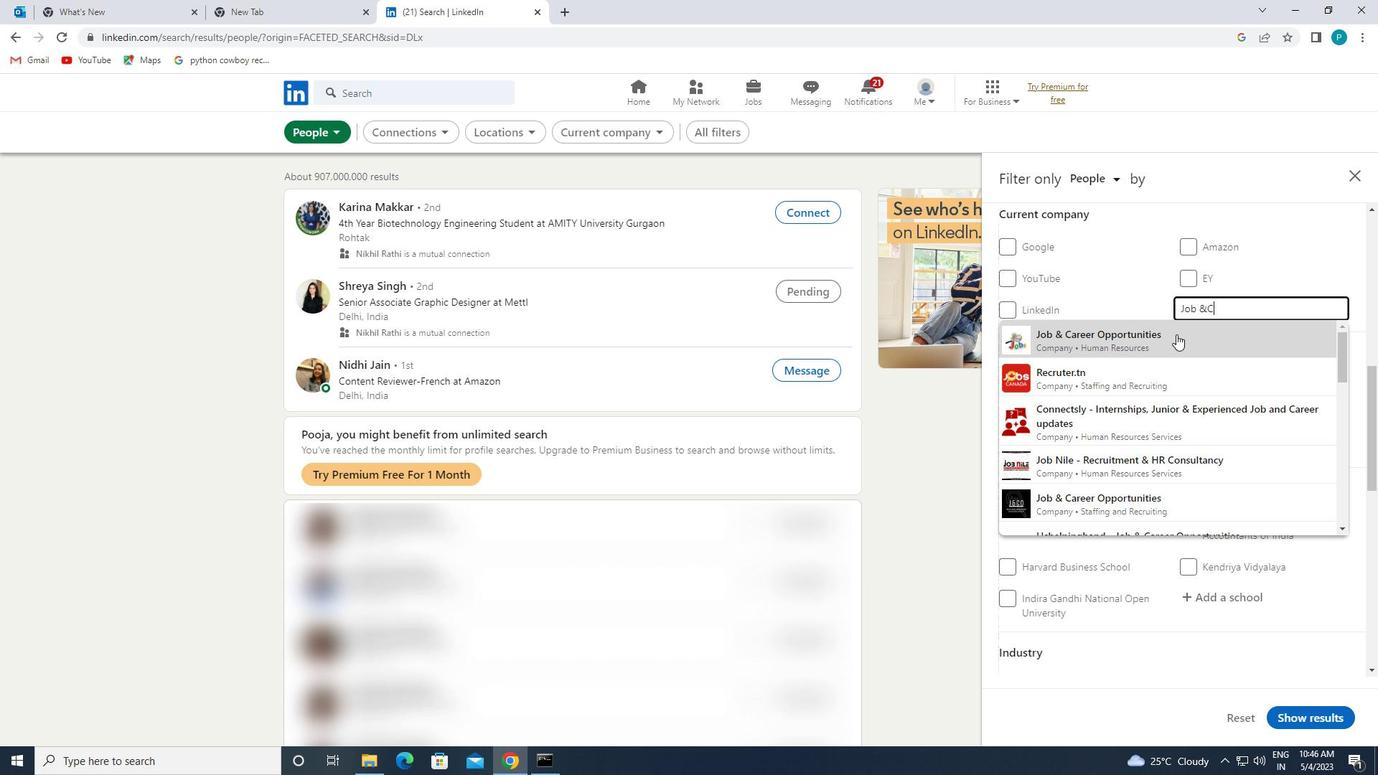 
Action: Mouse pressed left at (1173, 329)
Screenshot: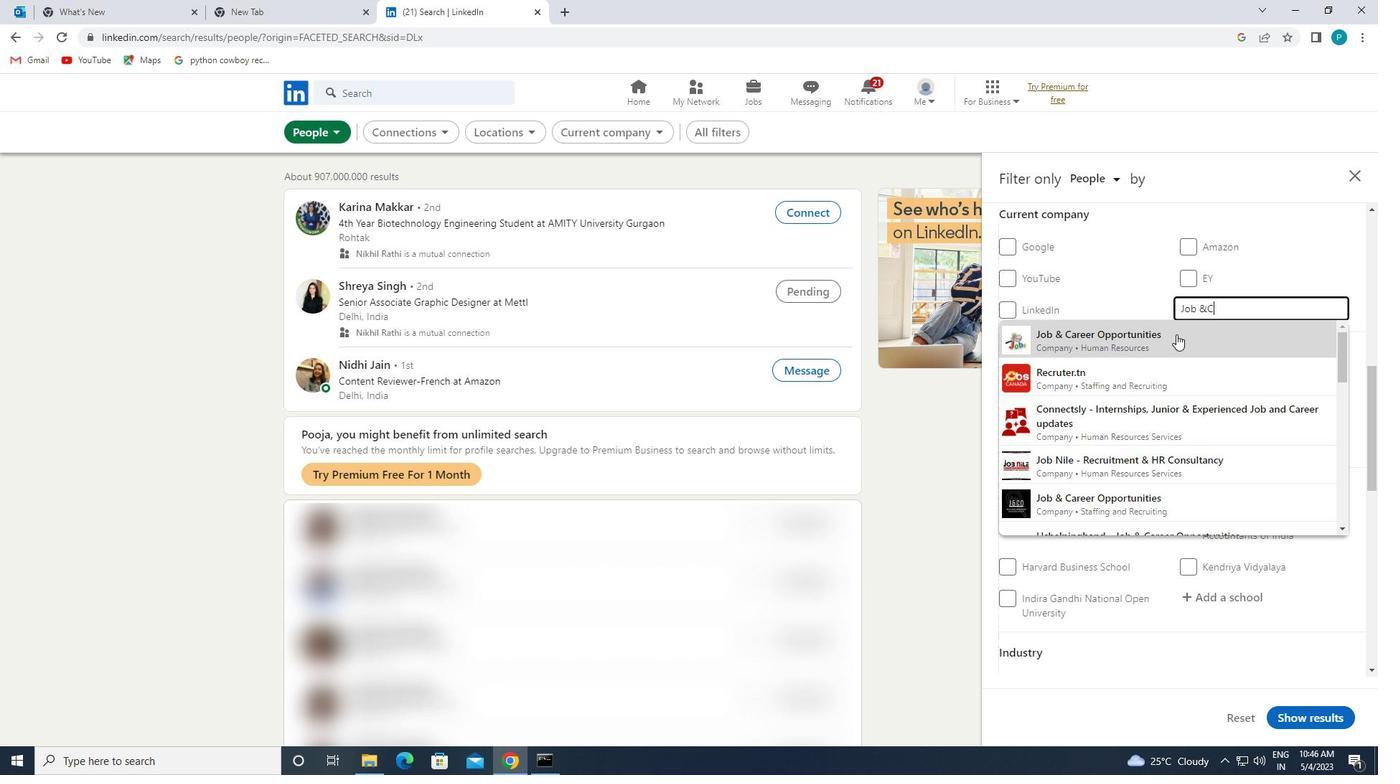 
Action: Mouse moved to (1176, 337)
Screenshot: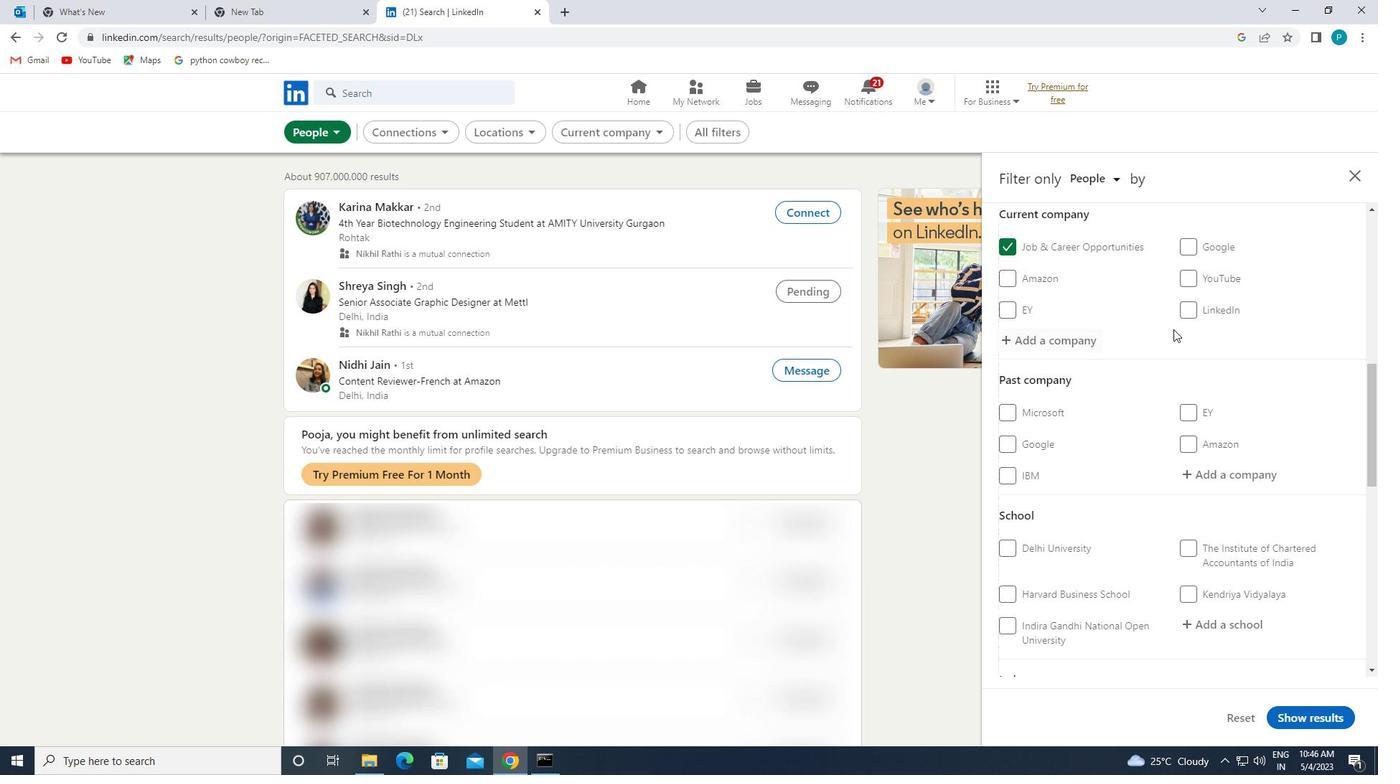 
Action: Mouse scrolled (1176, 336) with delta (0, 0)
Screenshot: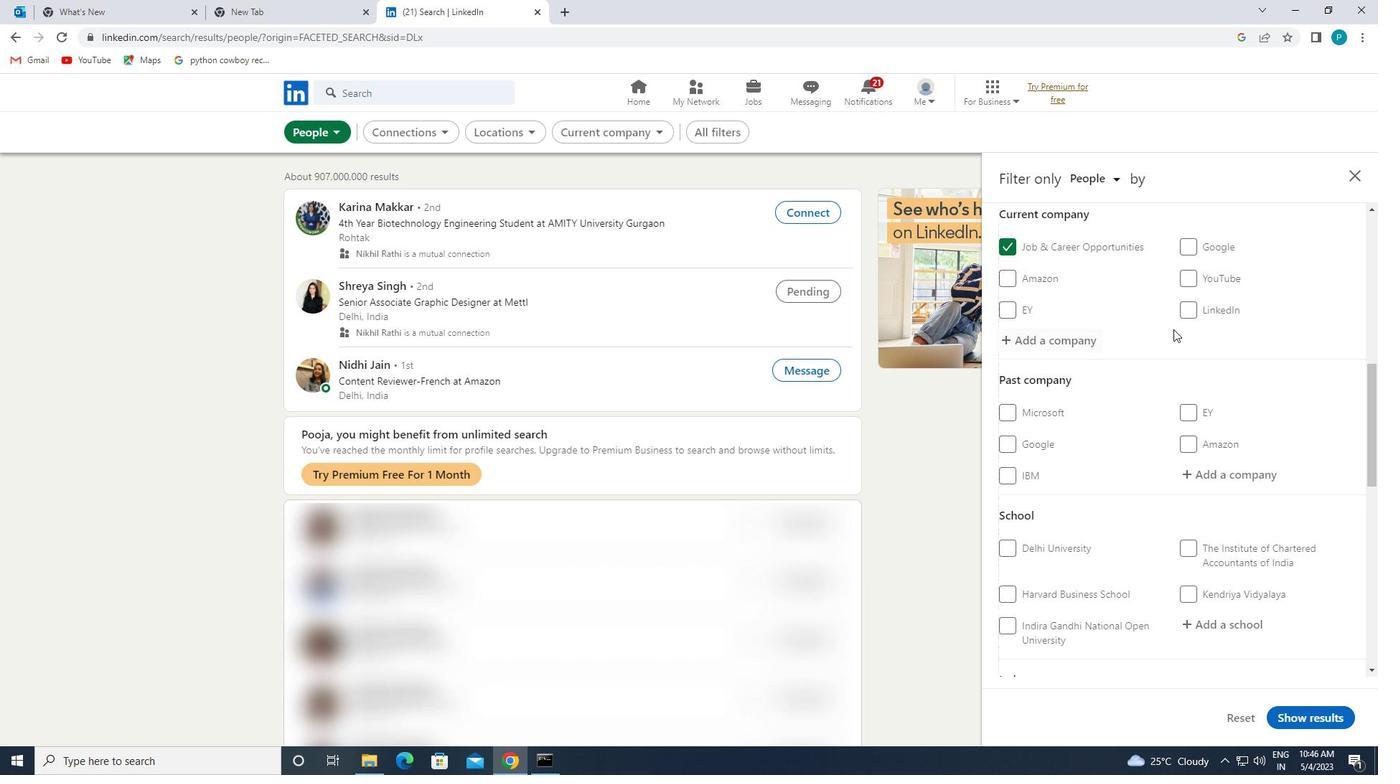 
Action: Mouse scrolled (1176, 336) with delta (0, 0)
Screenshot: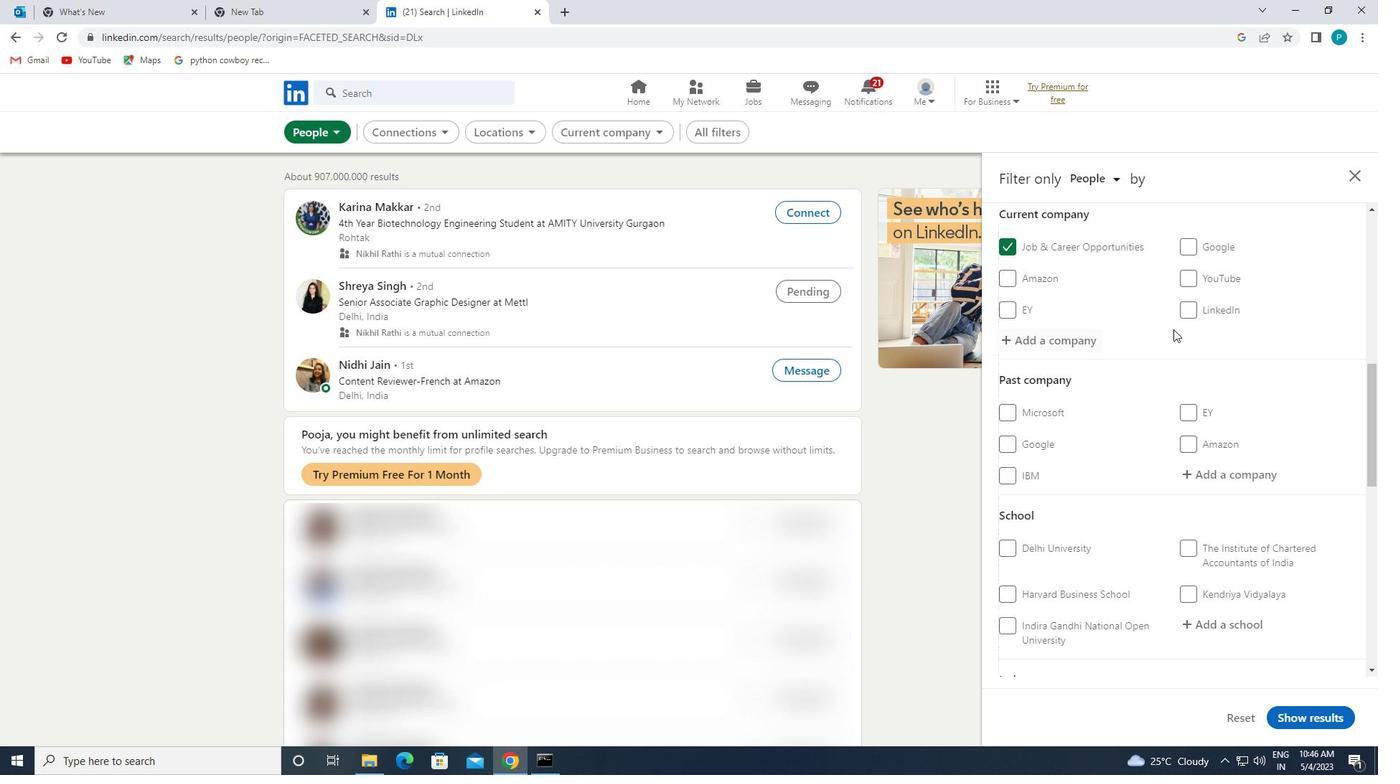 
Action: Mouse scrolled (1176, 336) with delta (0, 0)
Screenshot: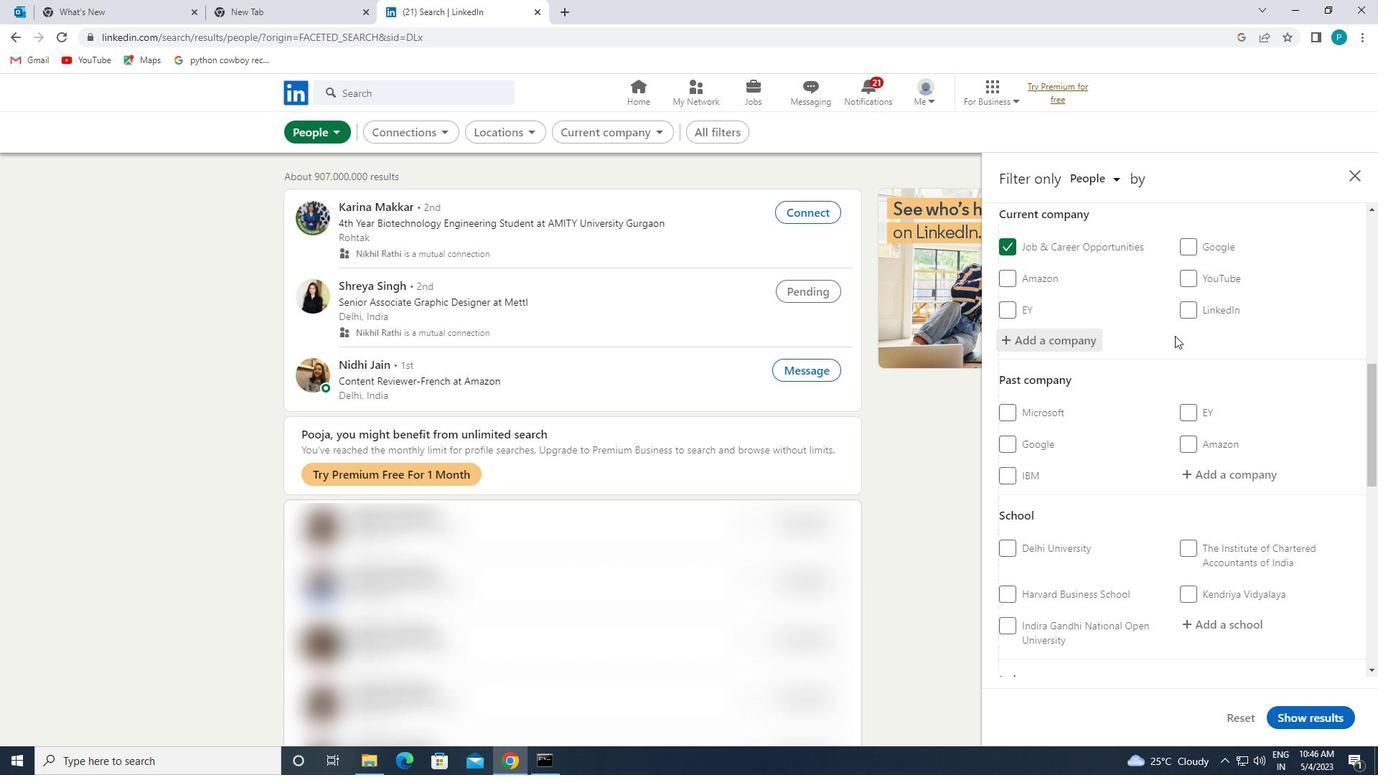 
Action: Mouse moved to (1227, 406)
Screenshot: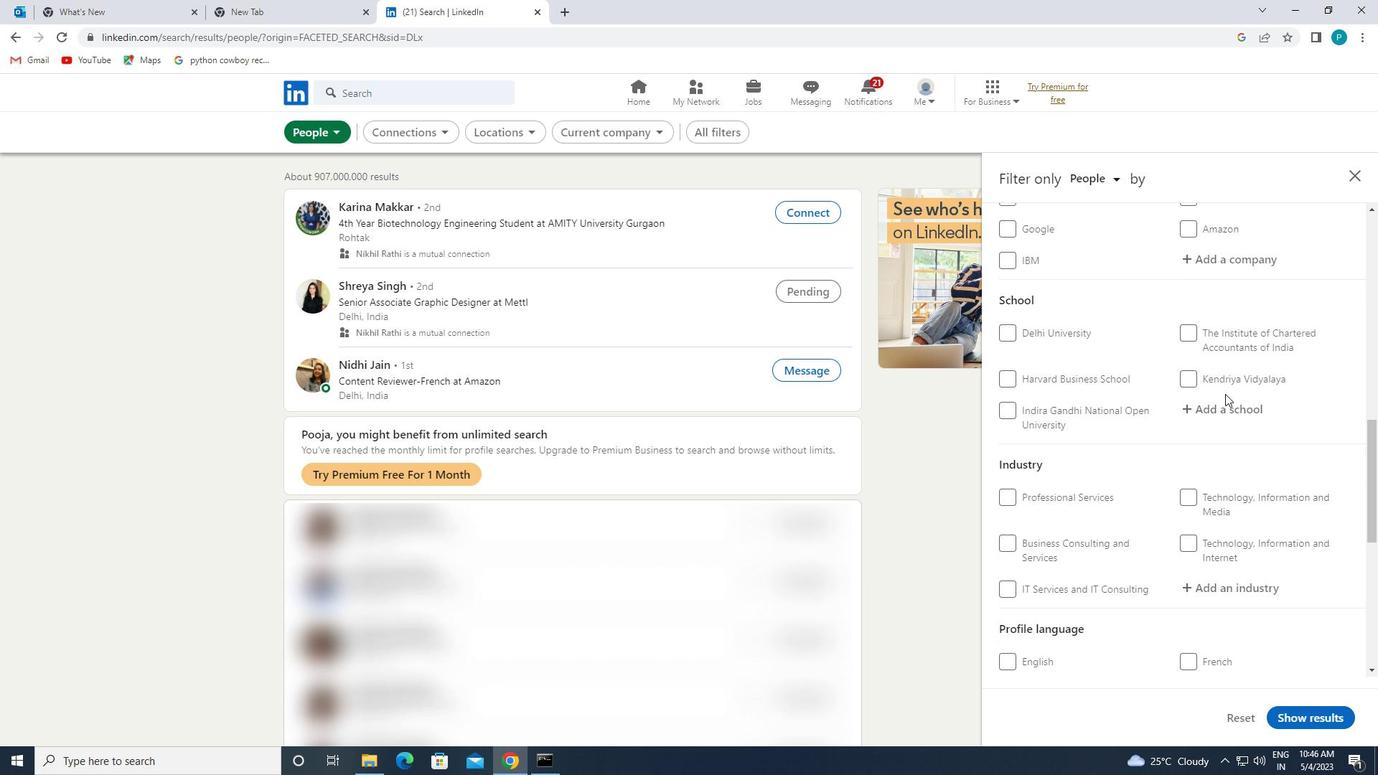 
Action: Mouse pressed left at (1227, 406)
Screenshot: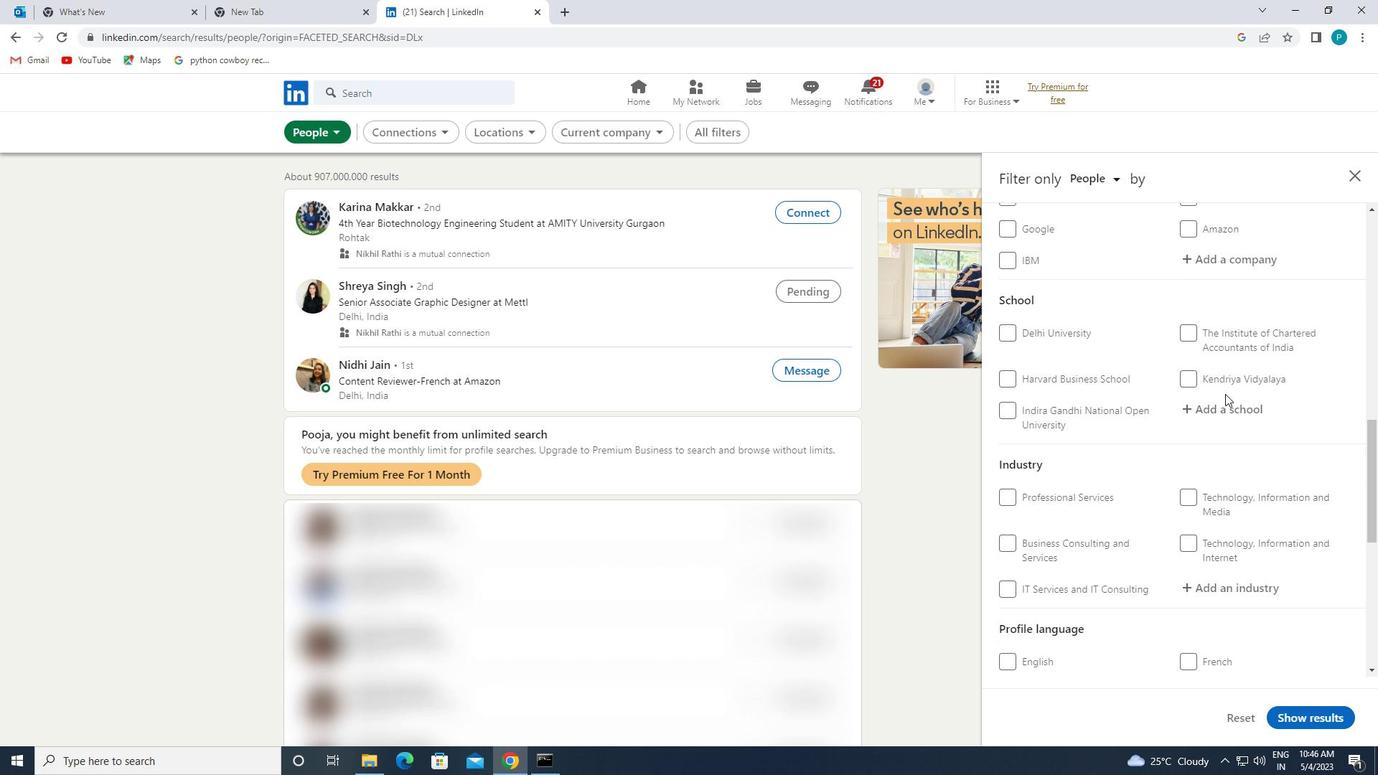 
Action: Mouse moved to (1236, 412)
Screenshot: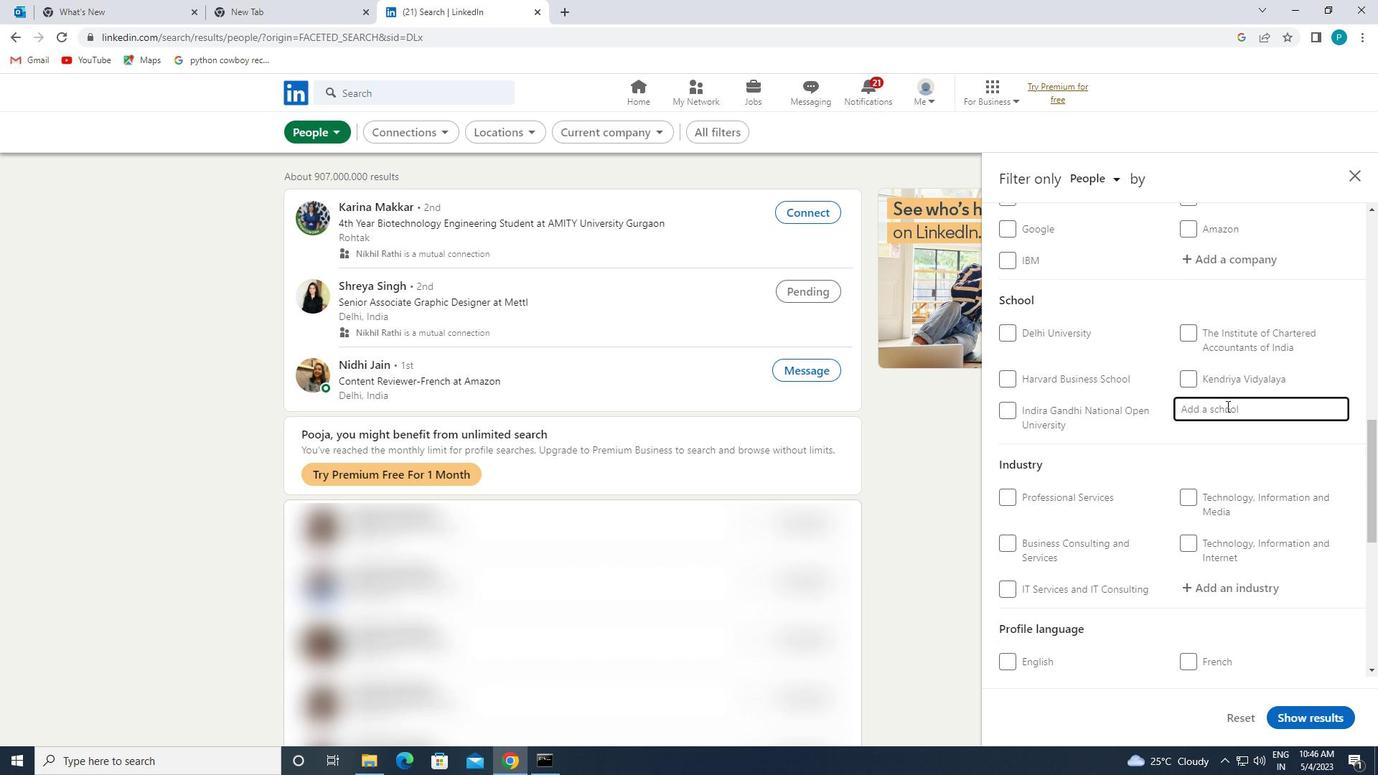 
Action: Key pressed <Key.caps_lock>V<Key.caps_lock>ISVA
Screenshot: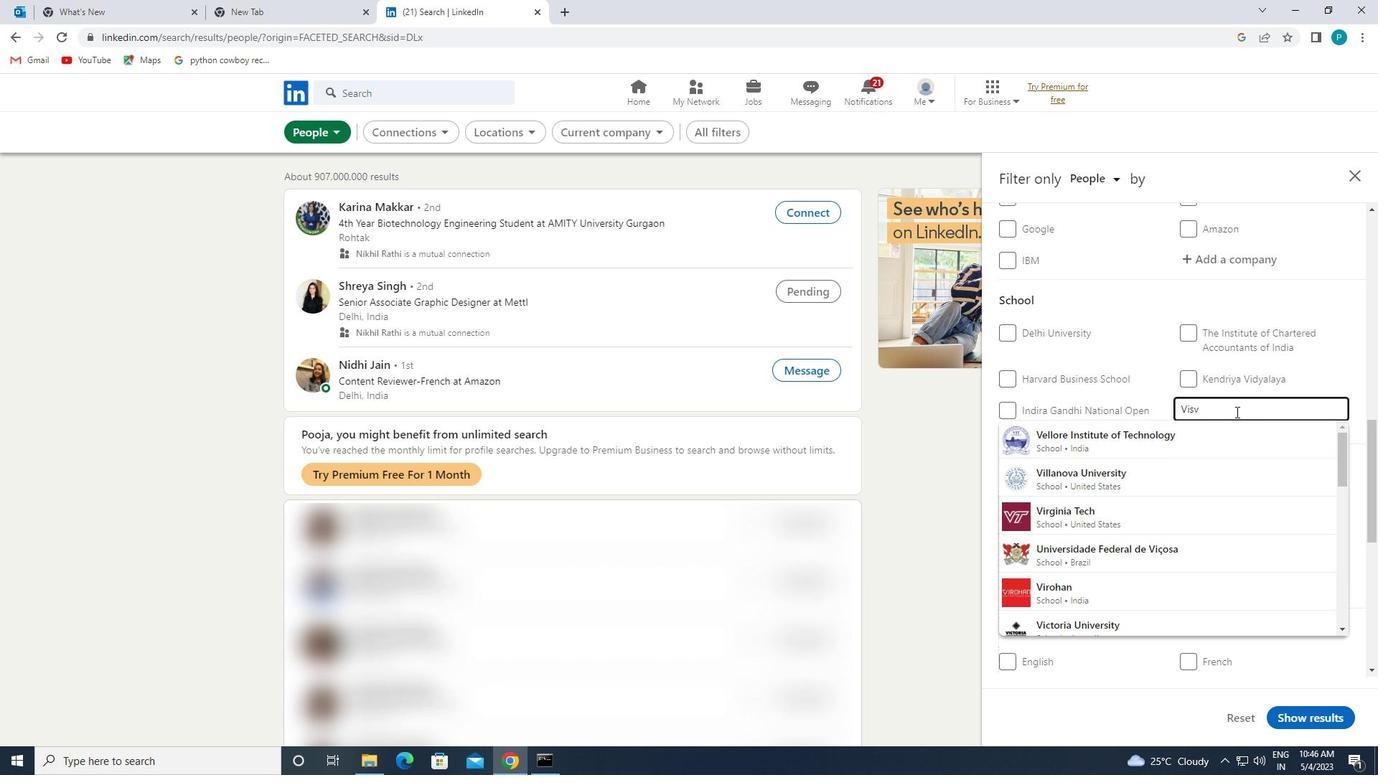 
Action: Mouse moved to (1242, 472)
Screenshot: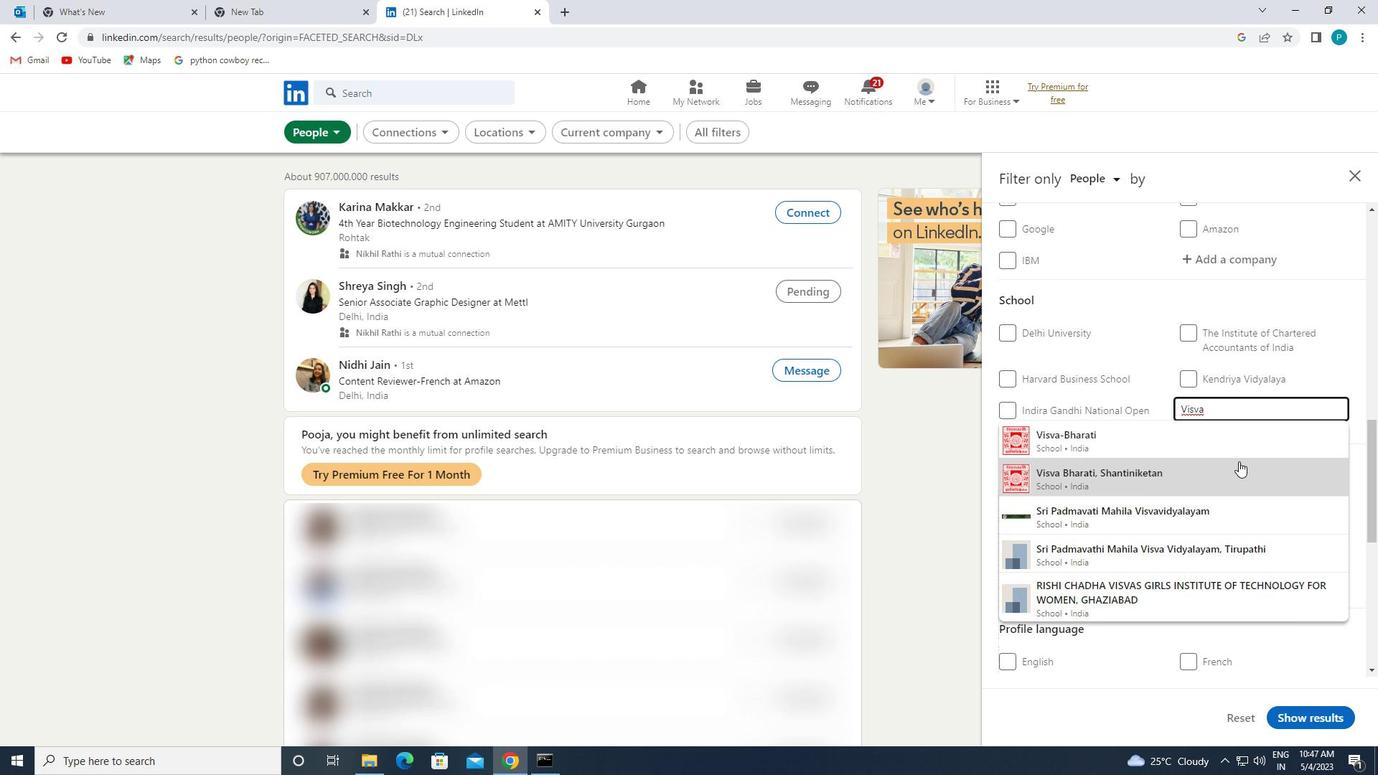 
Action: Mouse pressed left at (1242, 472)
Screenshot: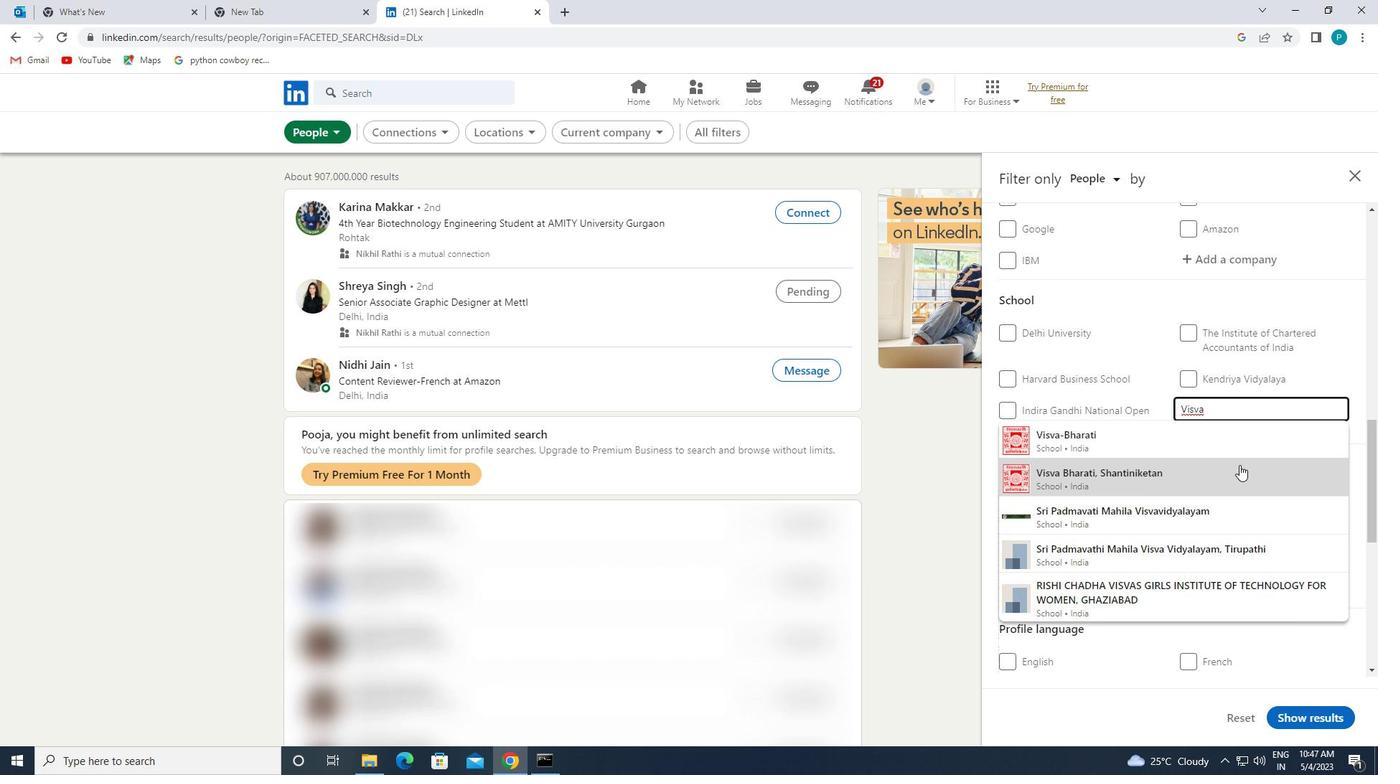 
Action: Mouse moved to (1240, 472)
Screenshot: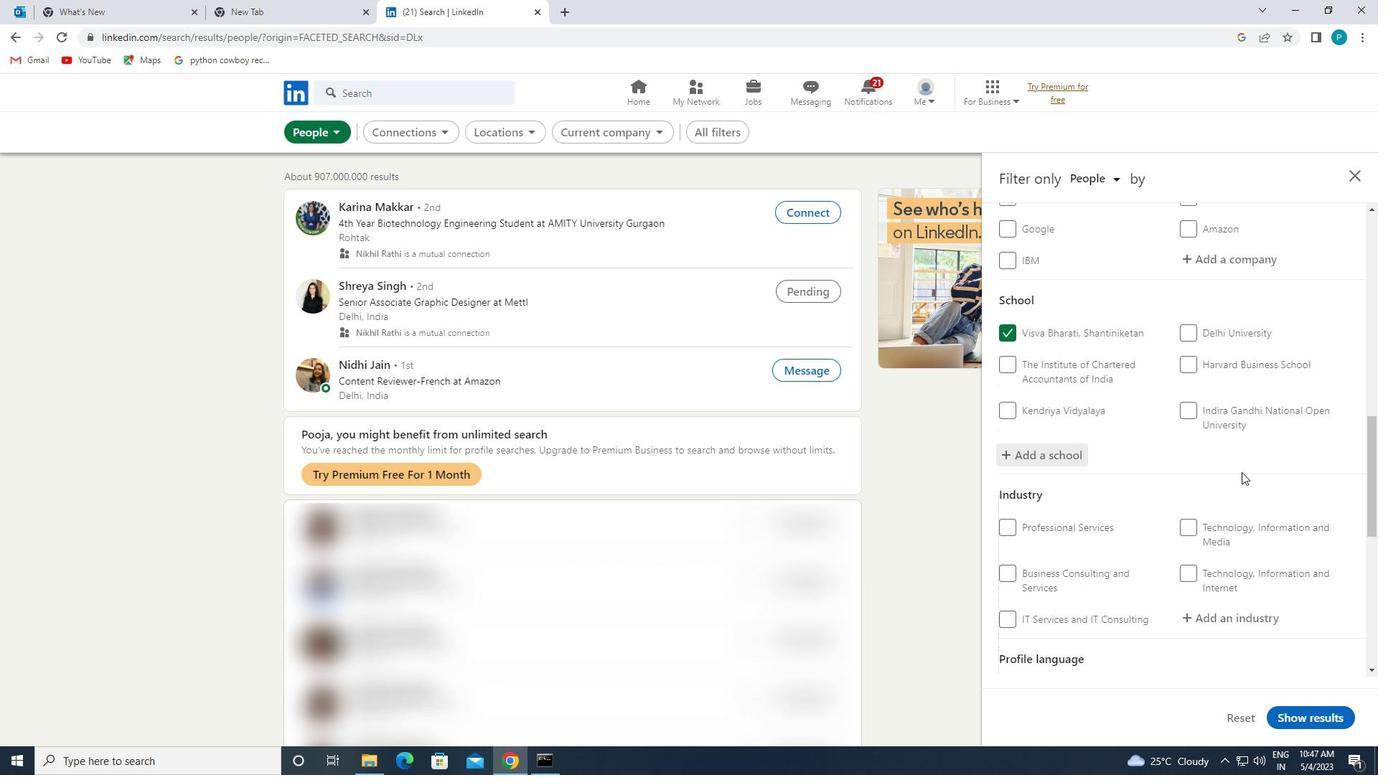 
Action: Mouse scrolled (1240, 471) with delta (0, 0)
Screenshot: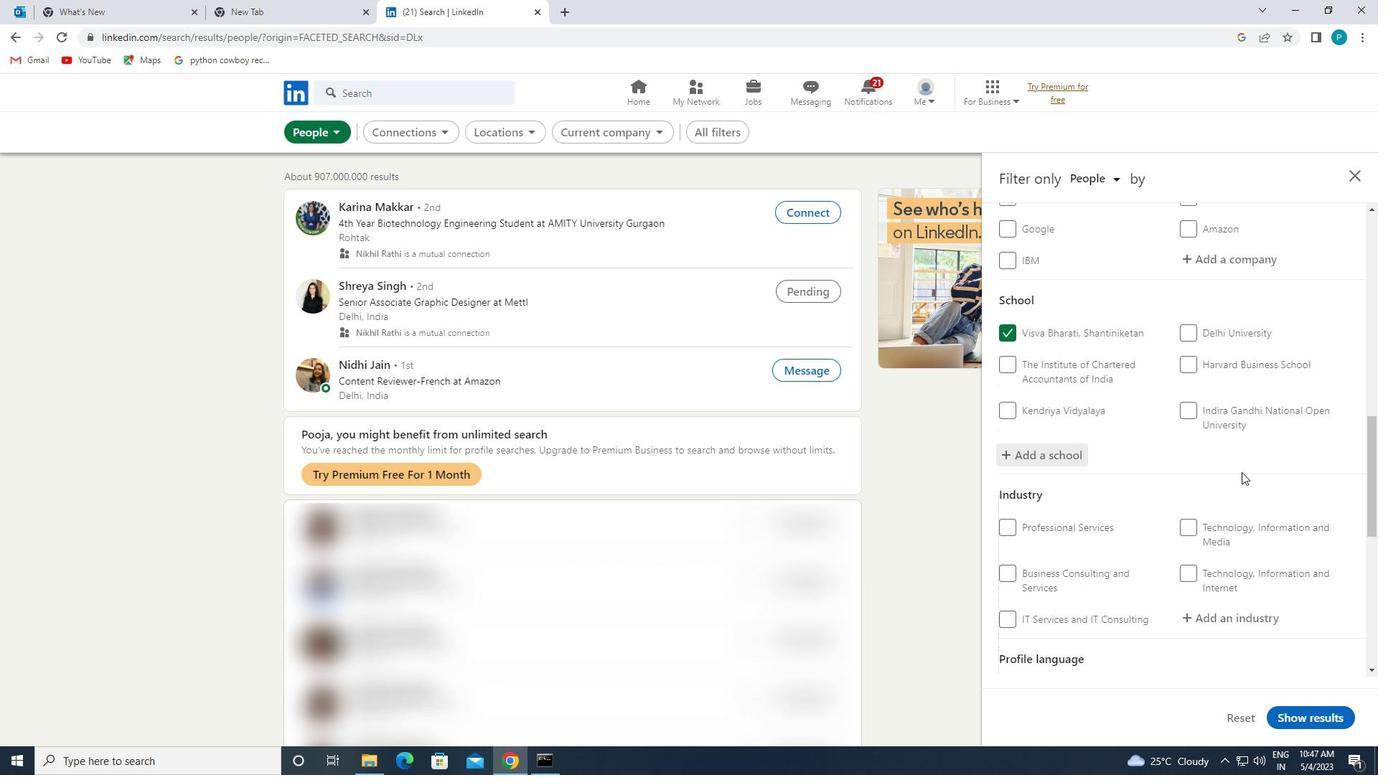 
Action: Mouse scrolled (1240, 471) with delta (0, 0)
Screenshot: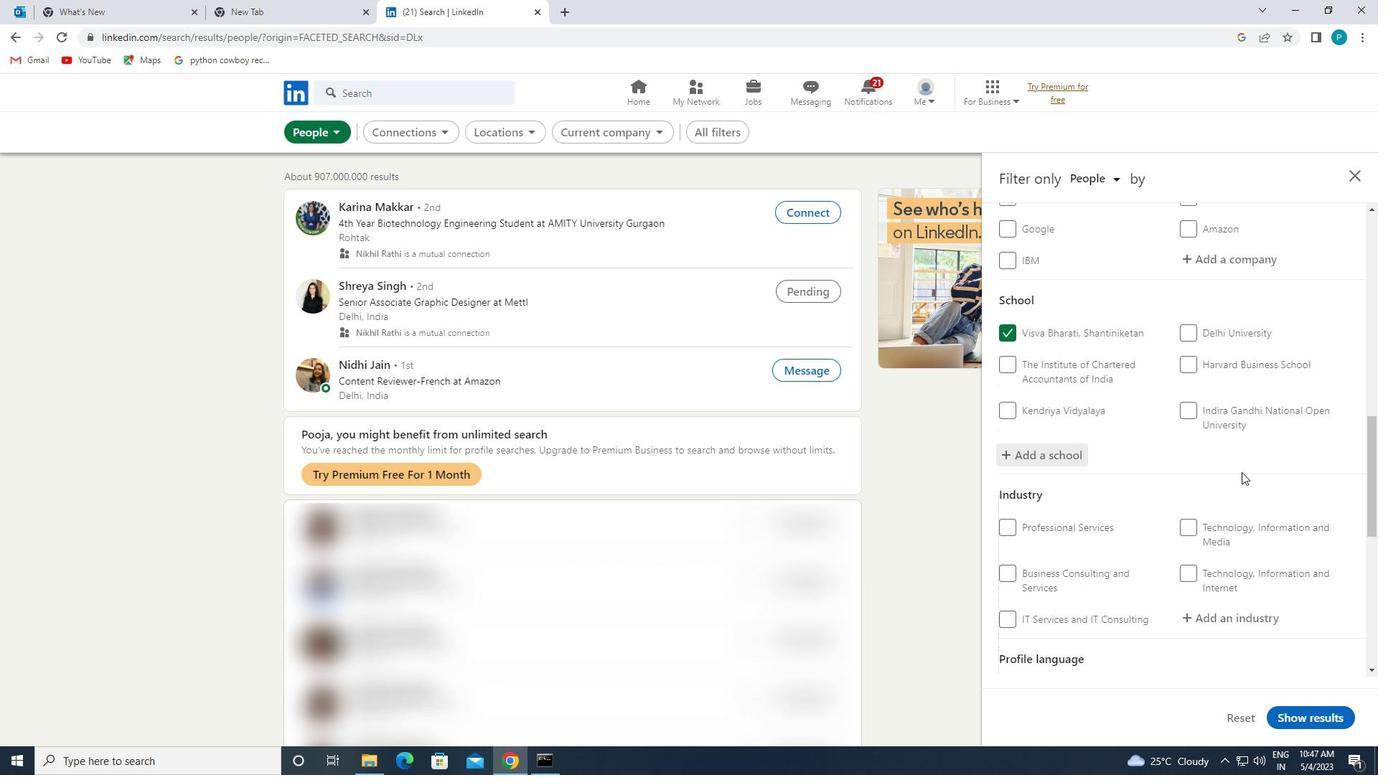 
Action: Mouse scrolled (1240, 471) with delta (0, 0)
Screenshot: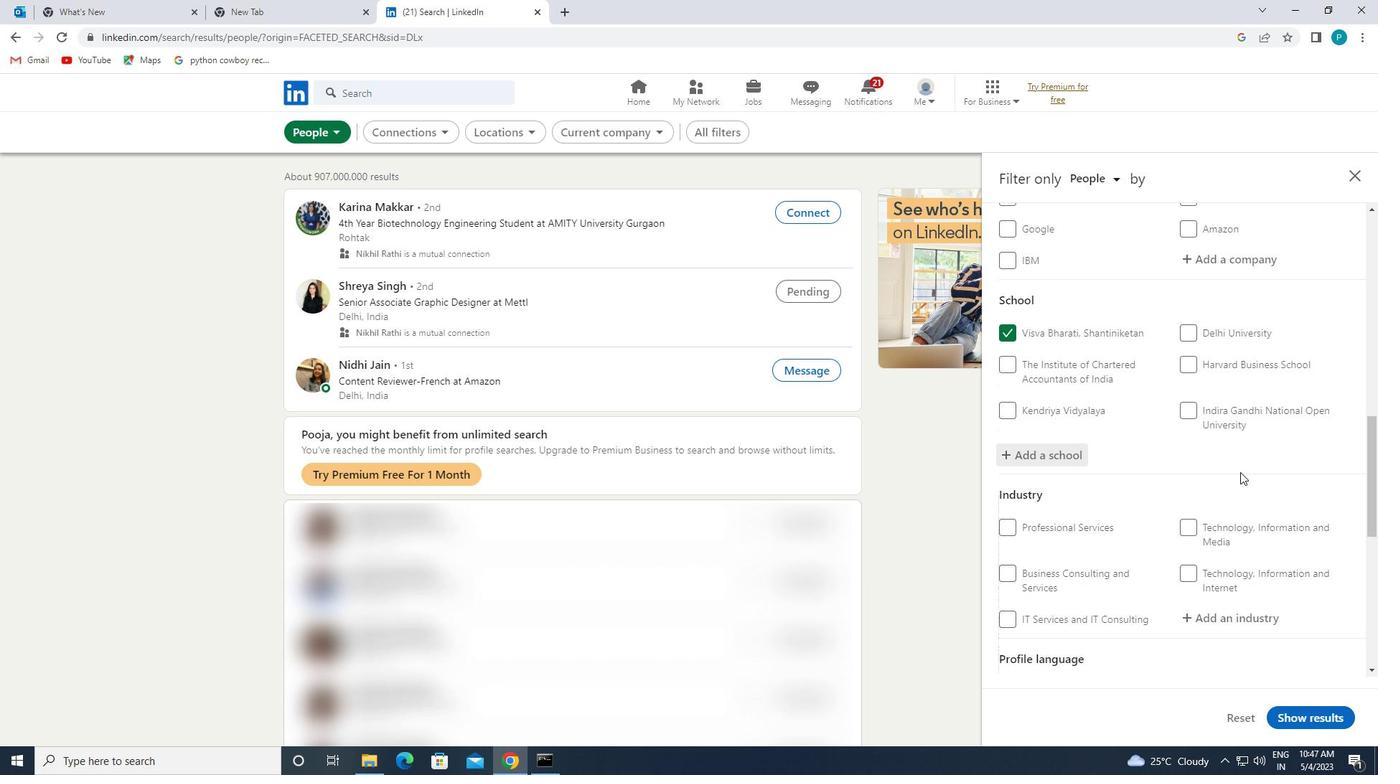 
Action: Mouse scrolled (1240, 471) with delta (0, 0)
Screenshot: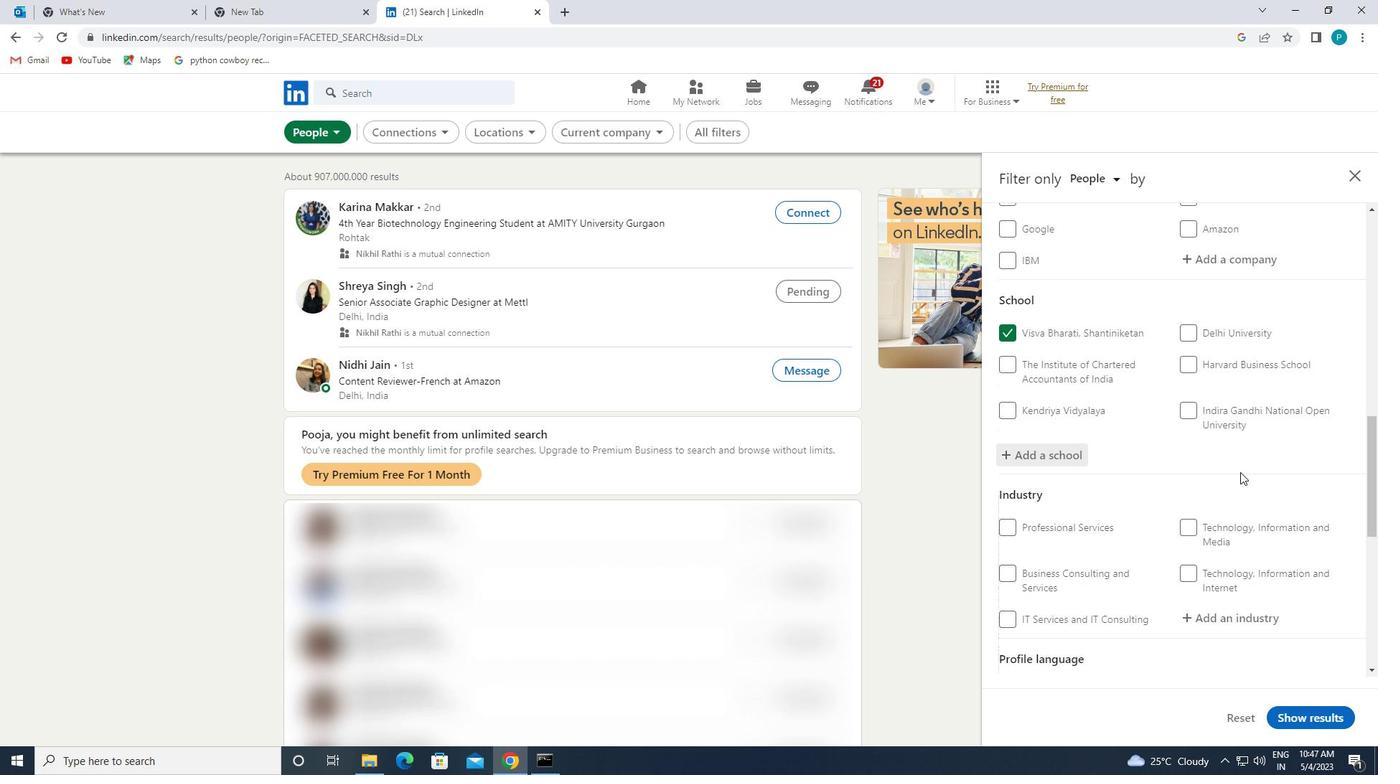 
Action: Mouse moved to (1214, 335)
Screenshot: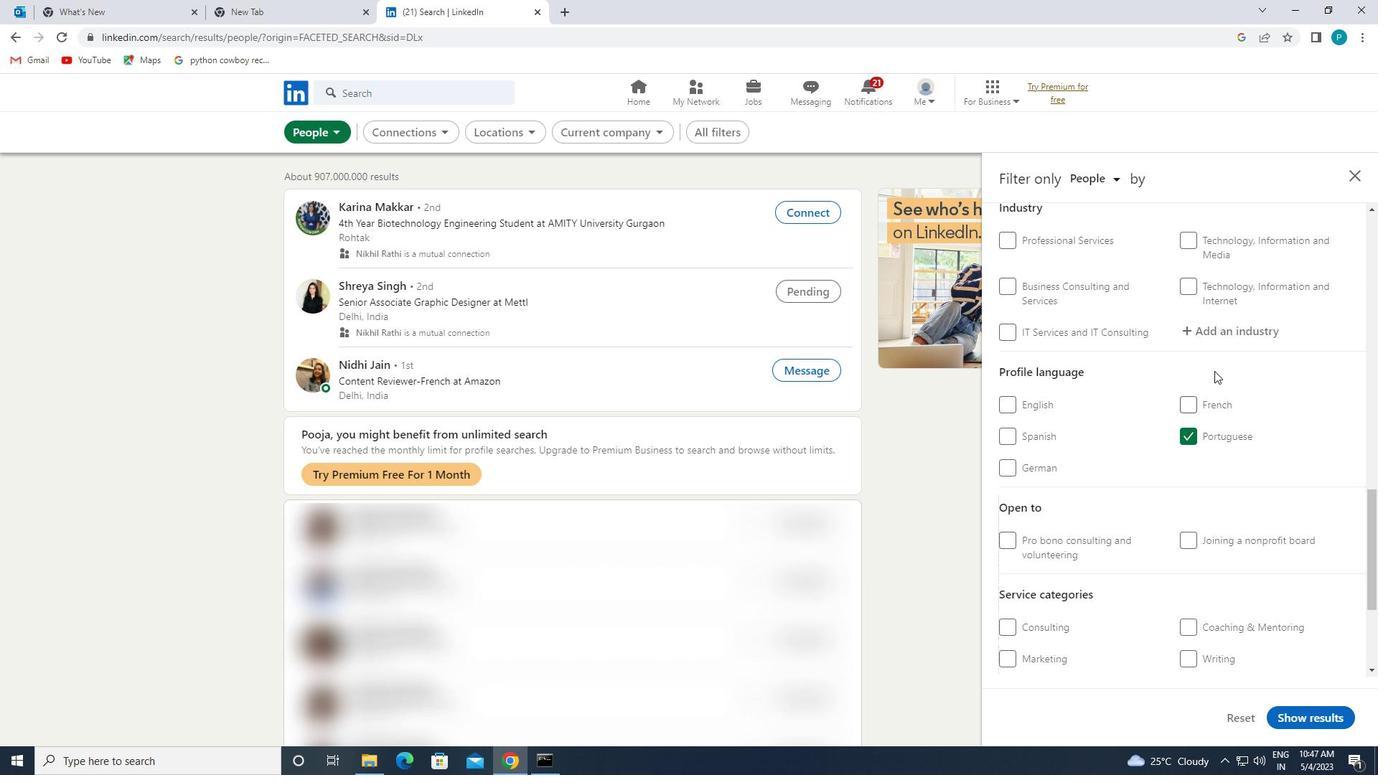 
Action: Mouse pressed left at (1214, 335)
Screenshot: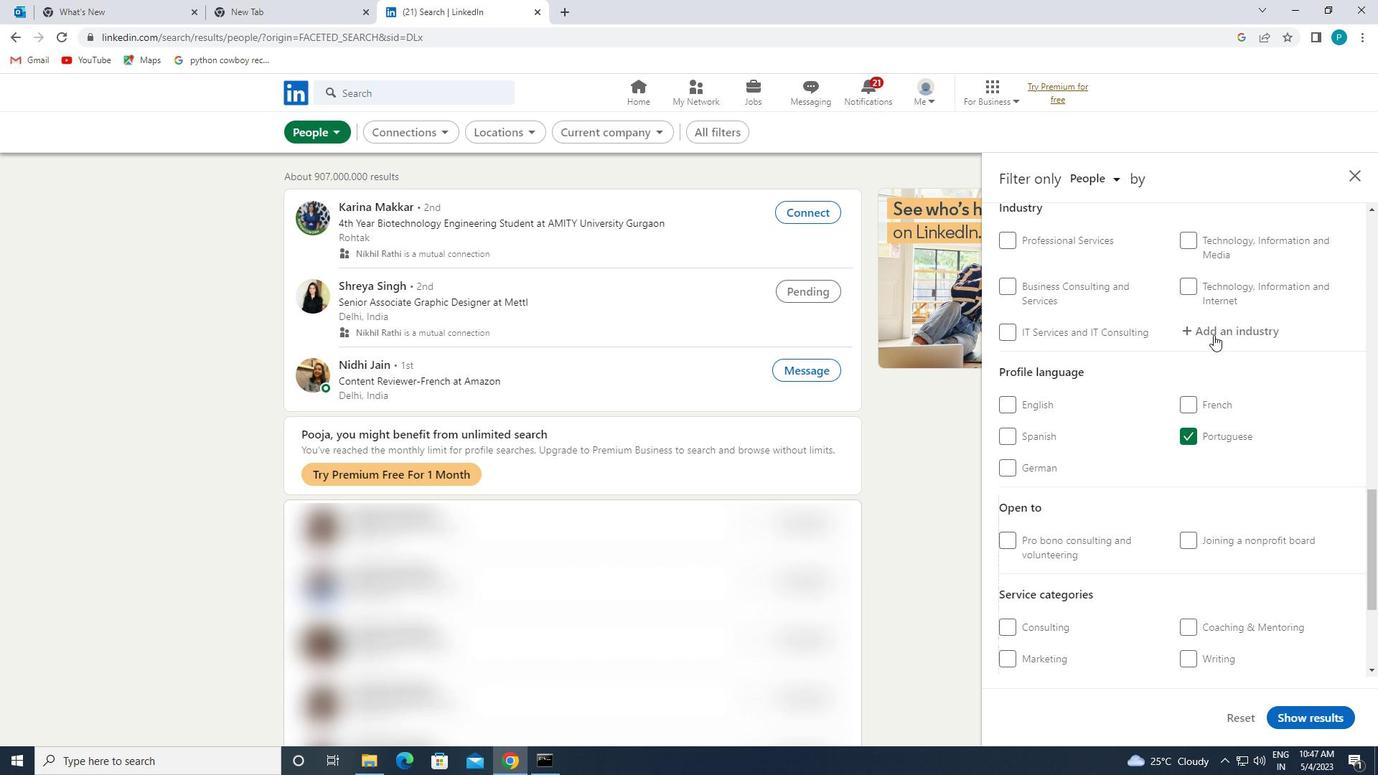 
Action: Mouse moved to (1214, 335)
Screenshot: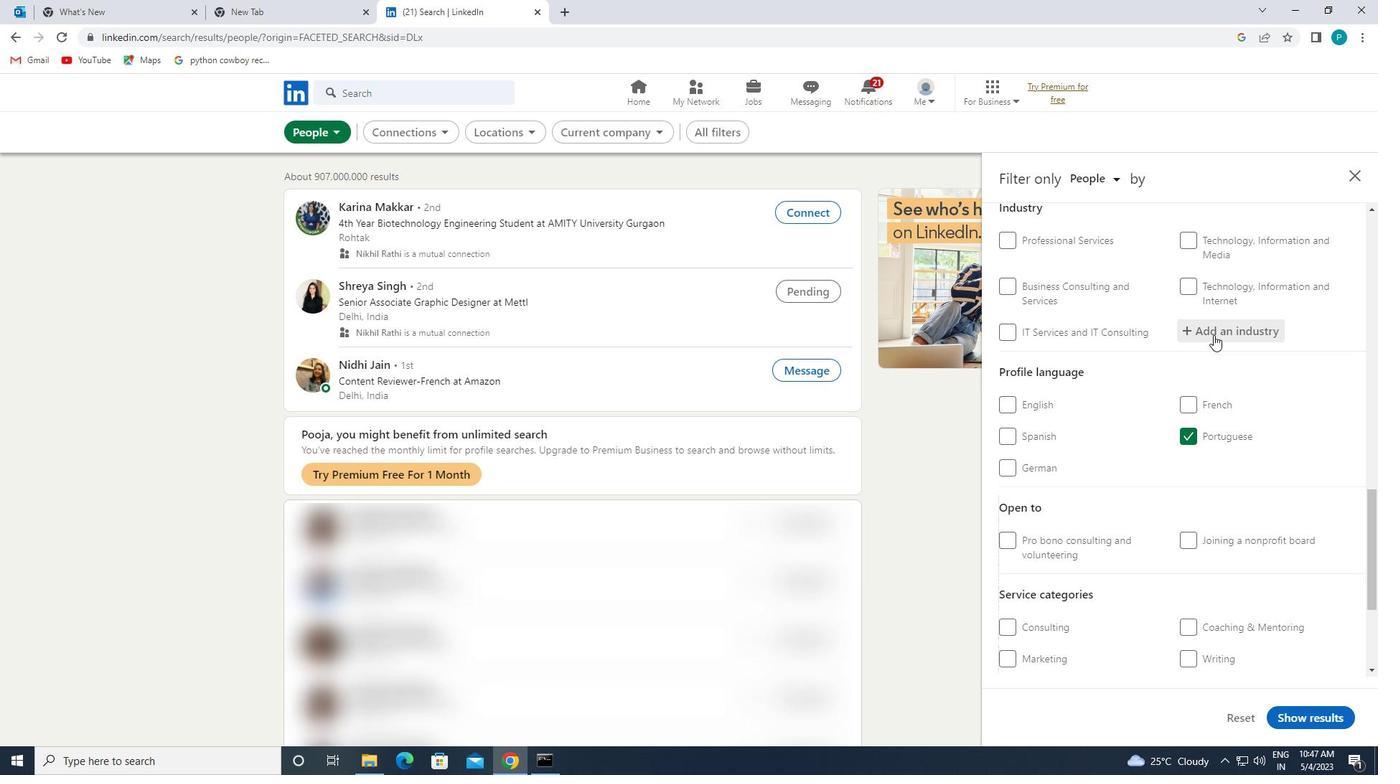 
Action: Key pressed <Key.caps_lock>G<Key.caps_lock>OVERN
Screenshot: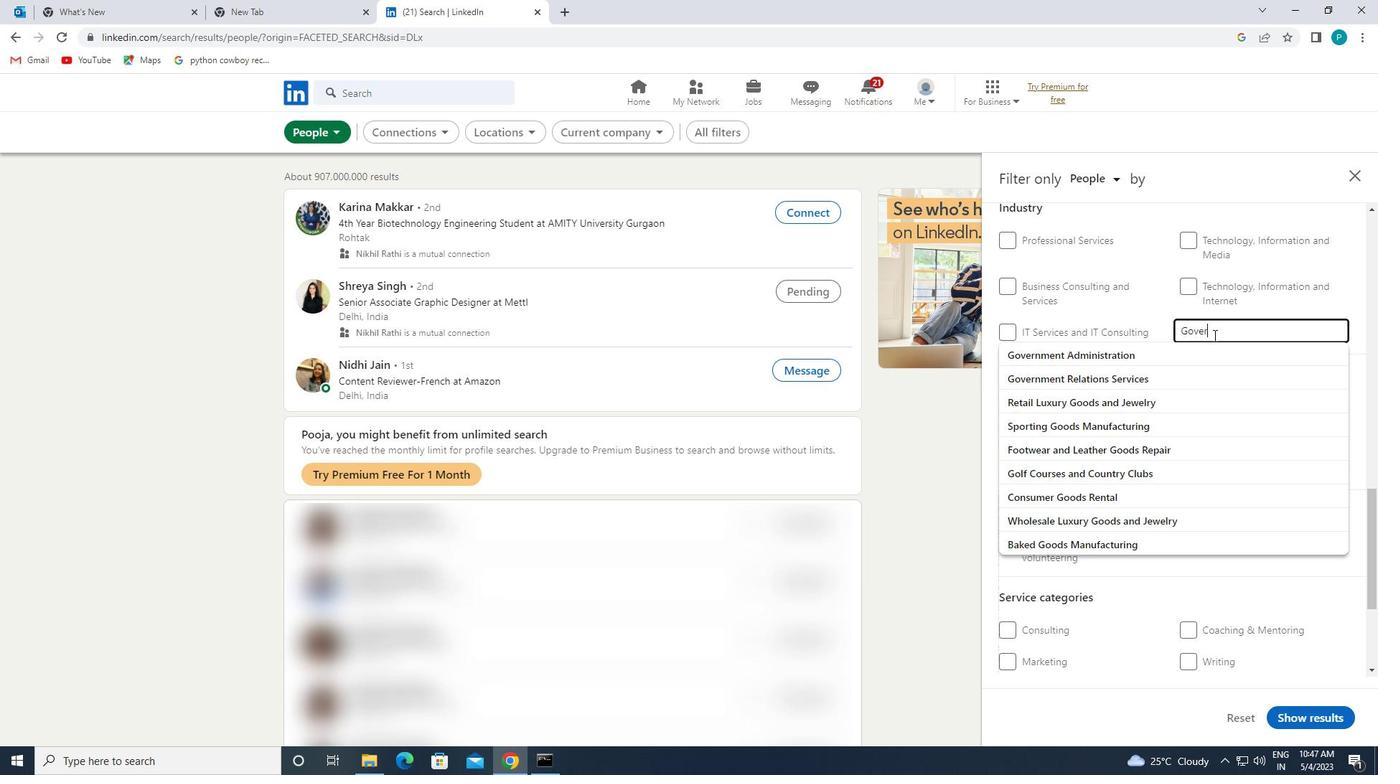
Action: Mouse moved to (1194, 357)
Screenshot: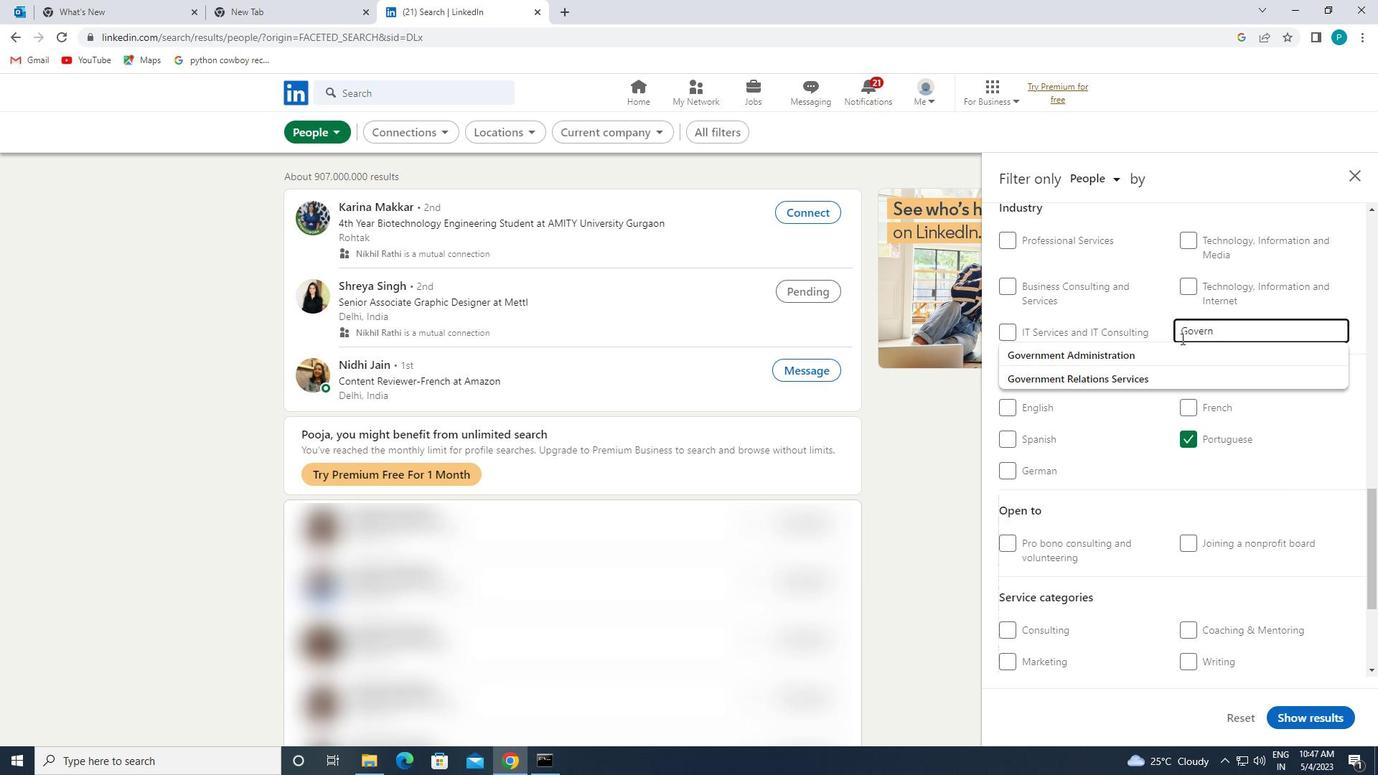 
Action: Mouse pressed left at (1194, 357)
Screenshot: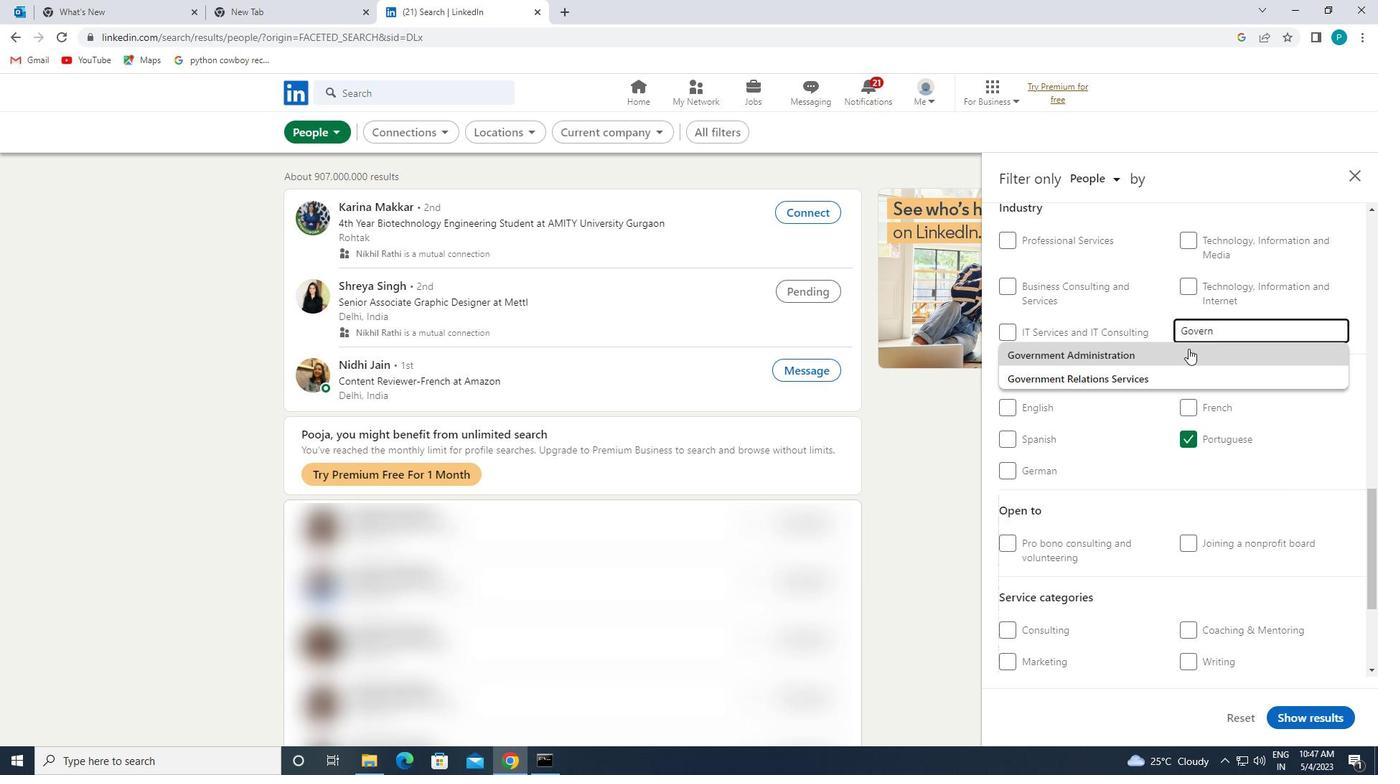 
Action: Mouse scrolled (1194, 356) with delta (0, 0)
Screenshot: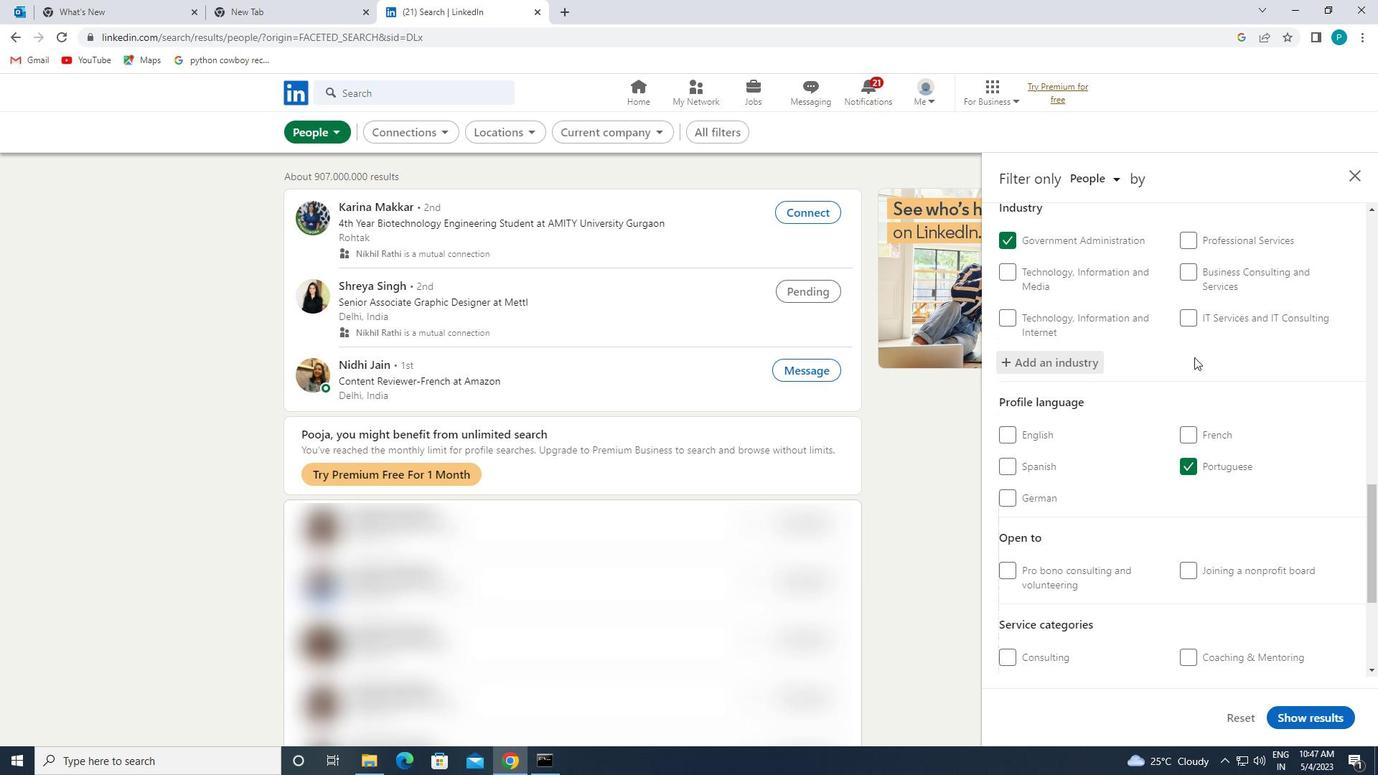 
Action: Mouse moved to (1195, 358)
Screenshot: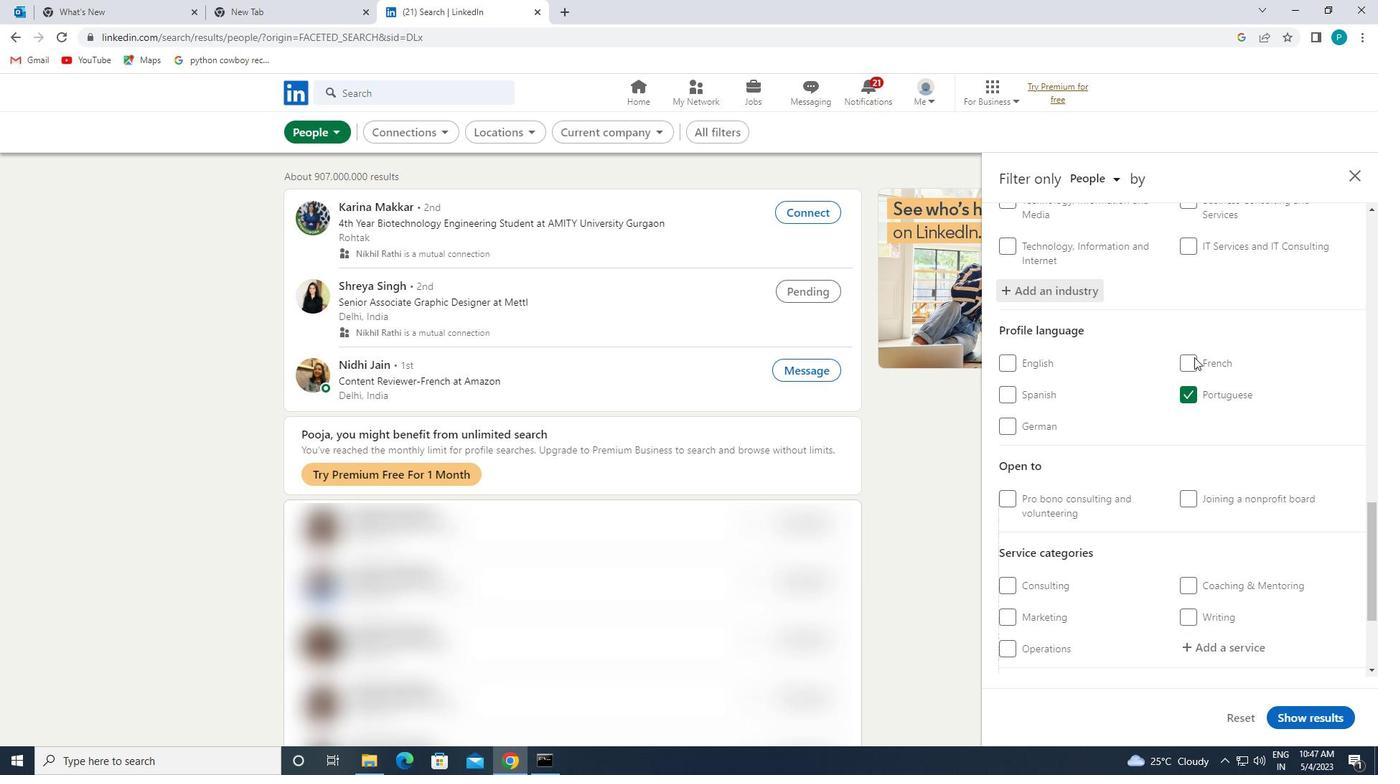 
Action: Mouse scrolled (1195, 357) with delta (0, 0)
Screenshot: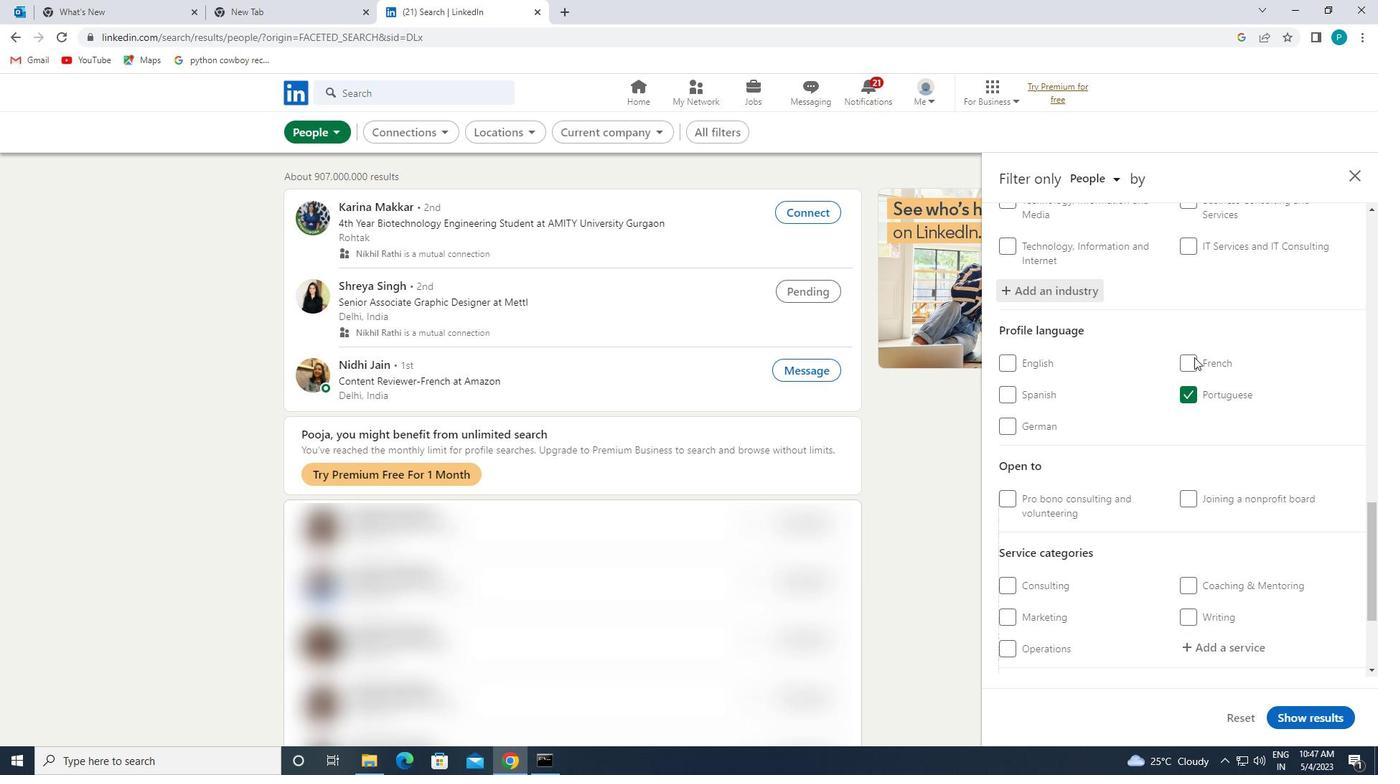 
Action: Mouse moved to (1199, 368)
Screenshot: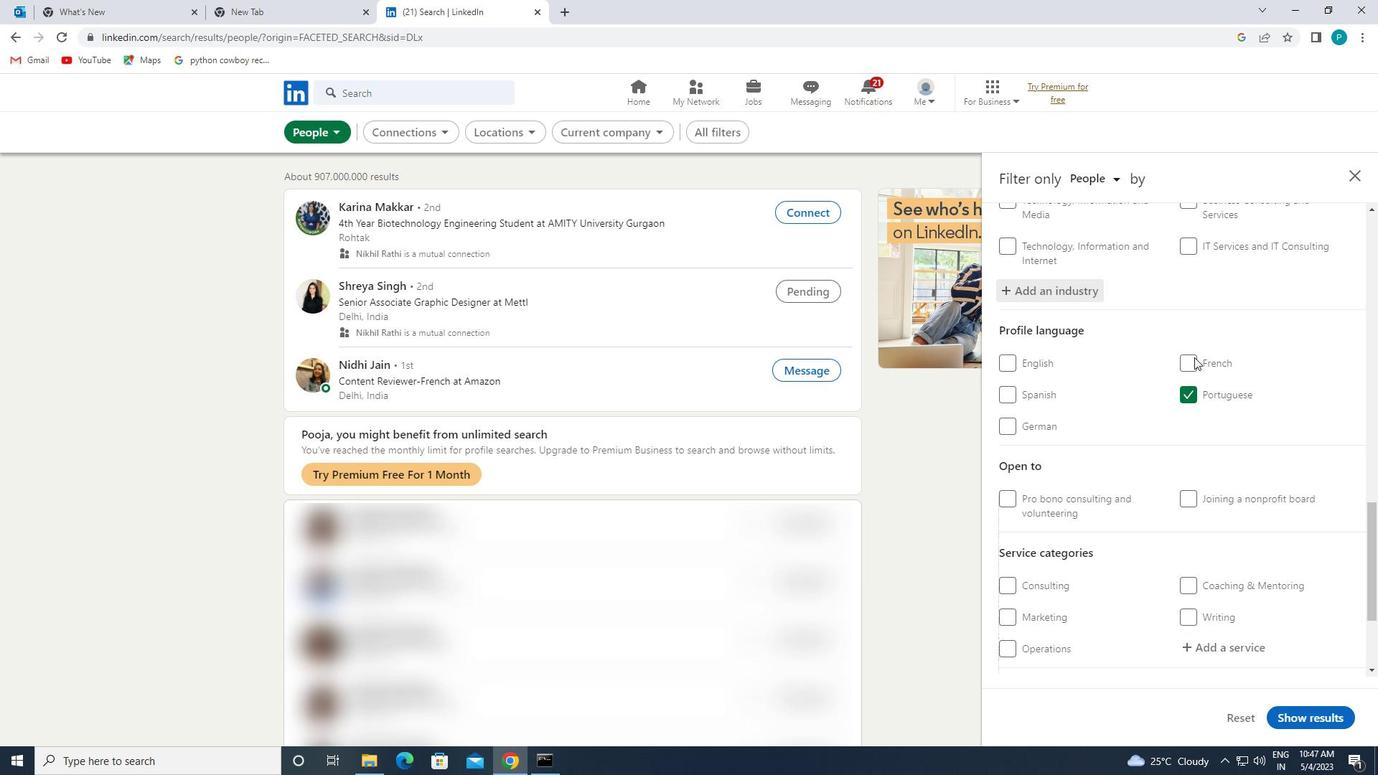 
Action: Mouse scrolled (1199, 367) with delta (0, 0)
Screenshot: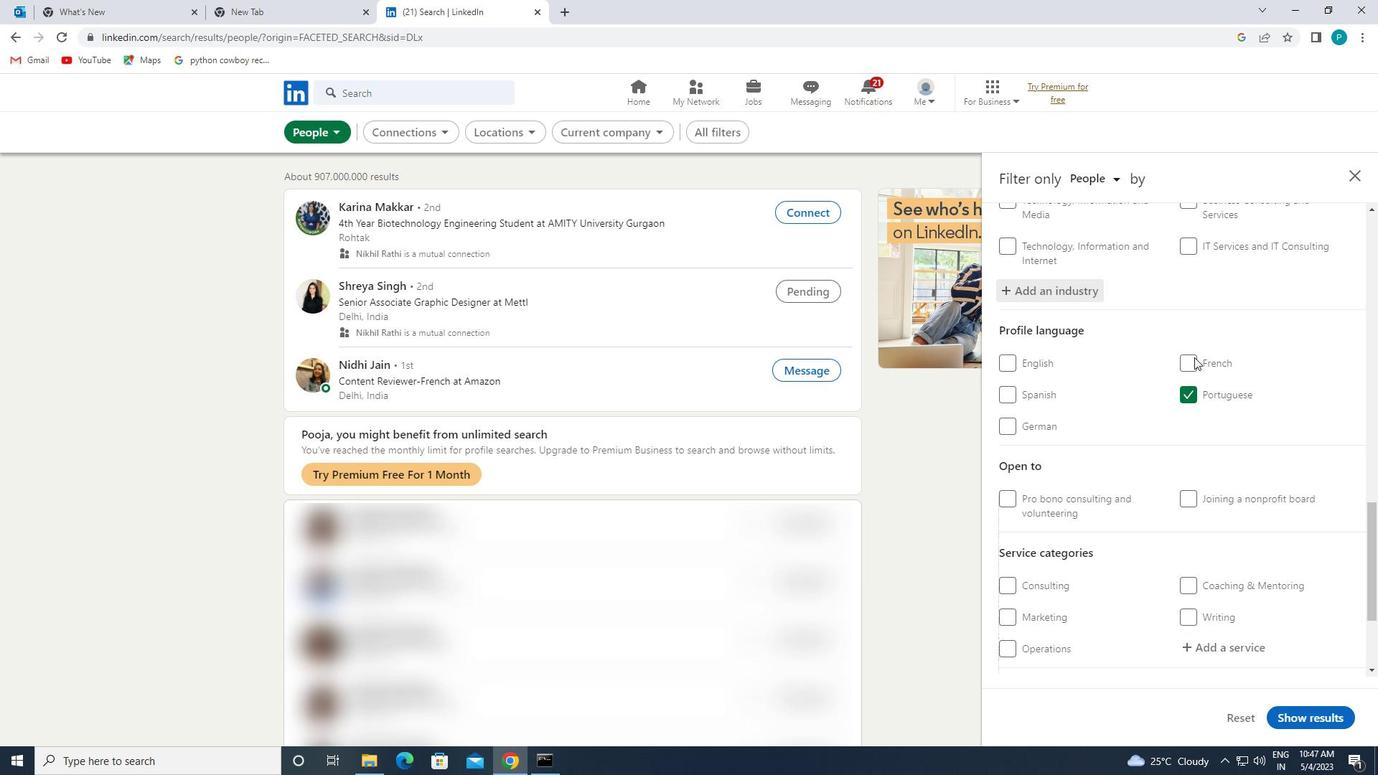 
Action: Mouse moved to (1212, 493)
Screenshot: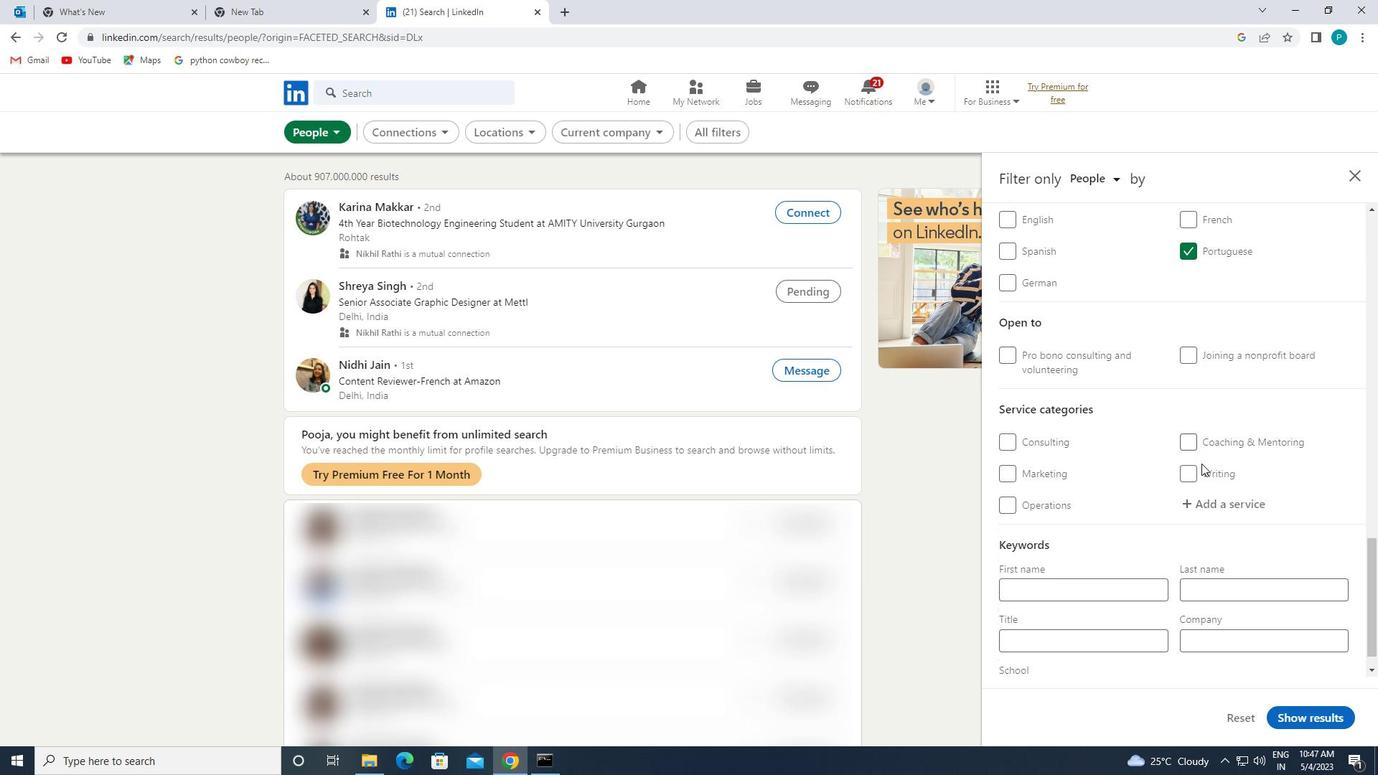 
Action: Mouse pressed left at (1212, 493)
Screenshot: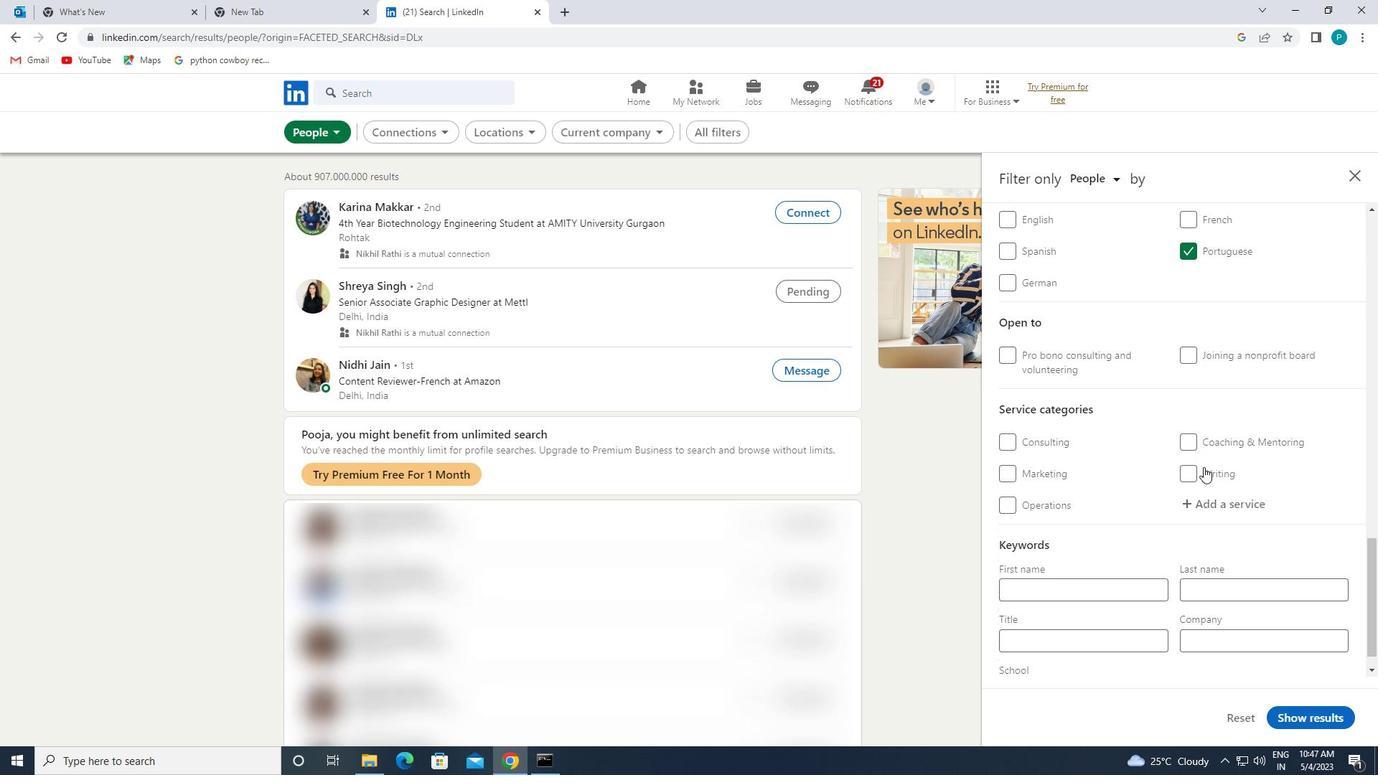
Action: Key pressed <Key.caps_lock>C<Key.caps_lock>OMPU
Screenshot: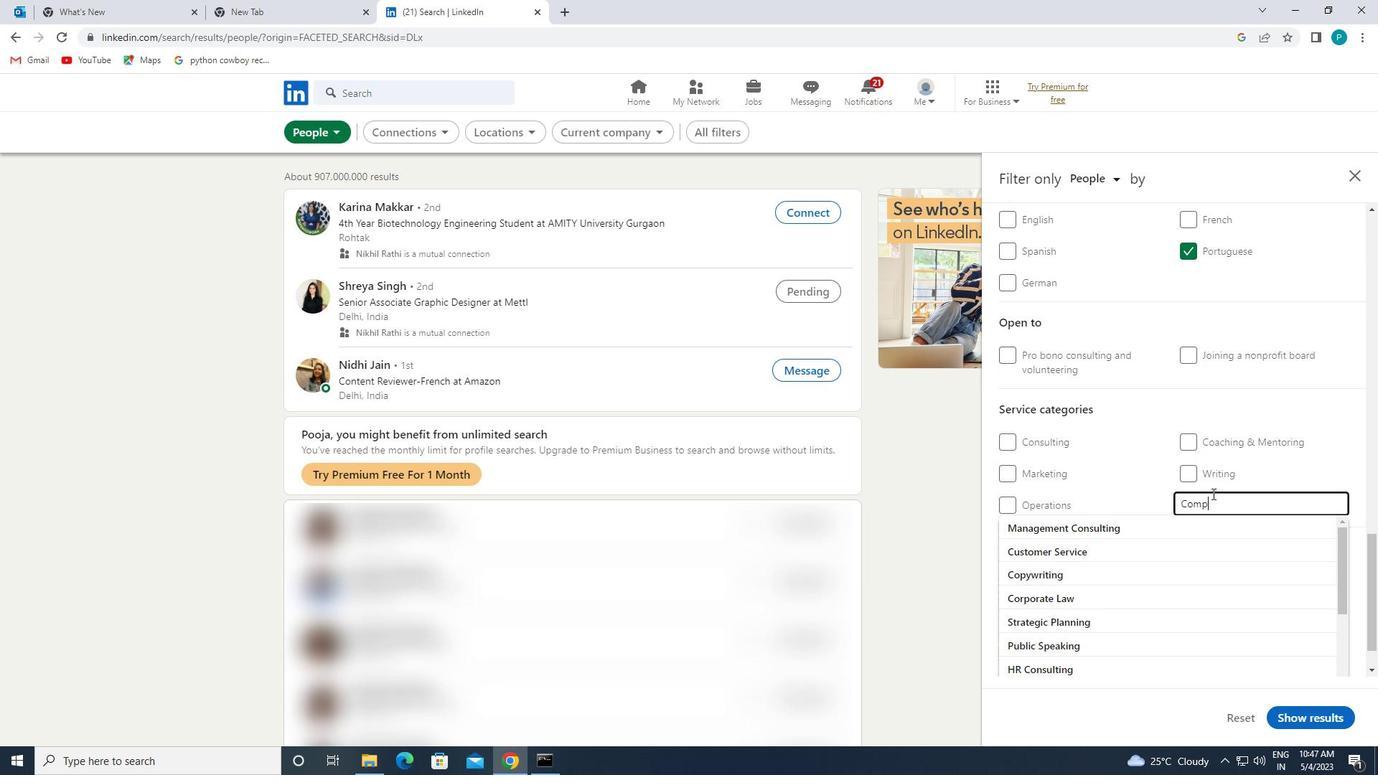 
Action: Mouse moved to (1193, 520)
Screenshot: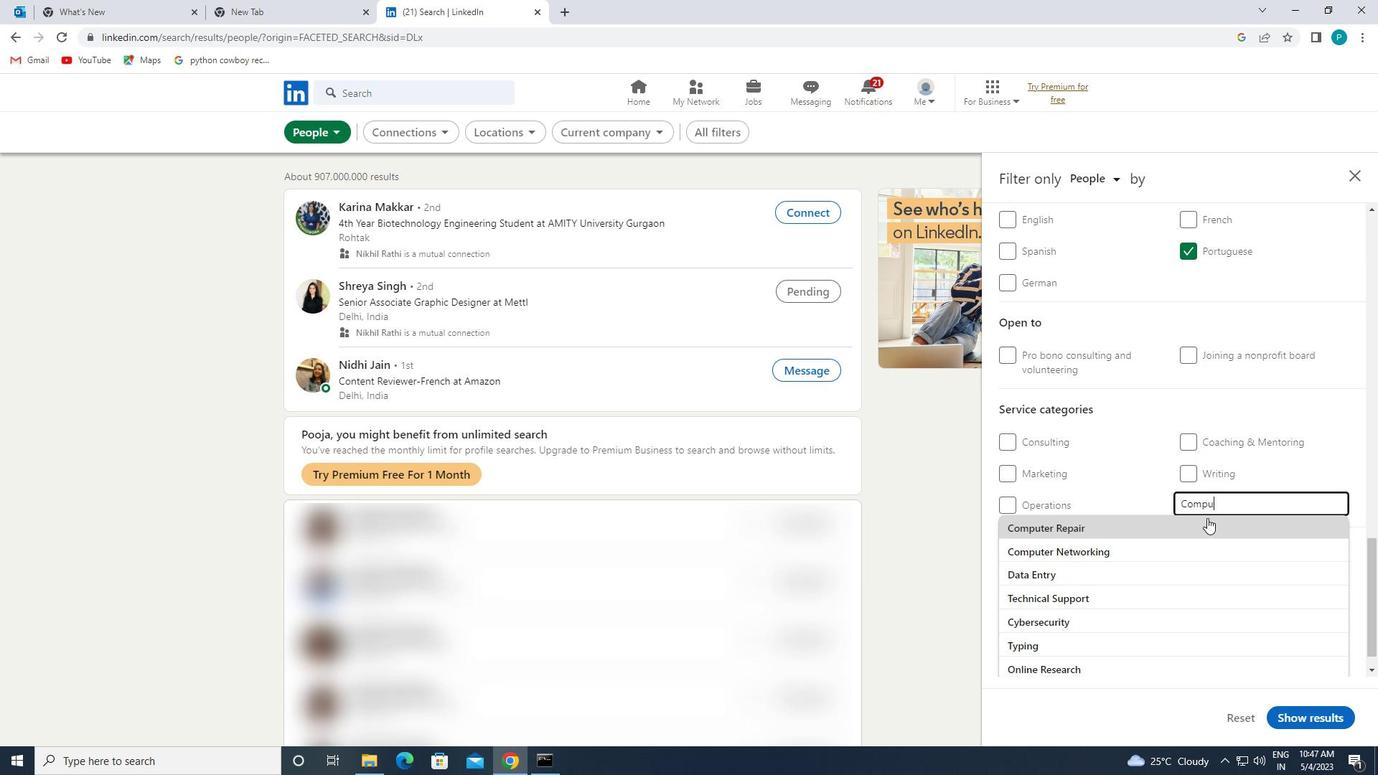
Action: Mouse pressed left at (1193, 520)
Screenshot: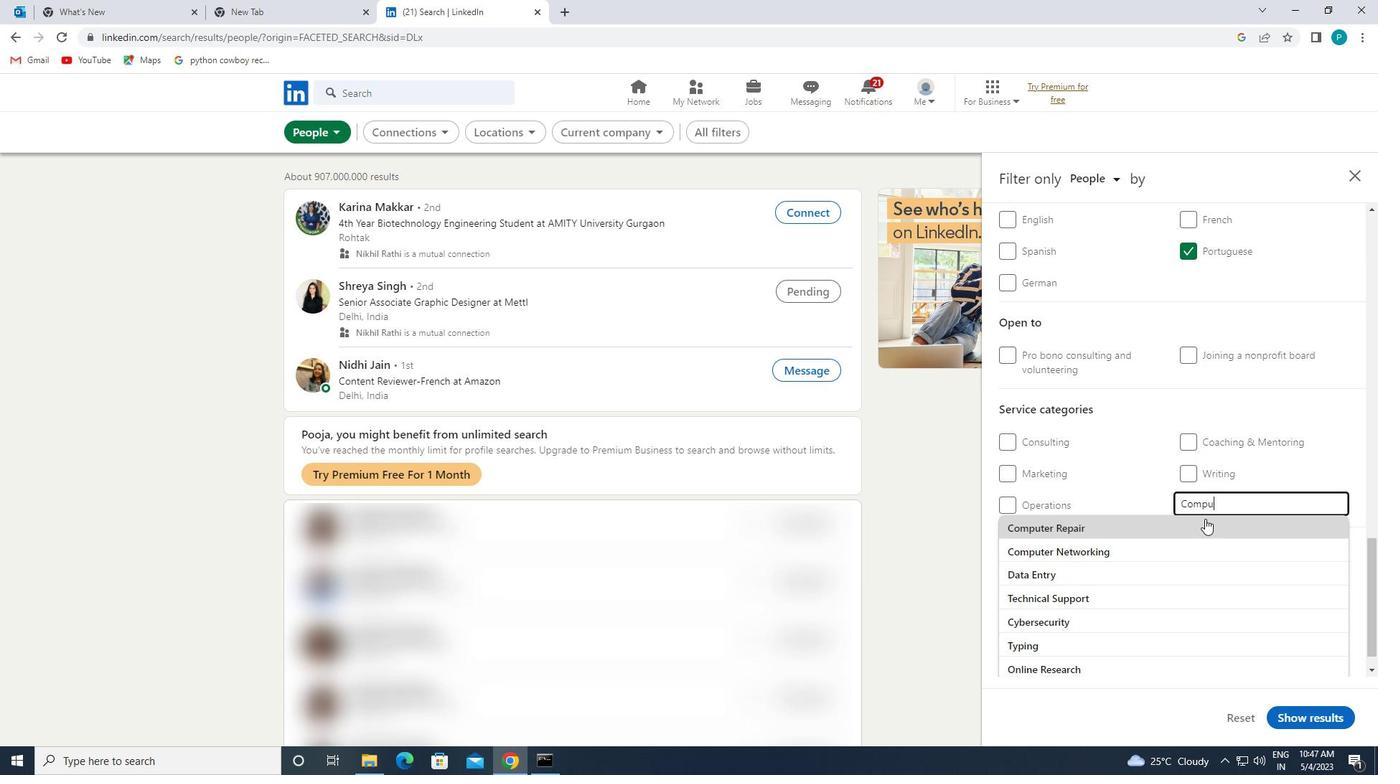 
Action: Mouse moved to (1191, 520)
Screenshot: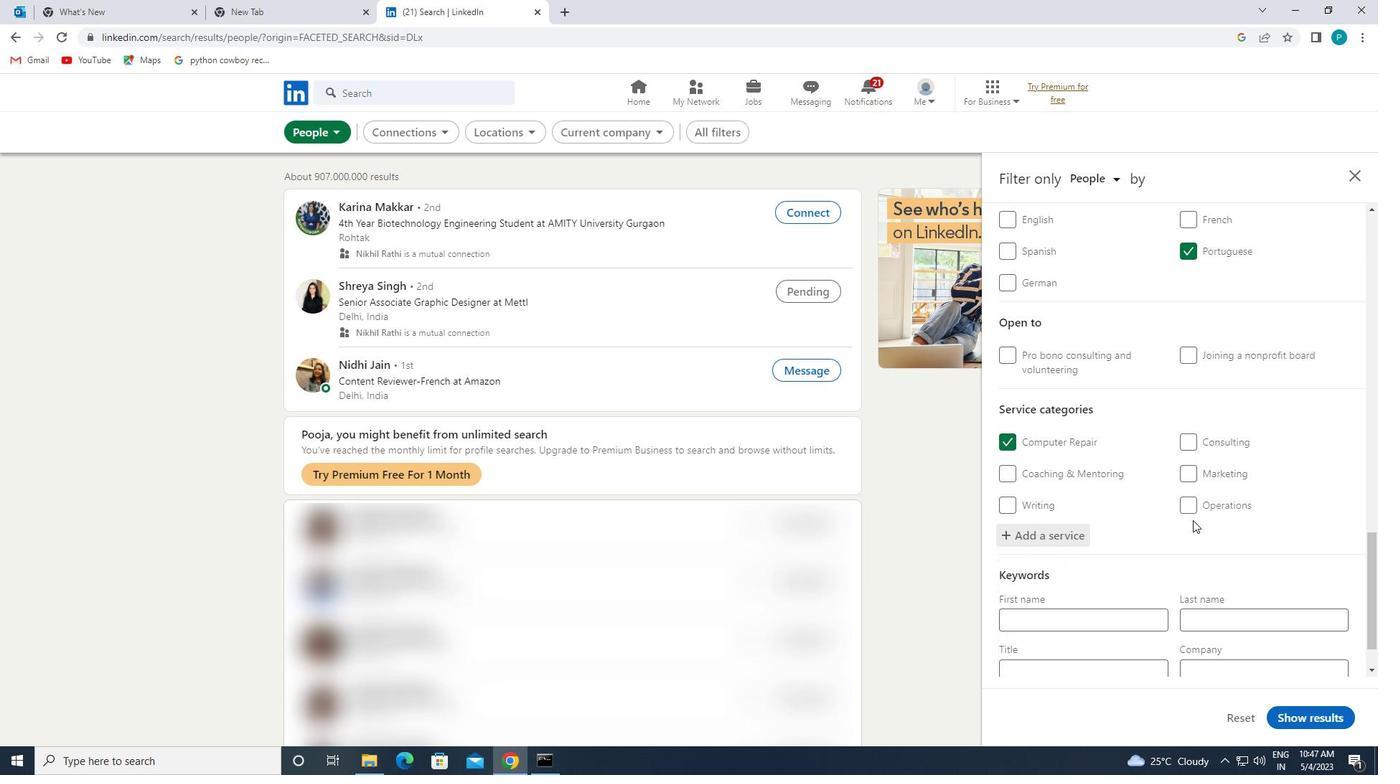 
Action: Mouse scrolled (1191, 519) with delta (0, 0)
Screenshot: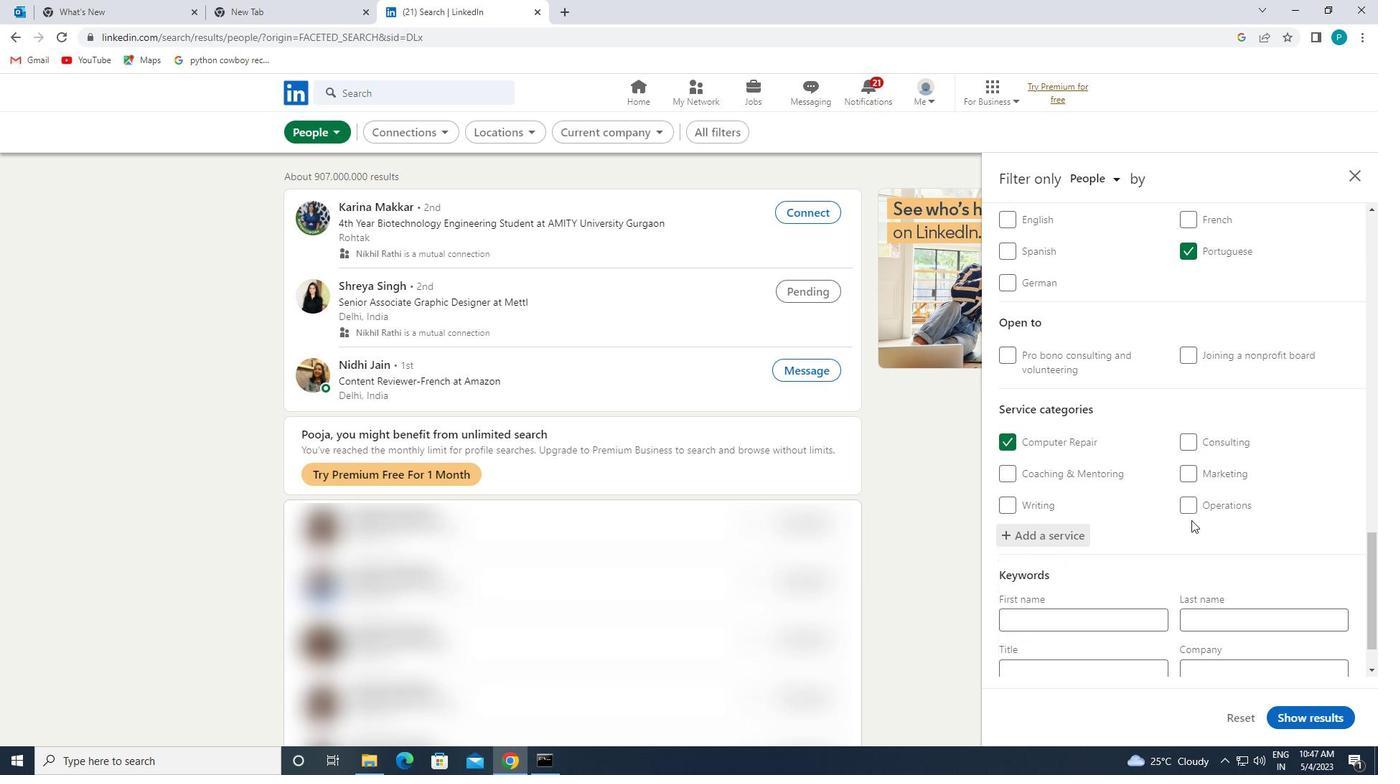 
Action: Mouse scrolled (1191, 519) with delta (0, 0)
Screenshot: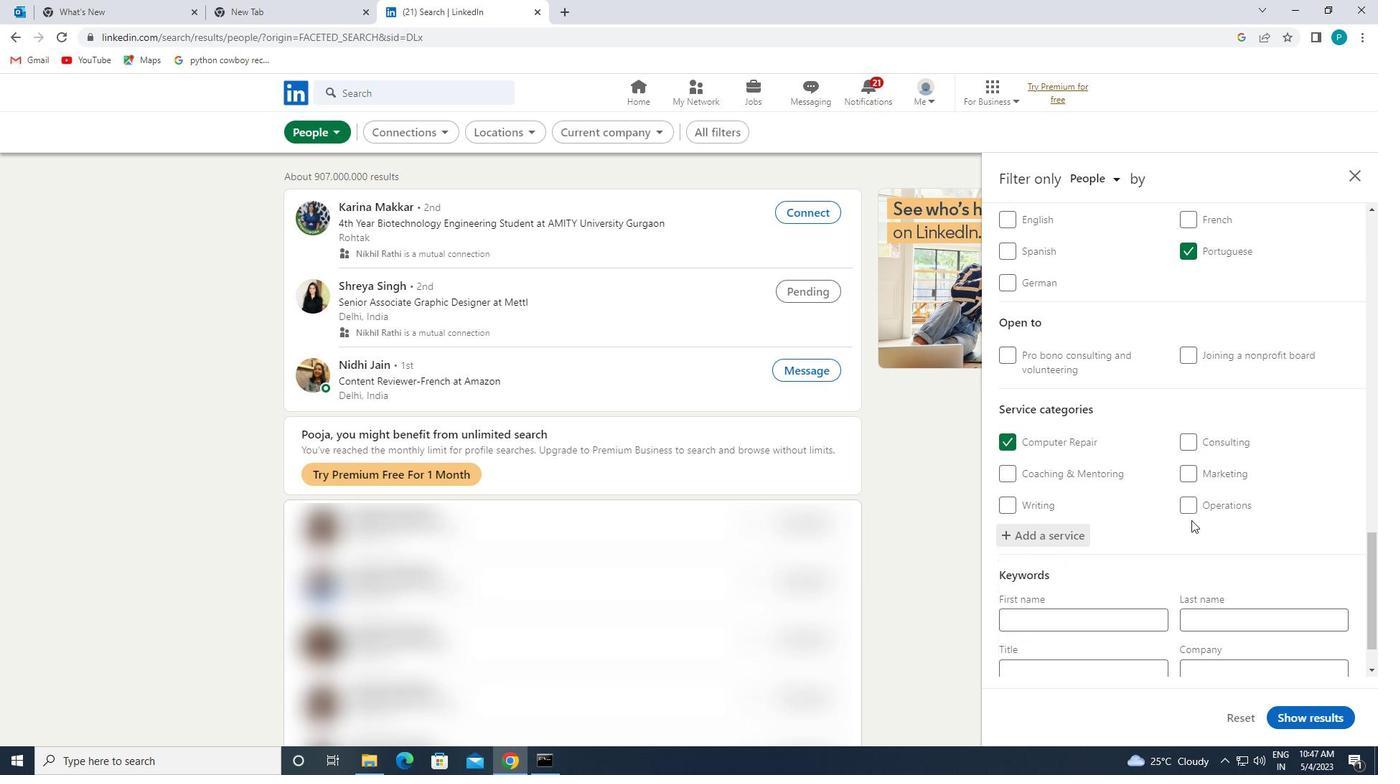
Action: Mouse scrolled (1191, 519) with delta (0, 0)
Screenshot: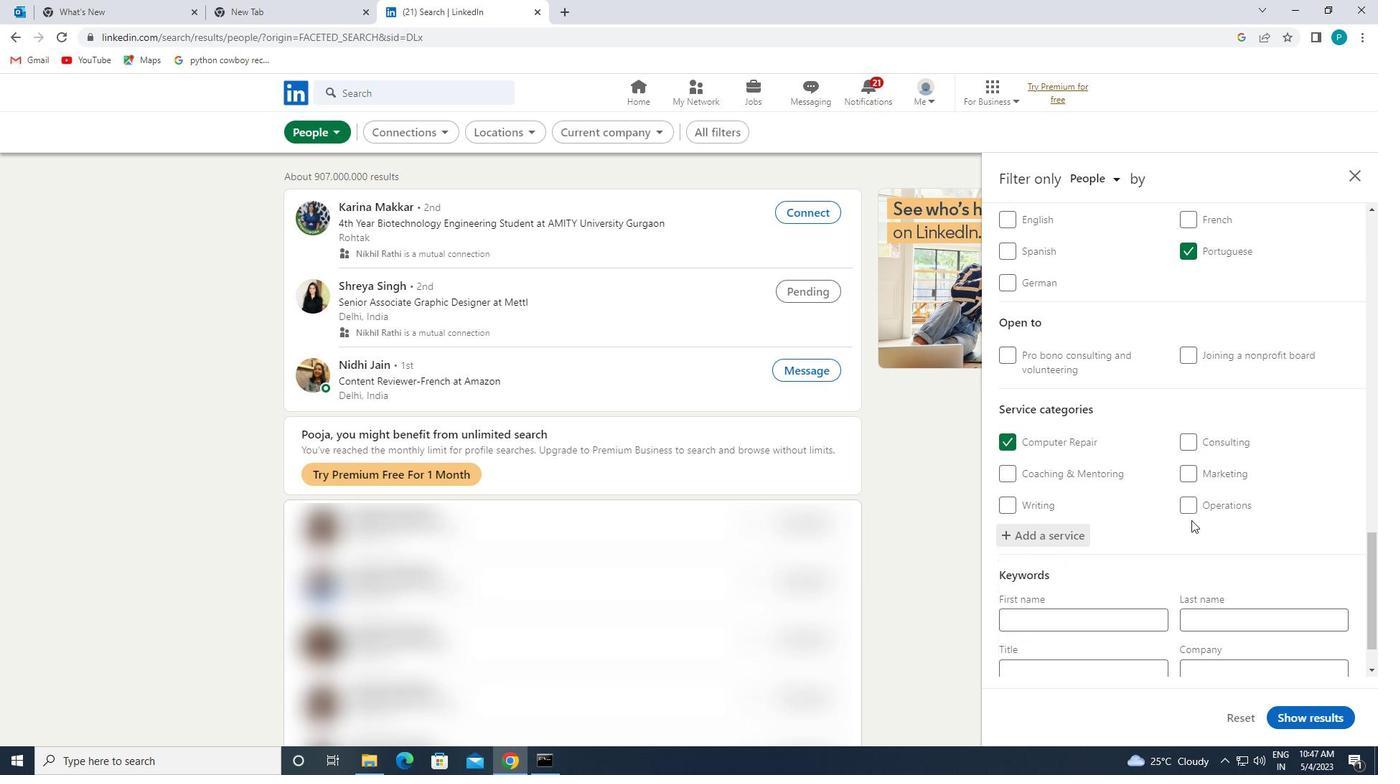 
Action: Mouse moved to (1097, 611)
Screenshot: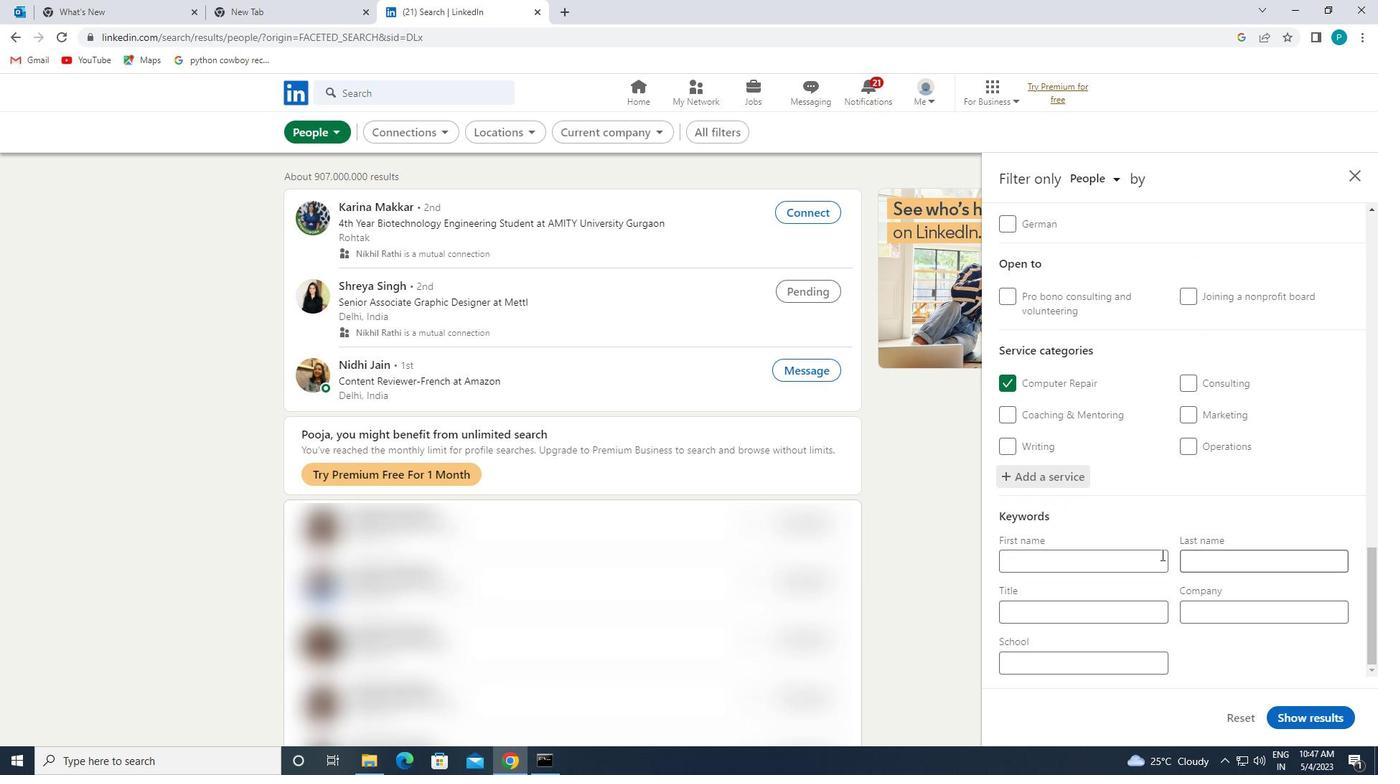 
Action: Mouse pressed left at (1097, 611)
Screenshot: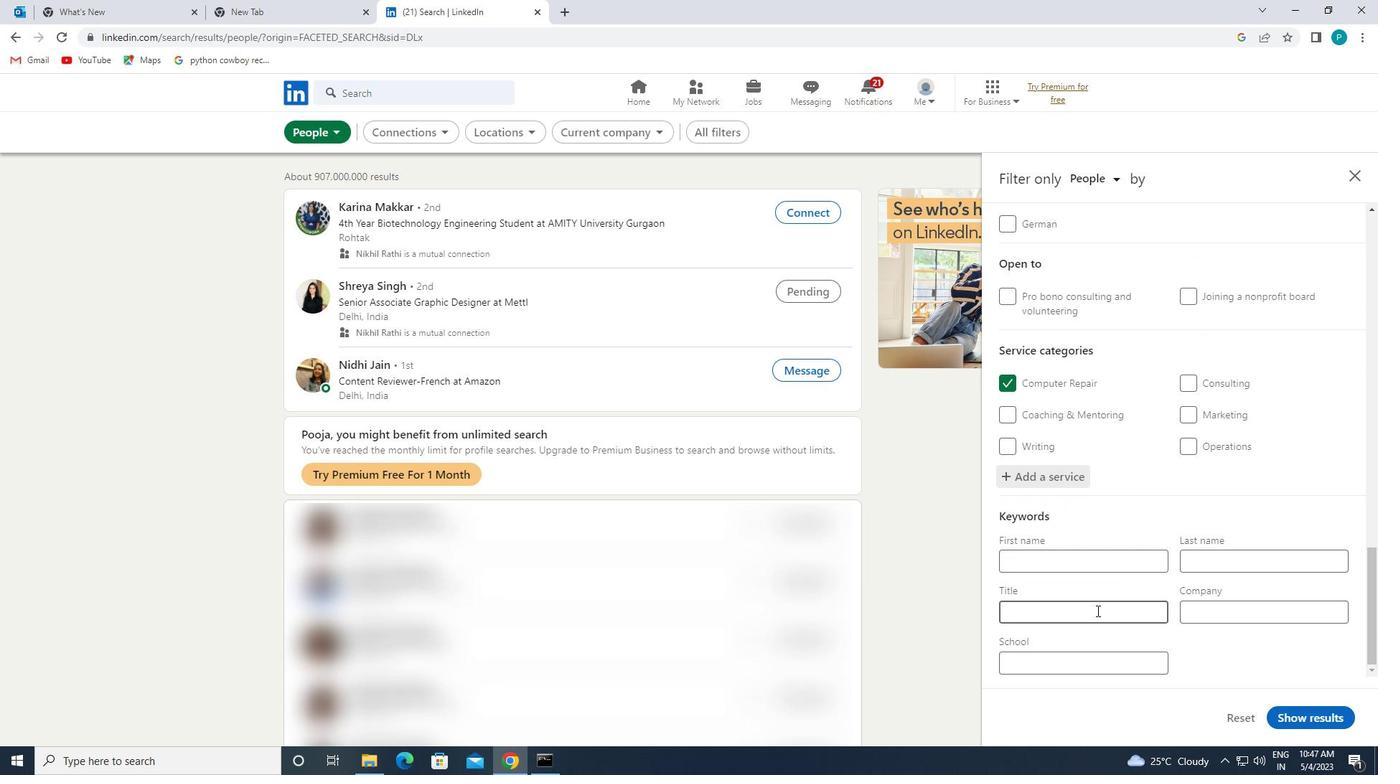 
Action: Key pressed <Key.caps_lock>P<Key.caps_lock>HE<Key.backspace>LEBOTOMIST
Screenshot: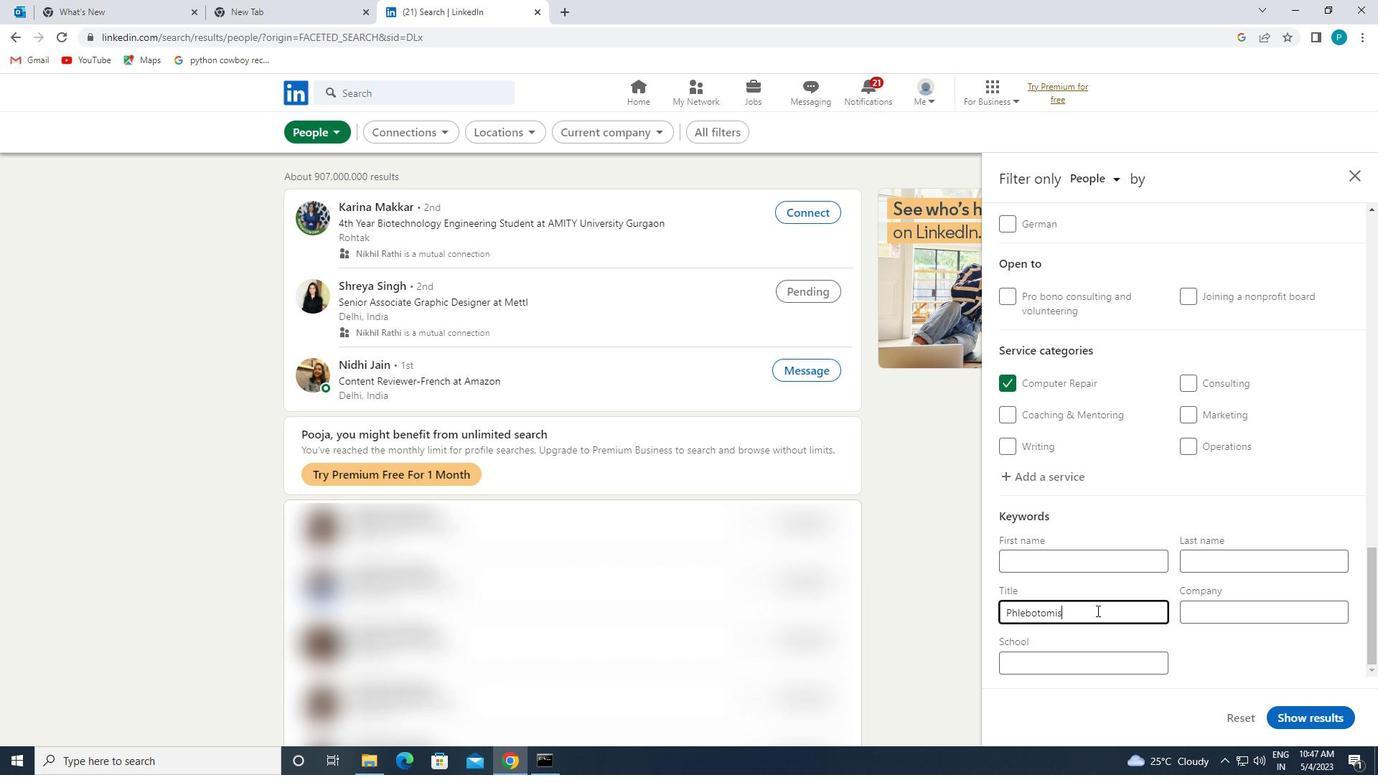 
Action: Mouse moved to (1292, 714)
Screenshot: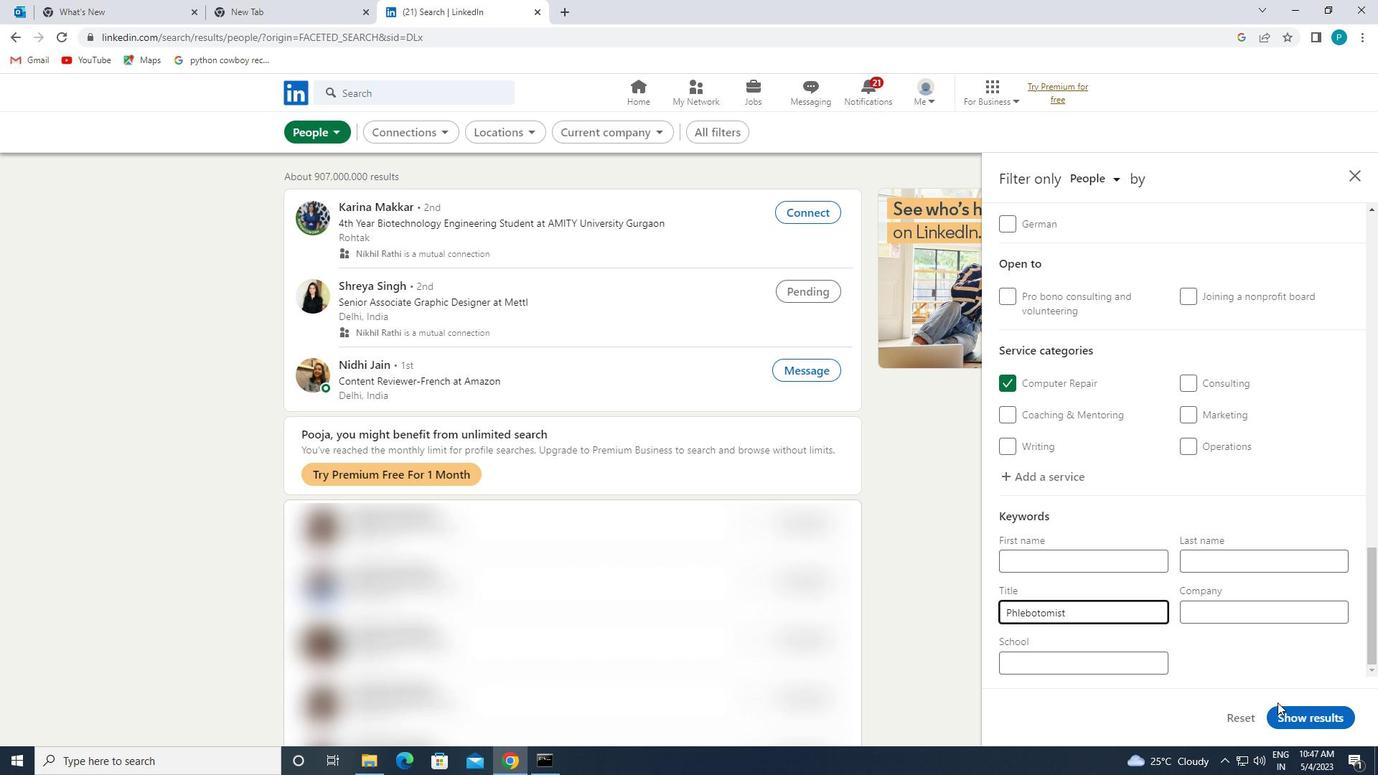 
Action: Mouse pressed left at (1292, 714)
Screenshot: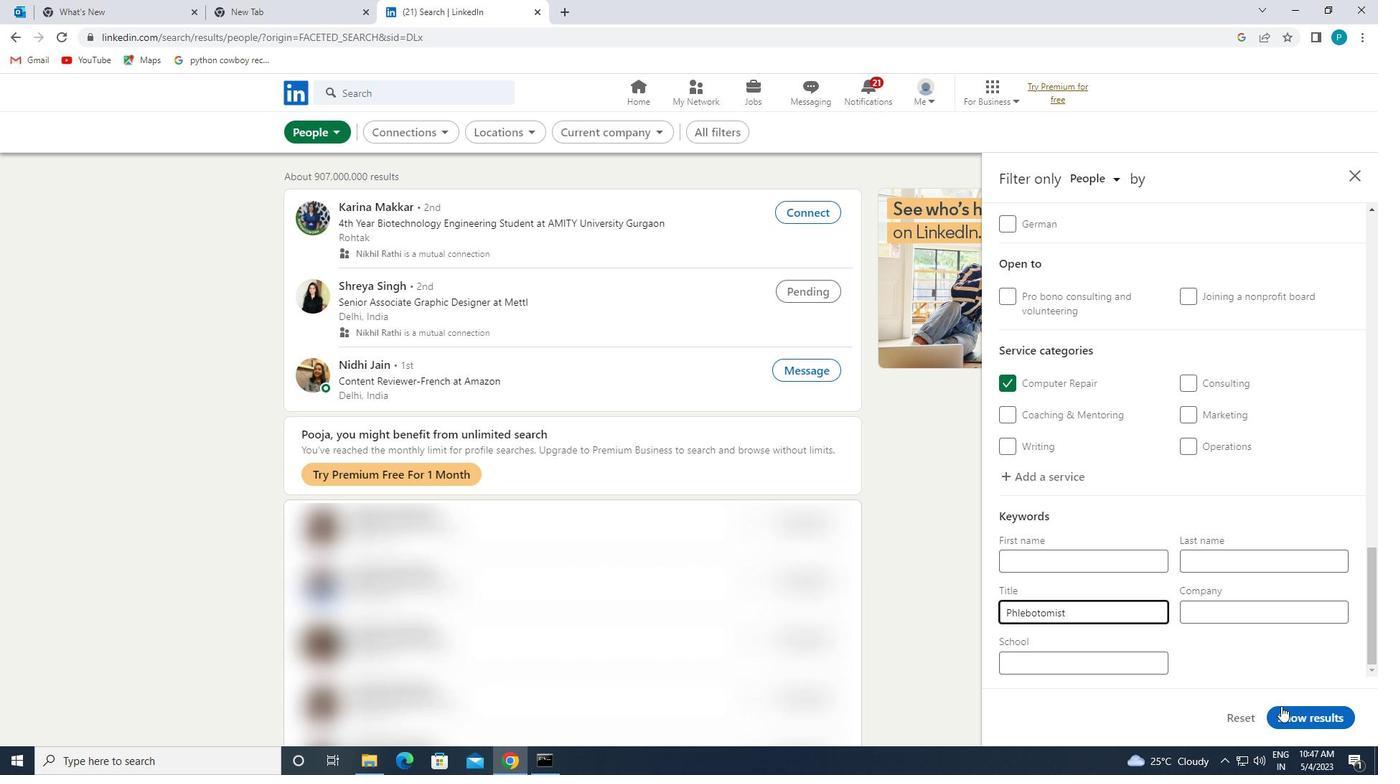 
